 Task: Find connections with filter location Palmira with filter topic #healthylifestyle with filter profile language German with filter current company Syngenta with filter school Indian Institute of Information Technology Guwahati with filter industry Robot Manufacturing with filter service category Team Building with filter keywords title Executive Assistant
Action: Mouse moved to (633, 77)
Screenshot: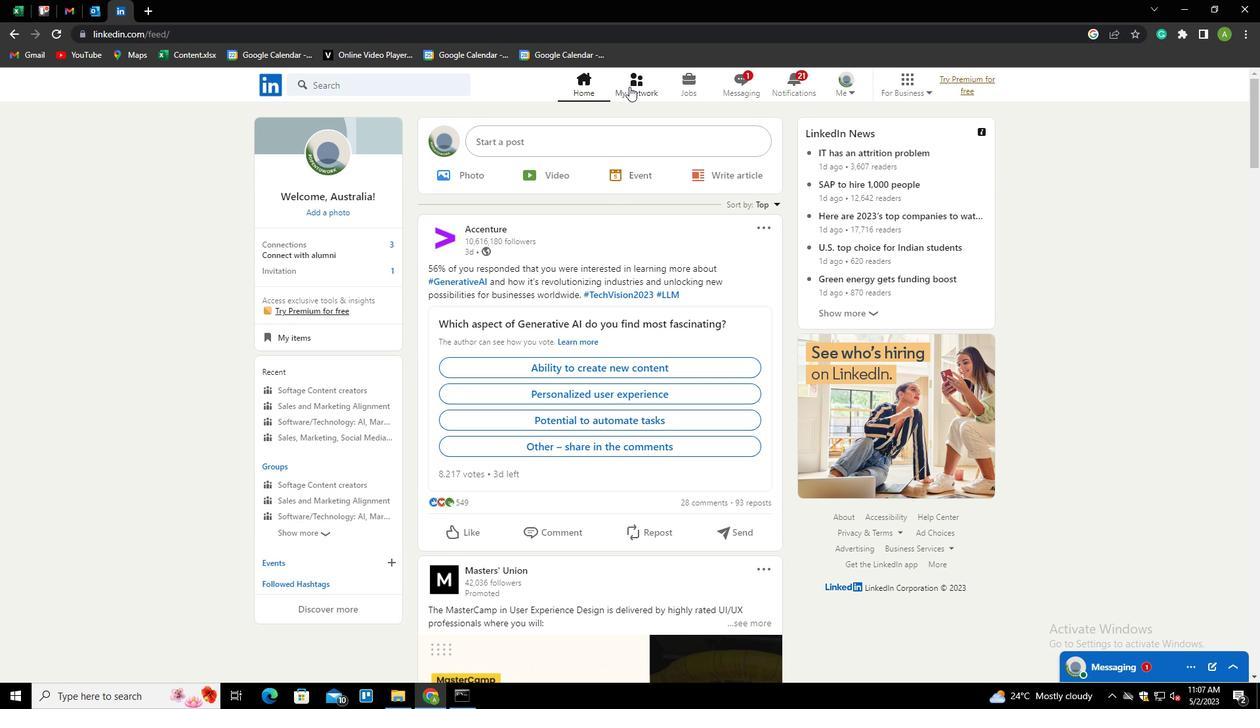
Action: Mouse pressed left at (633, 77)
Screenshot: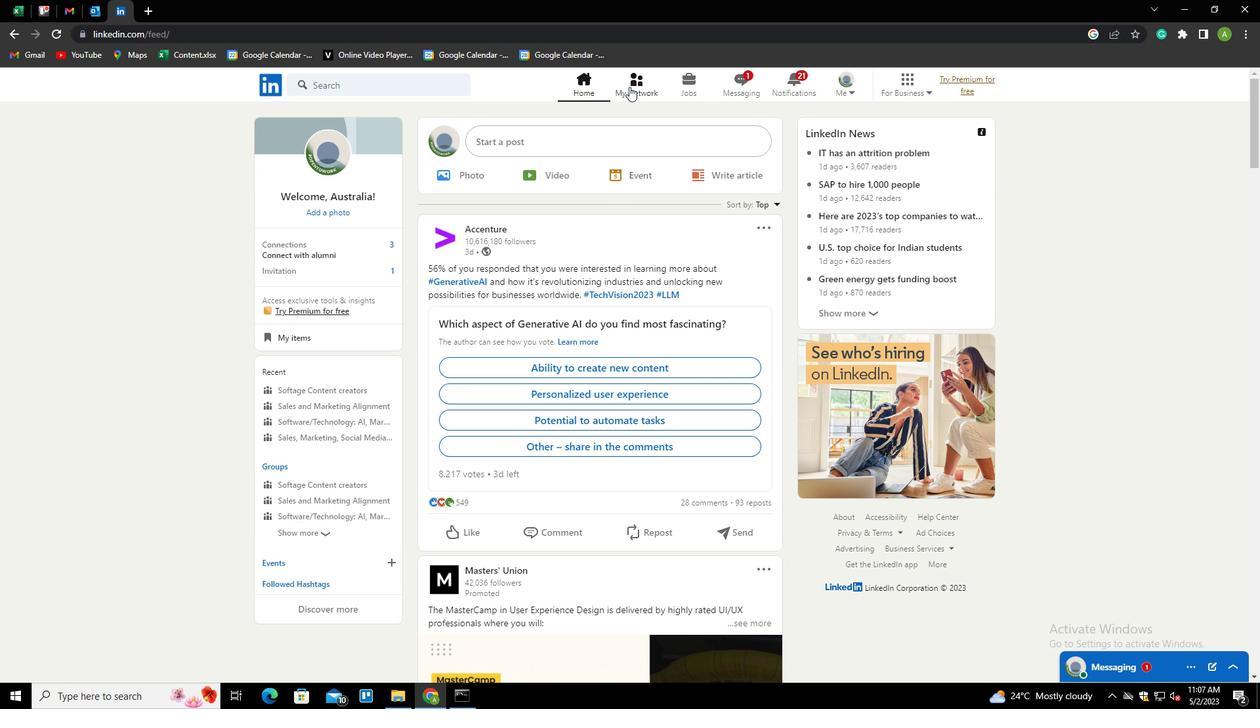 
Action: Mouse moved to (339, 154)
Screenshot: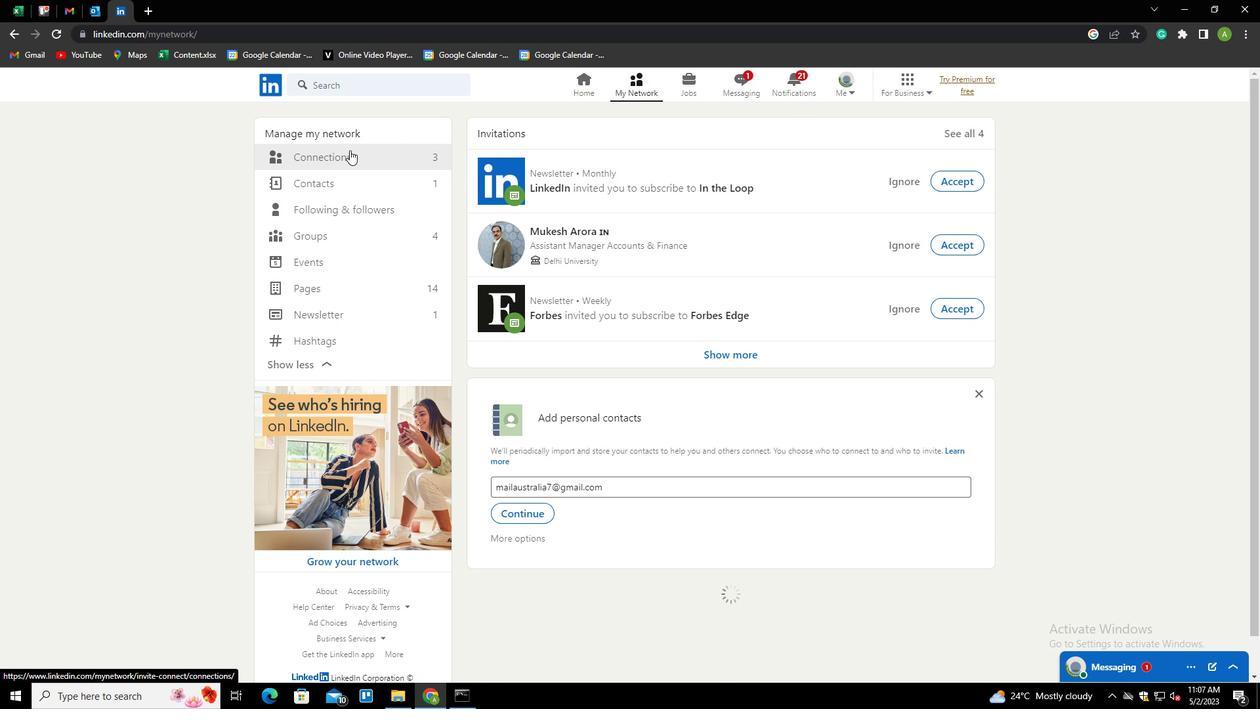 
Action: Mouse pressed left at (339, 154)
Screenshot: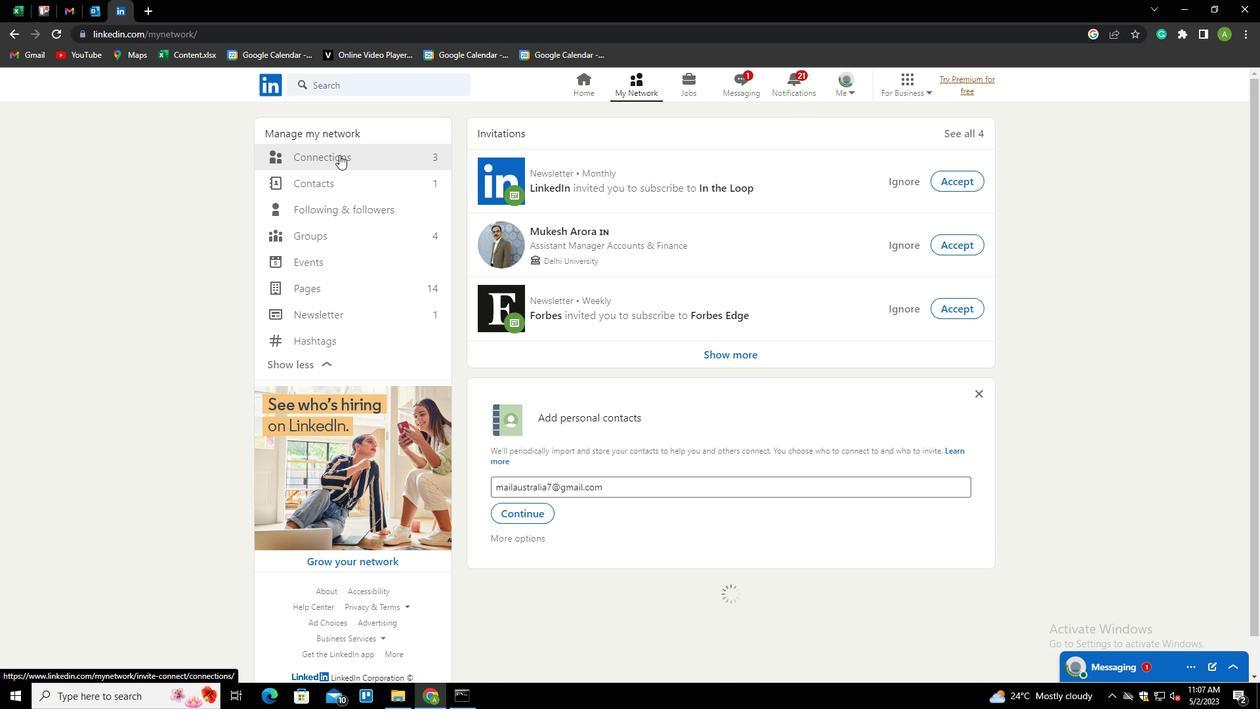 
Action: Mouse moved to (711, 157)
Screenshot: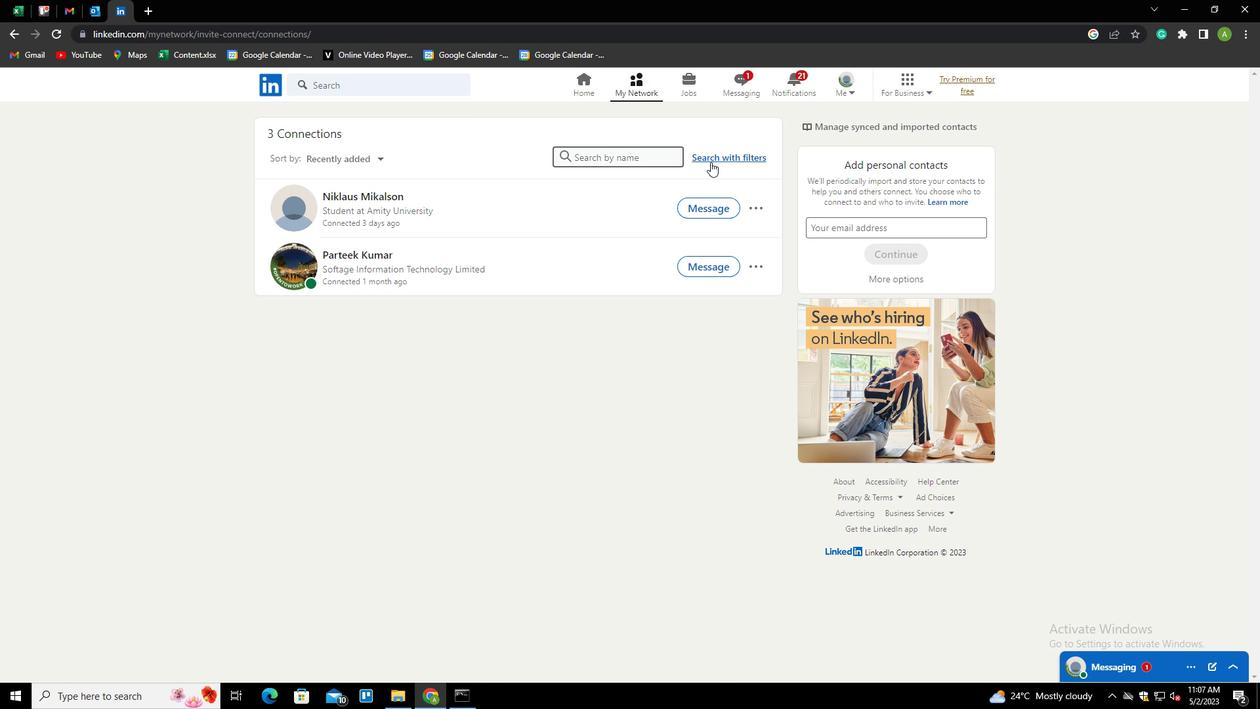 
Action: Mouse pressed left at (711, 157)
Screenshot: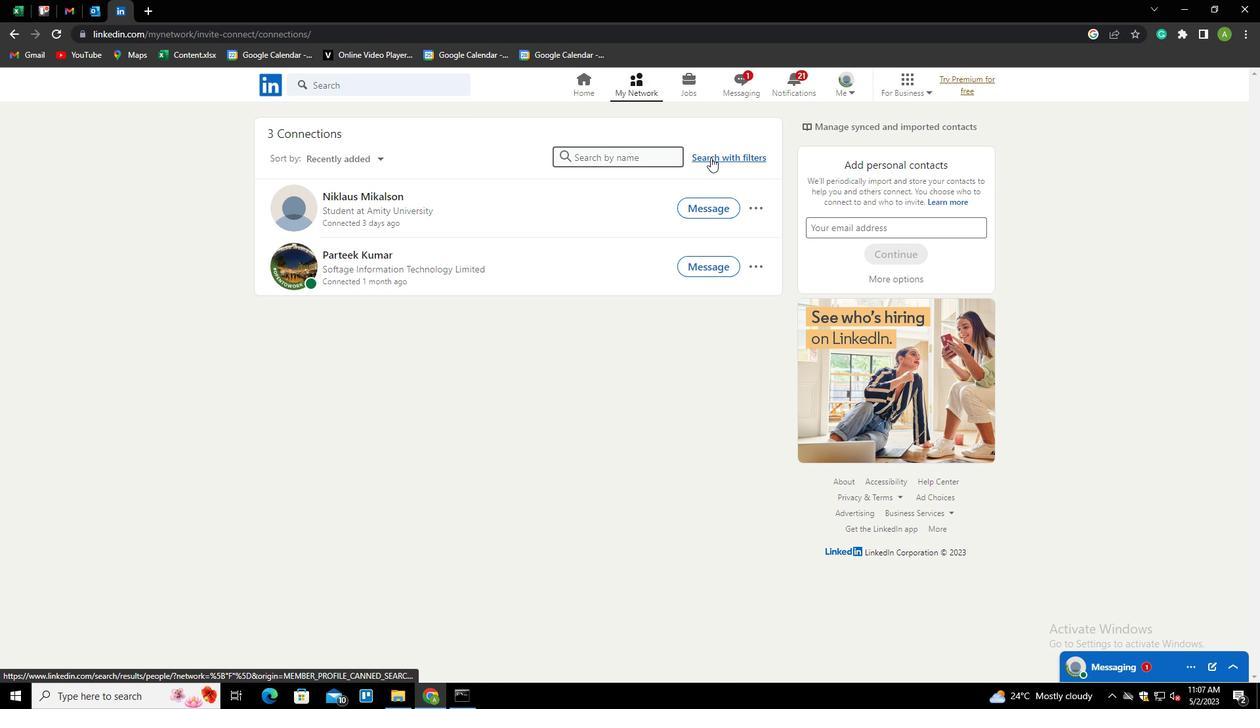 
Action: Mouse moved to (671, 118)
Screenshot: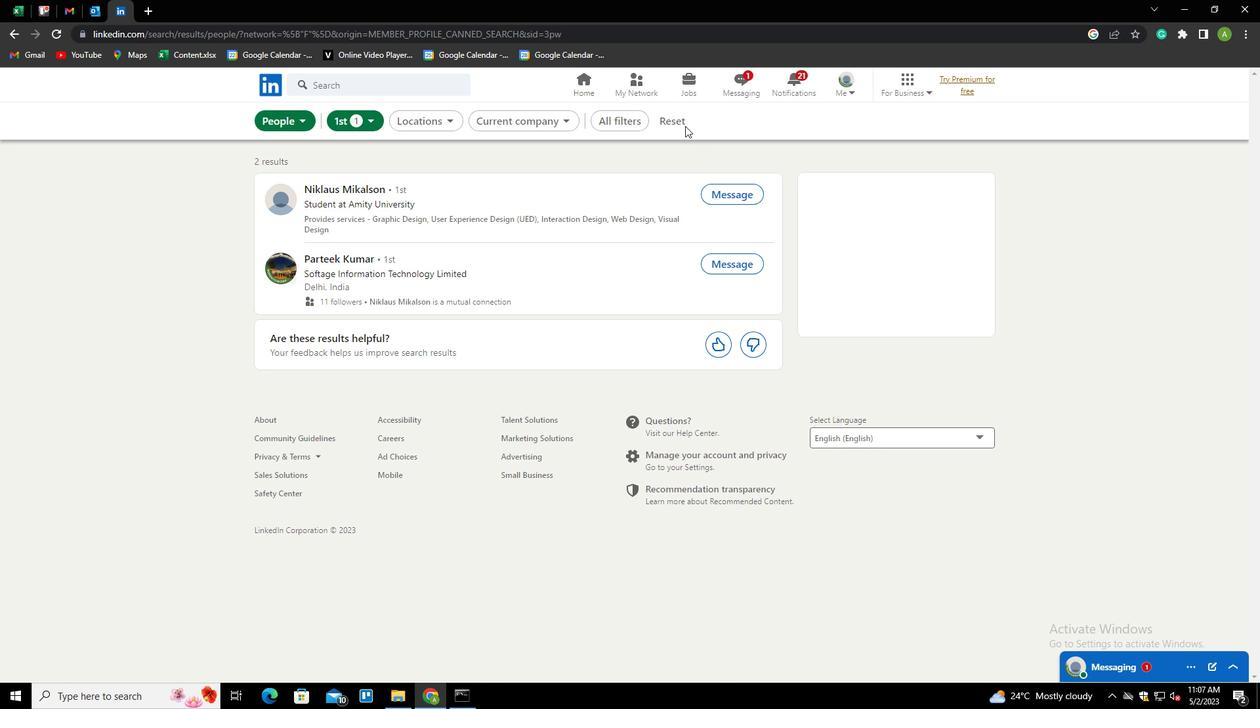 
Action: Mouse pressed left at (671, 118)
Screenshot: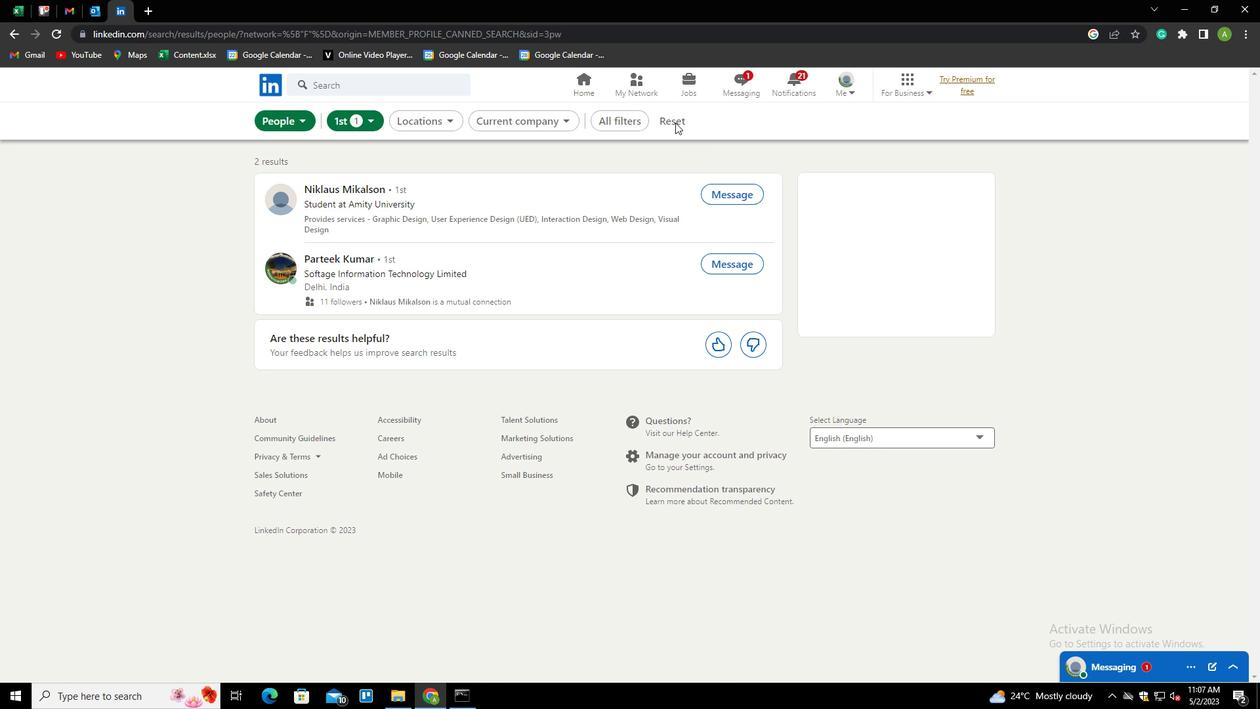
Action: Mouse moved to (644, 121)
Screenshot: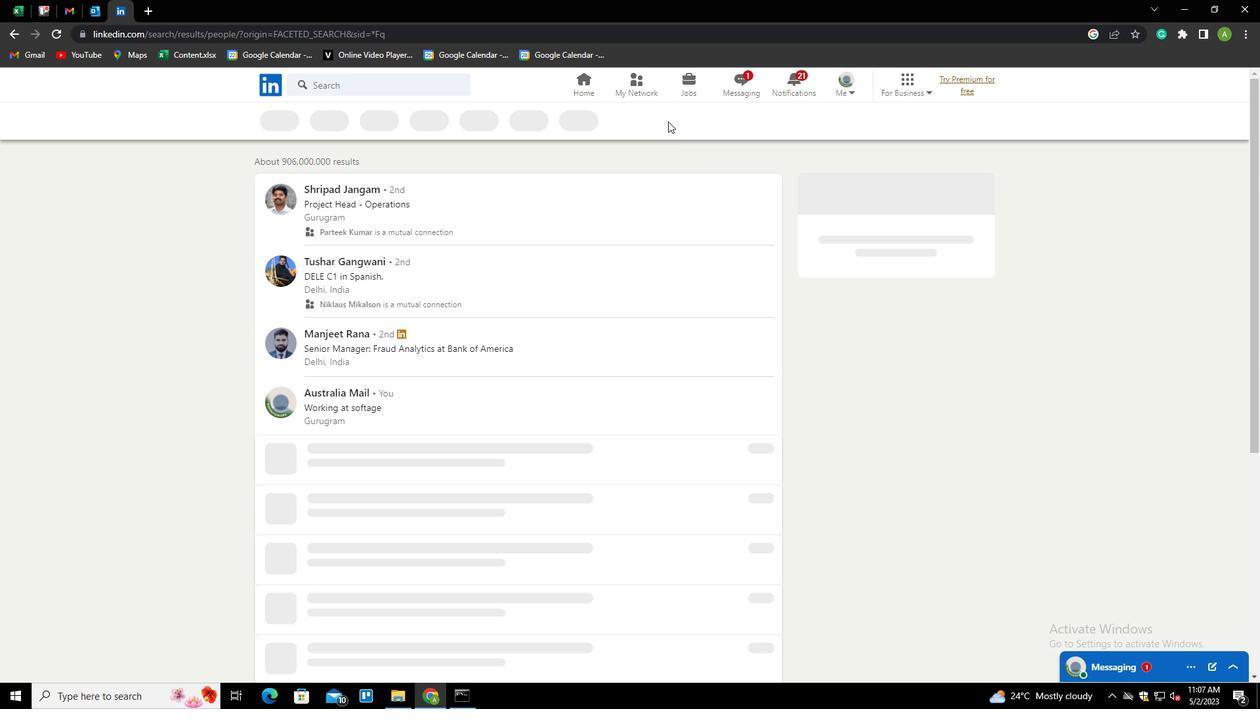 
Action: Mouse pressed left at (644, 121)
Screenshot: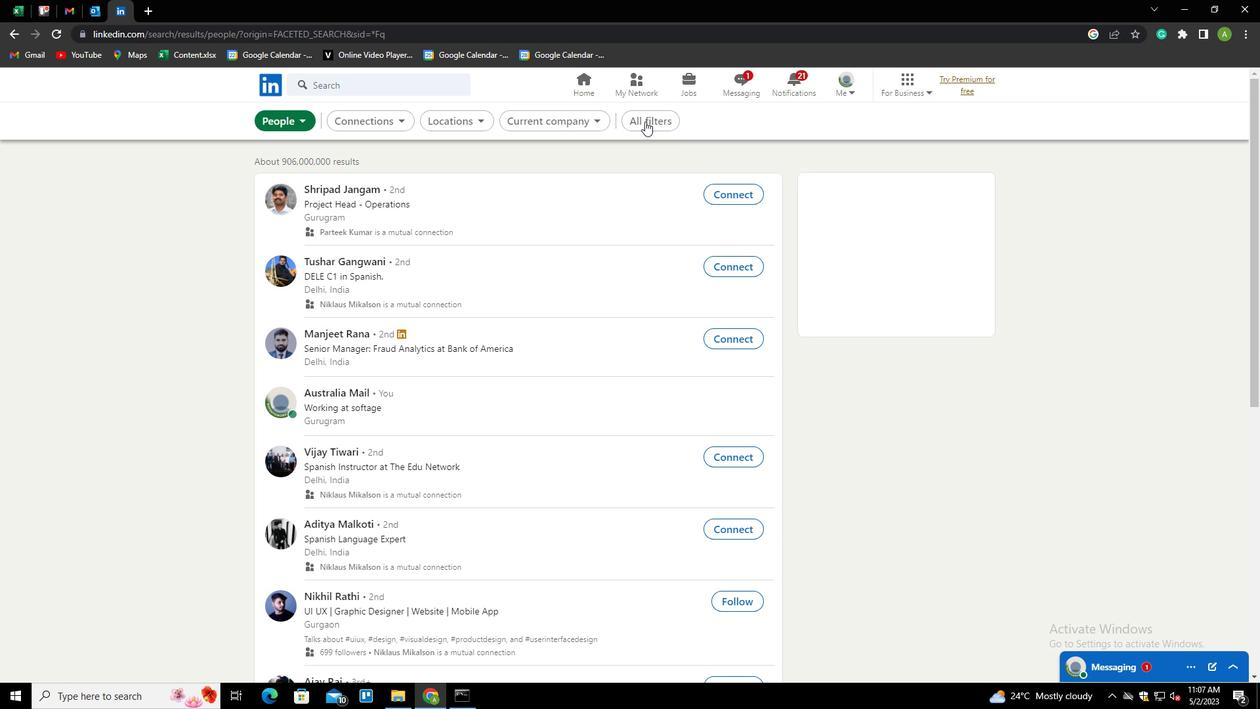 
Action: Mouse moved to (1141, 380)
Screenshot: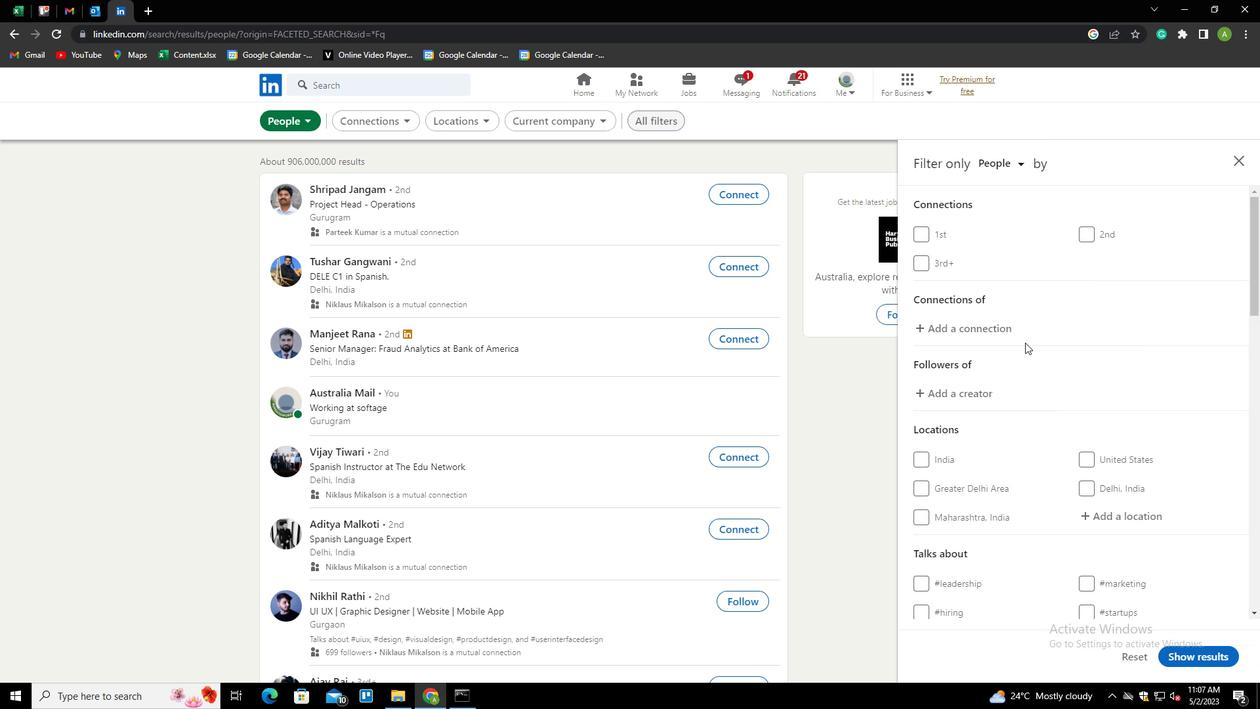 
Action: Mouse scrolled (1141, 379) with delta (0, 0)
Screenshot: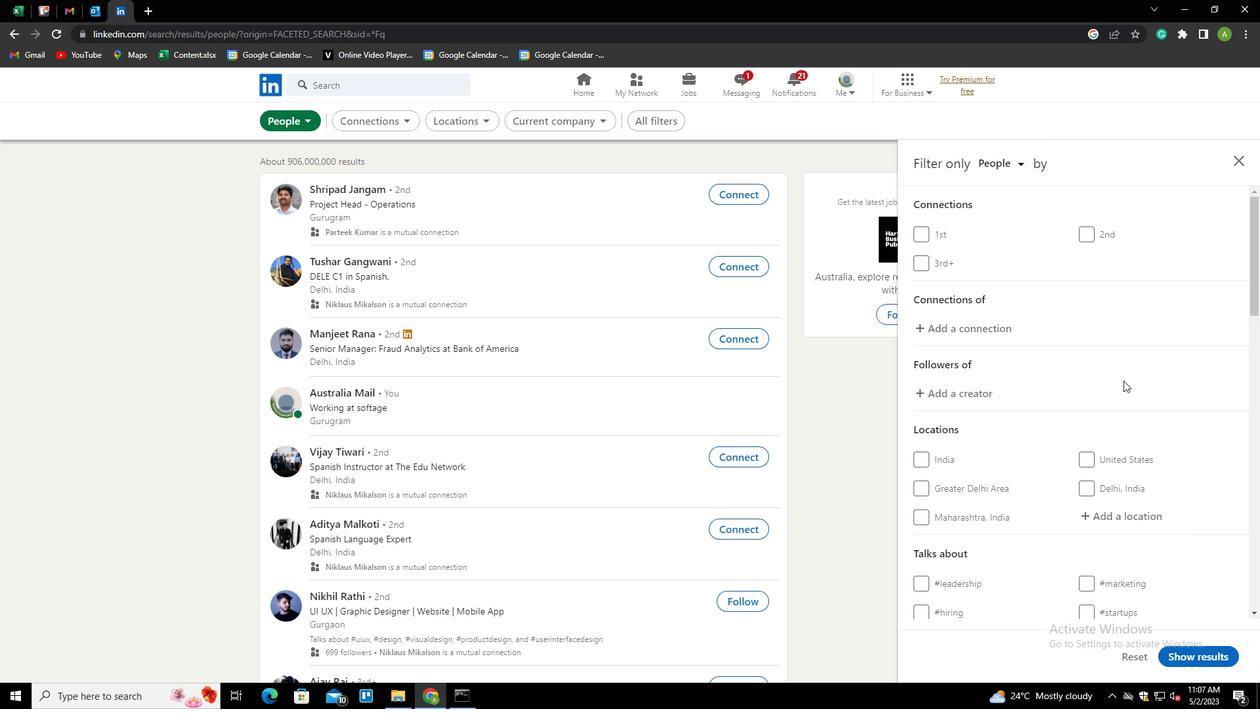
Action: Mouse scrolled (1141, 379) with delta (0, 0)
Screenshot: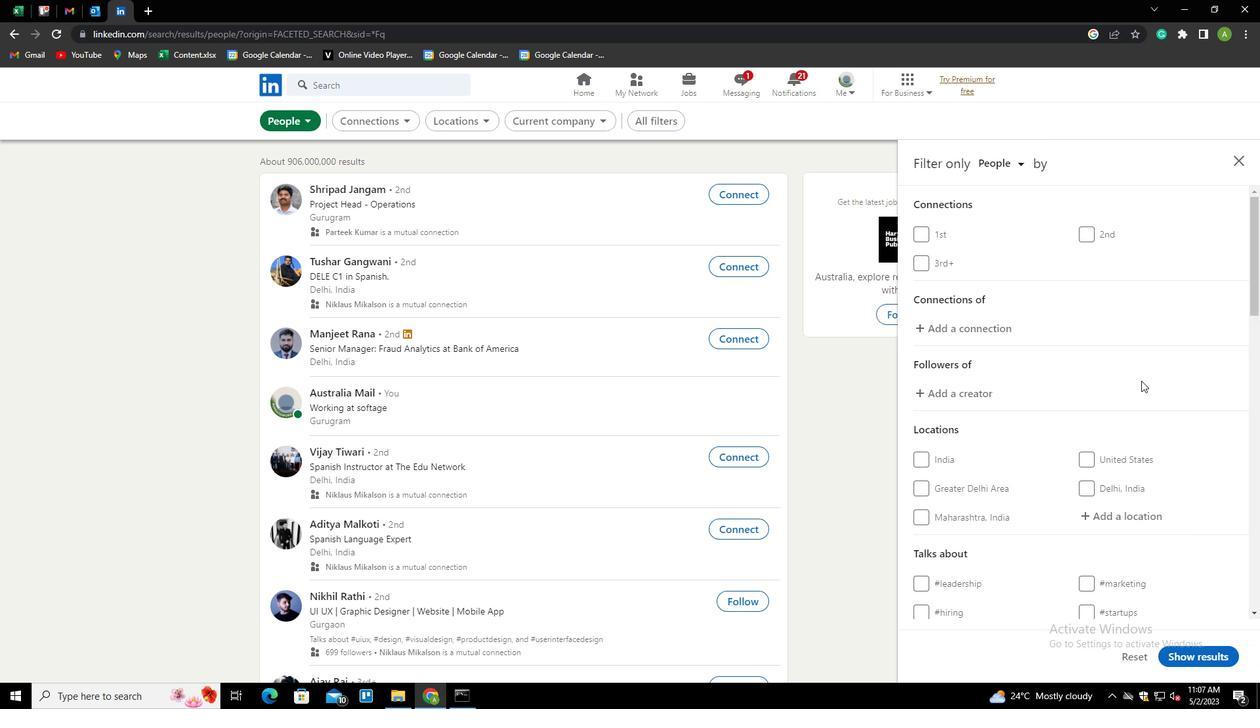 
Action: Mouse moved to (1102, 388)
Screenshot: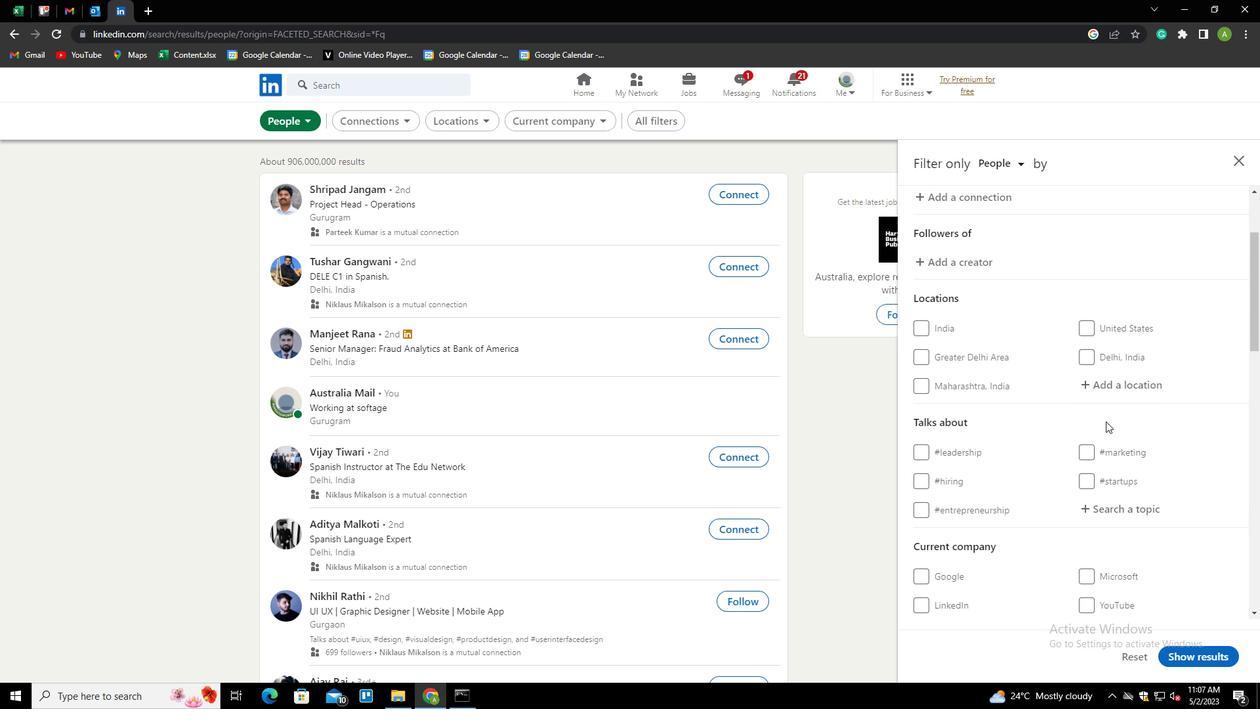 
Action: Mouse pressed left at (1102, 388)
Screenshot: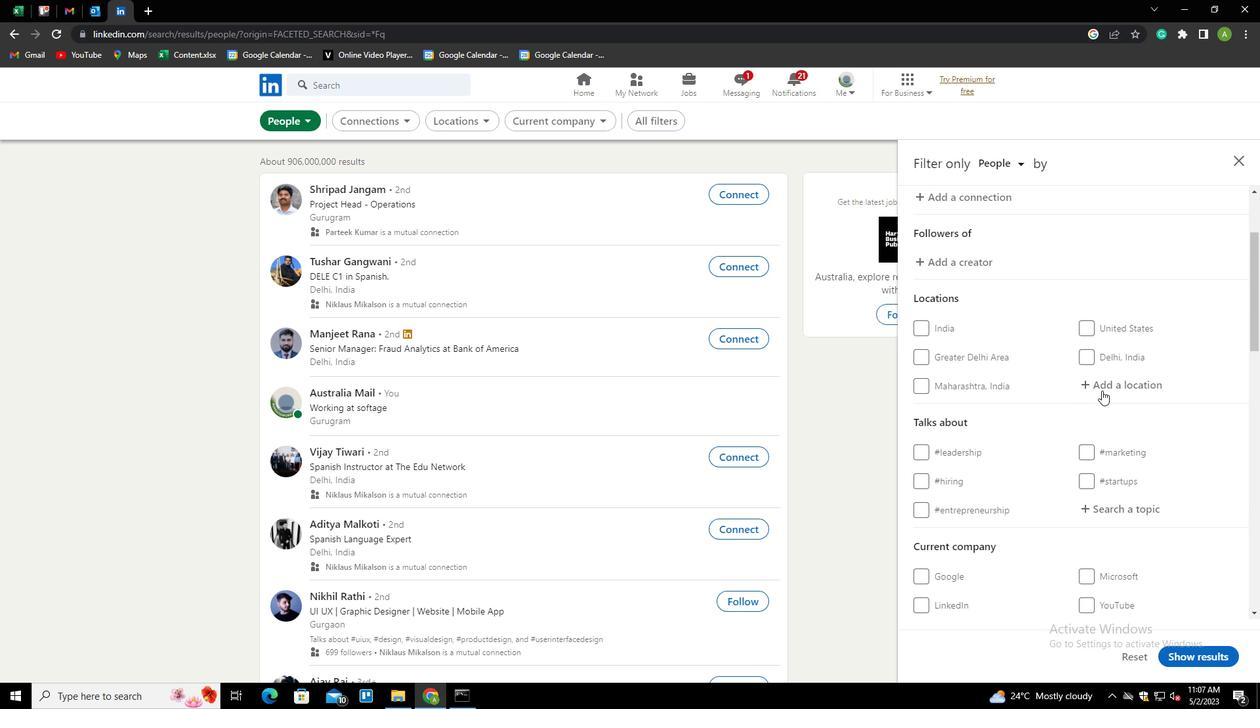 
Action: Mouse moved to (1109, 384)
Screenshot: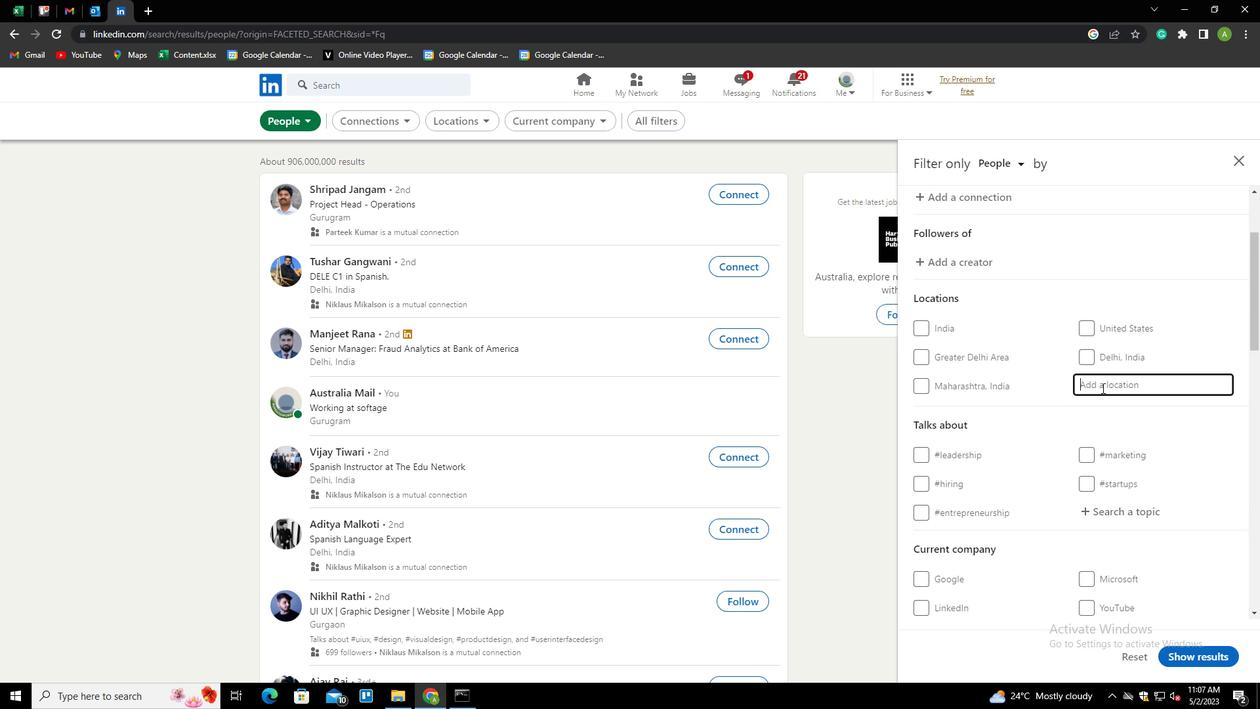 
Action: Mouse pressed left at (1109, 384)
Screenshot: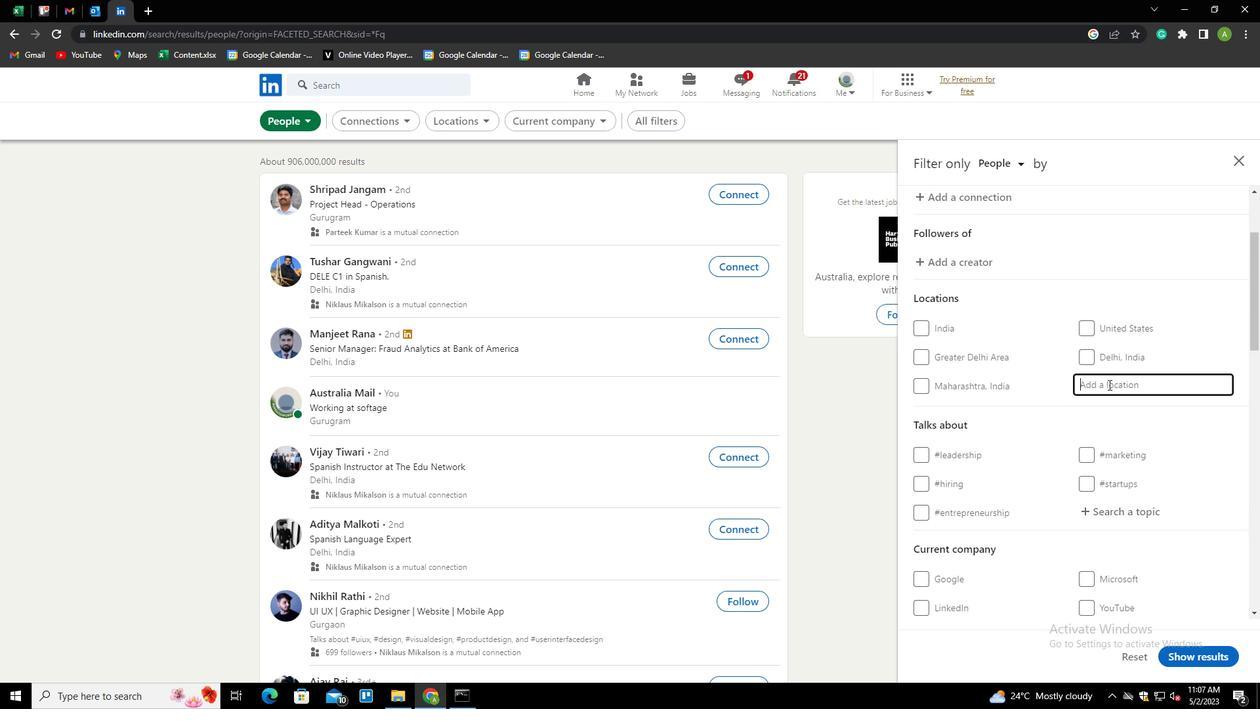 
Action: Key pressed <Key.shift>PALMIRA<Key.down><Key.down><Key.enter>
Screenshot: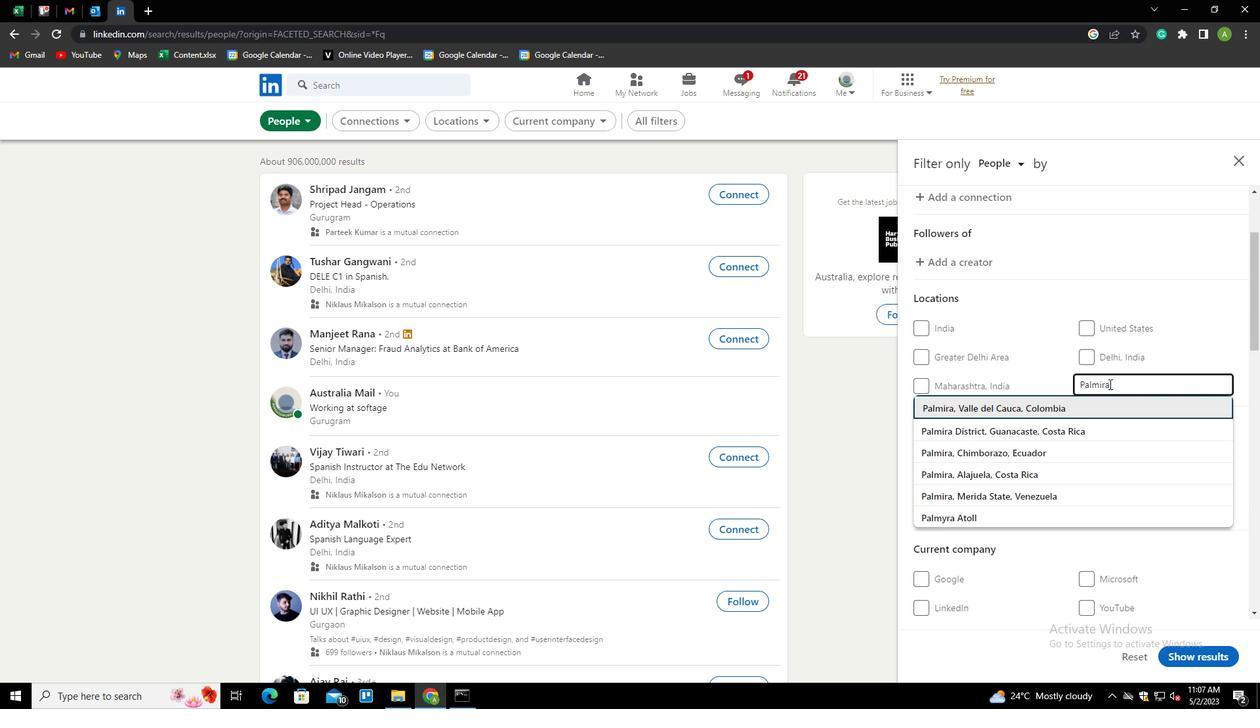 
Action: Mouse scrolled (1109, 383) with delta (0, 0)
Screenshot: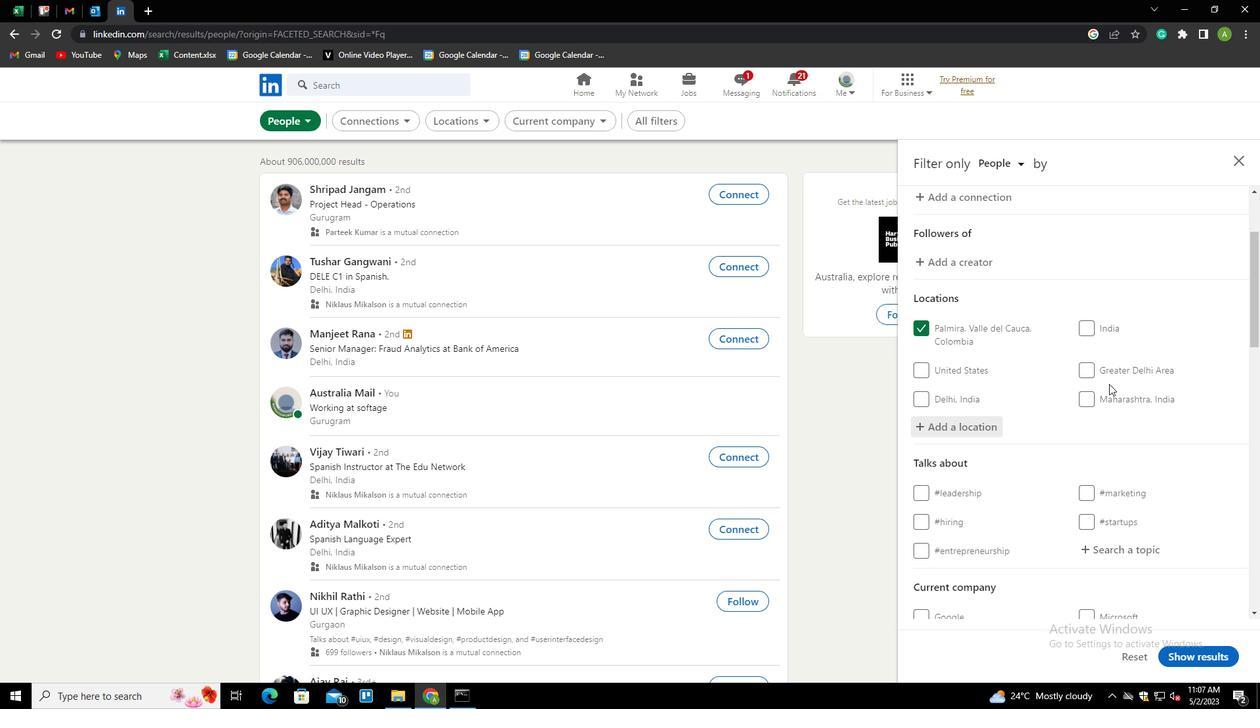 
Action: Mouse scrolled (1109, 383) with delta (0, 0)
Screenshot: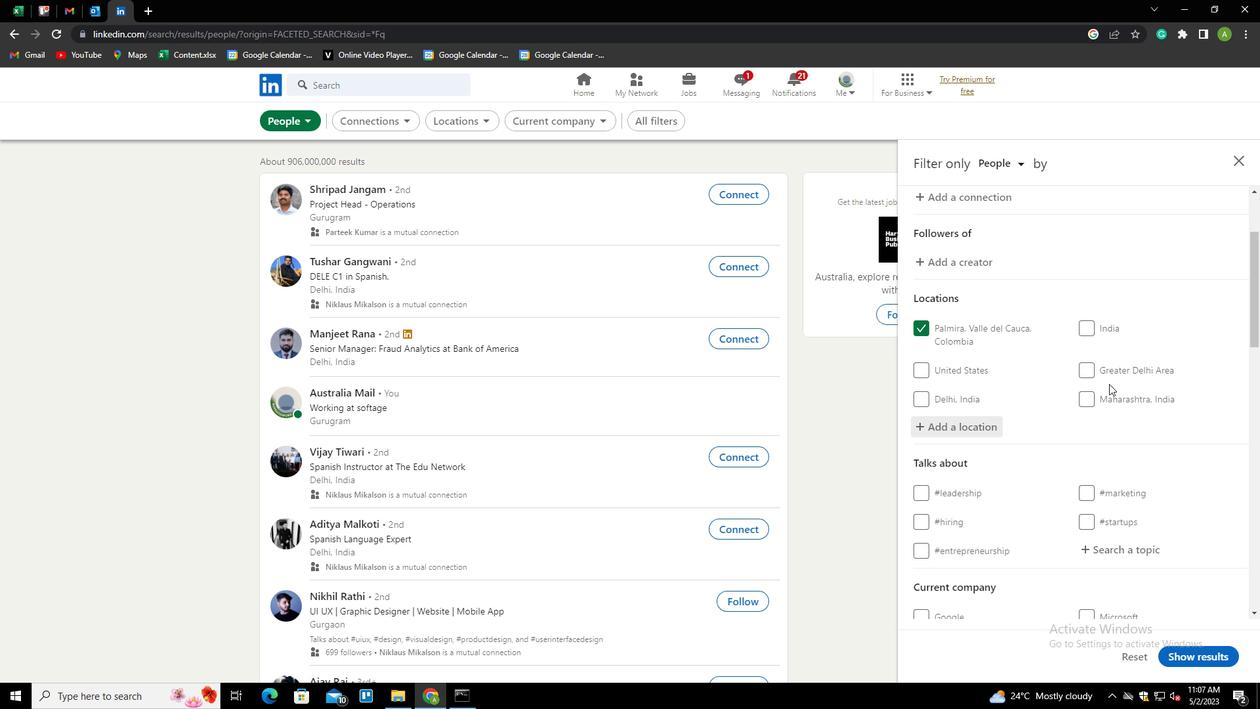 
Action: Mouse moved to (1110, 416)
Screenshot: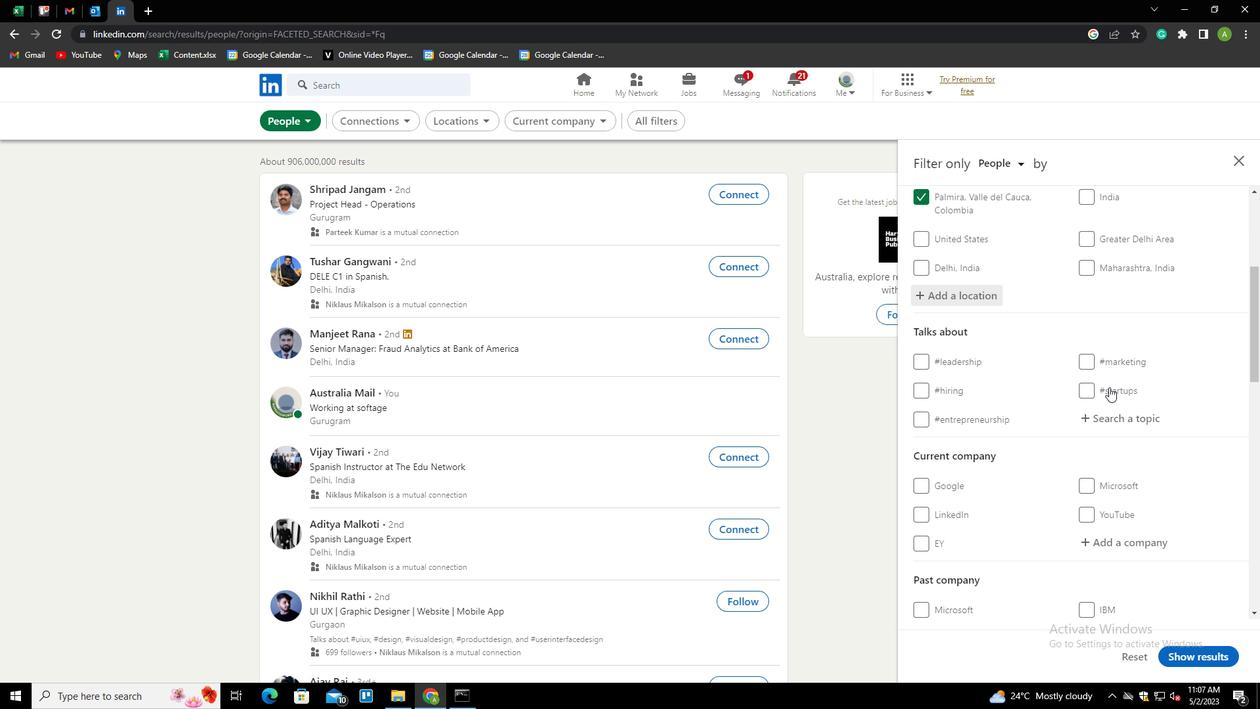 
Action: Mouse pressed left at (1110, 416)
Screenshot: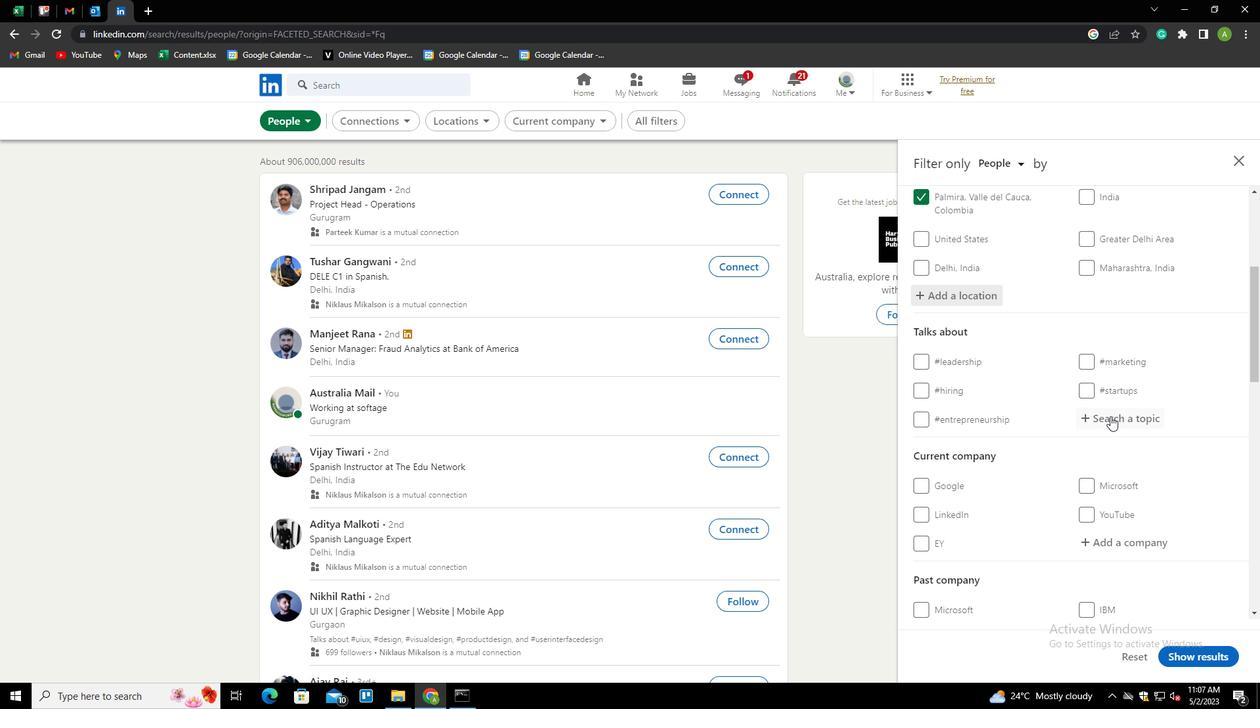 
Action: Key pressed HEALTHYLIFES<Key.down><Key.enter>
Screenshot: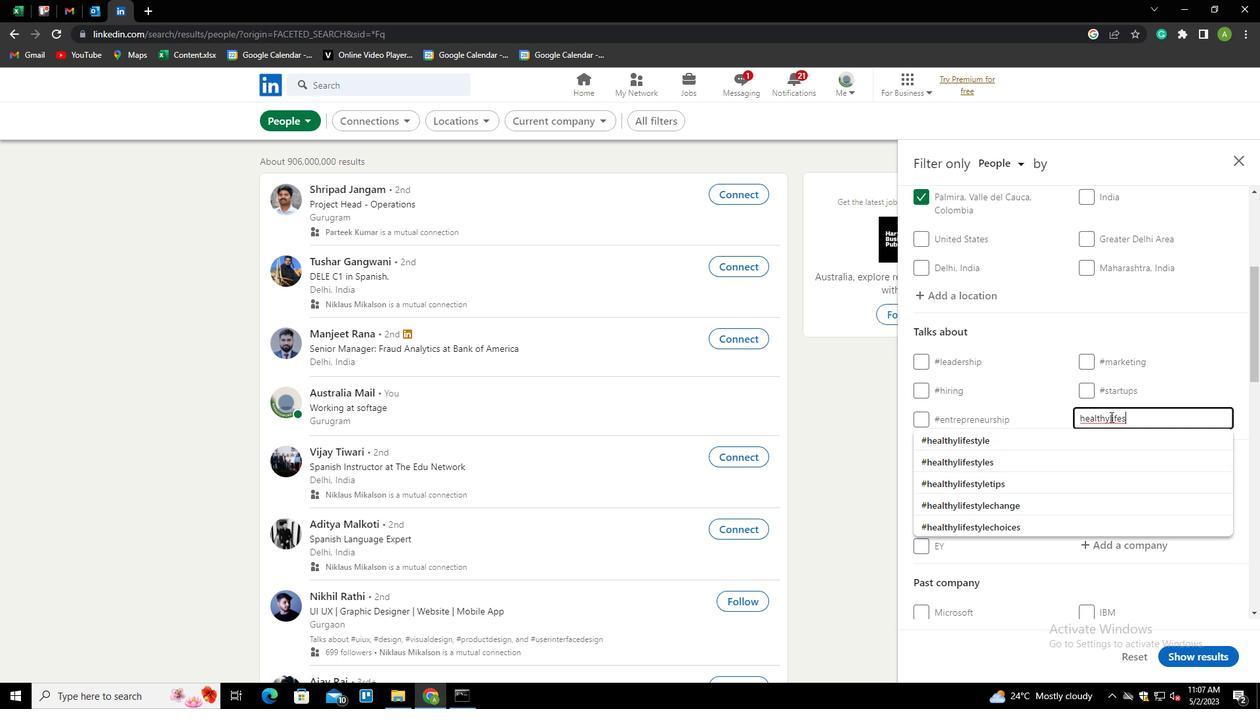 
Action: Mouse scrolled (1110, 416) with delta (0, 0)
Screenshot: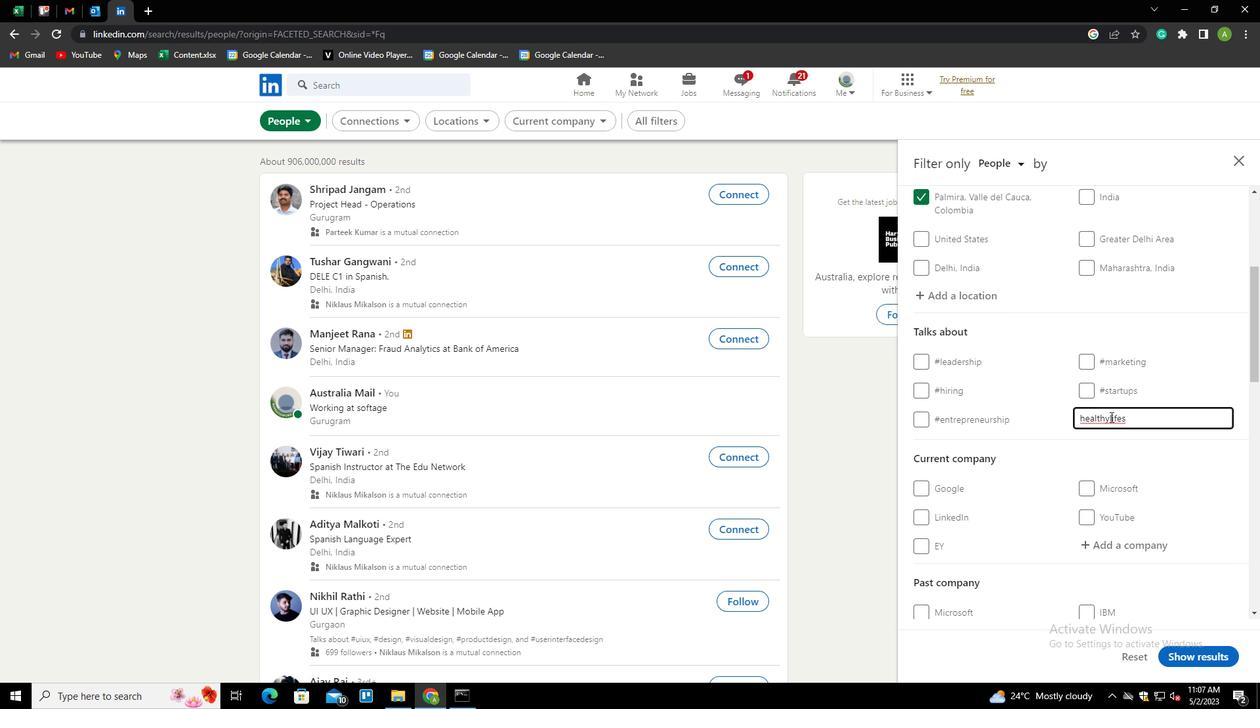 
Action: Mouse scrolled (1110, 416) with delta (0, 0)
Screenshot: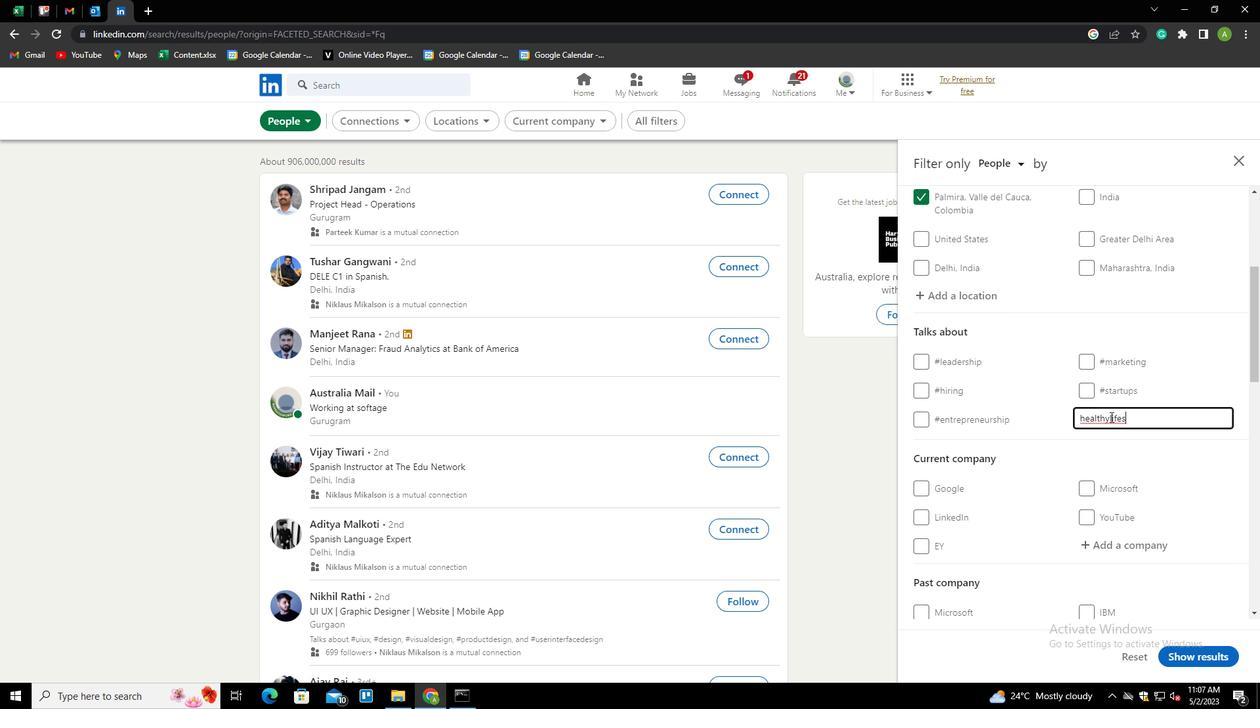 
Action: Mouse scrolled (1110, 416) with delta (0, 0)
Screenshot: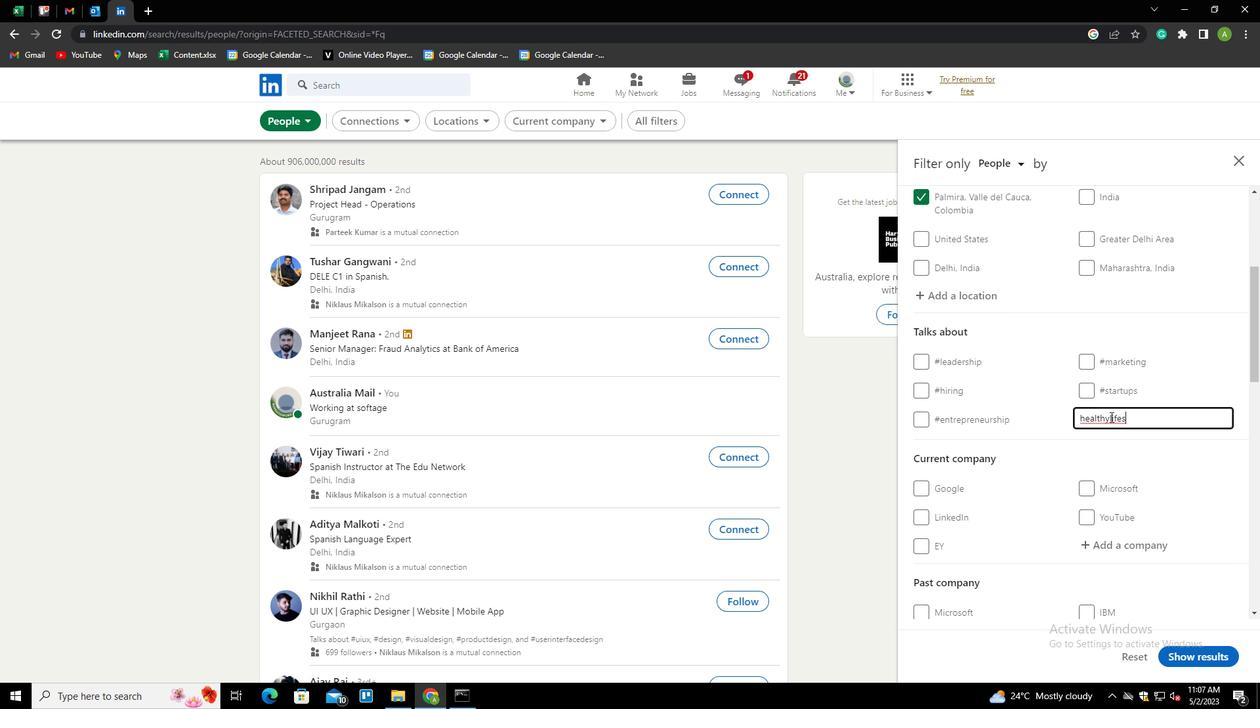 
Action: Mouse scrolled (1110, 416) with delta (0, 0)
Screenshot: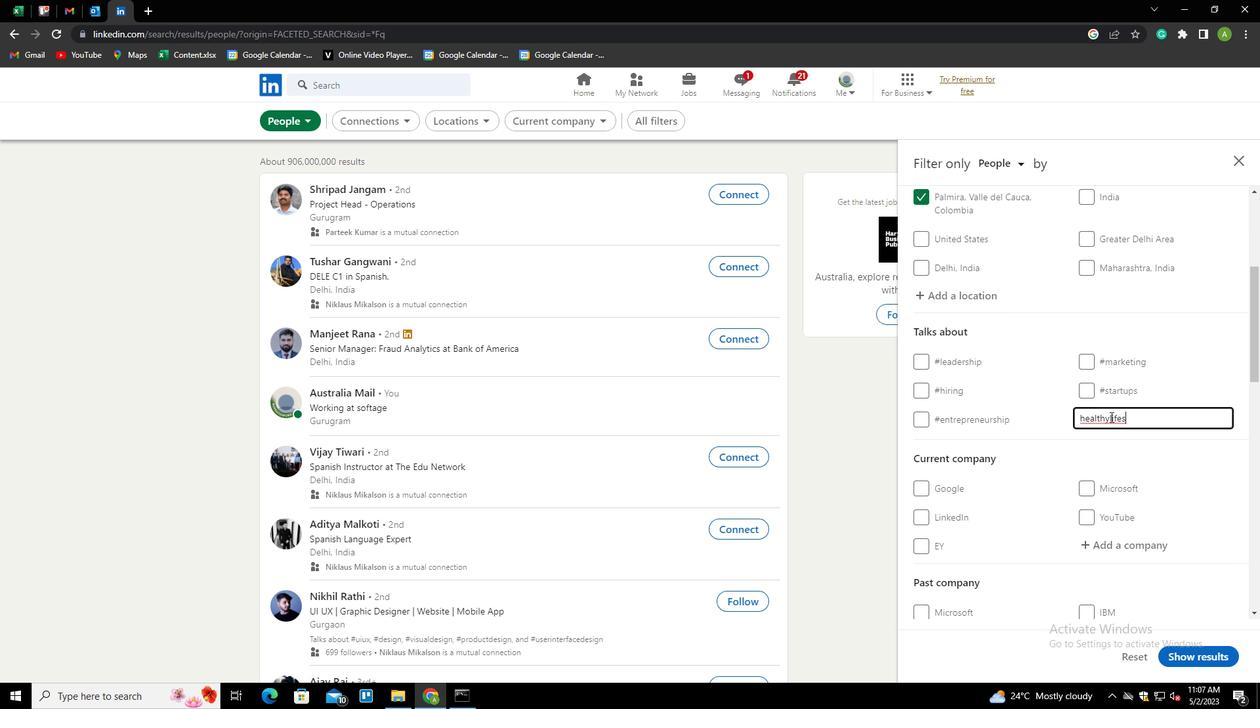 
Action: Mouse moved to (1106, 381)
Screenshot: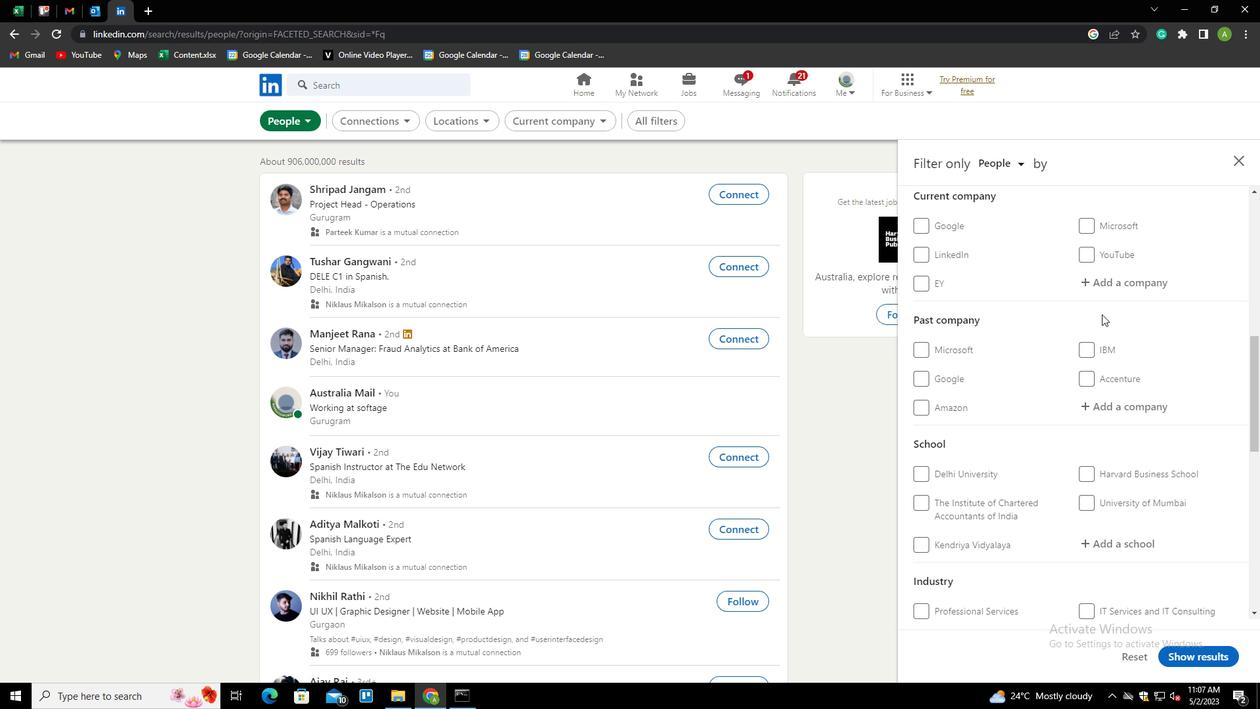 
Action: Mouse scrolled (1106, 380) with delta (0, 0)
Screenshot: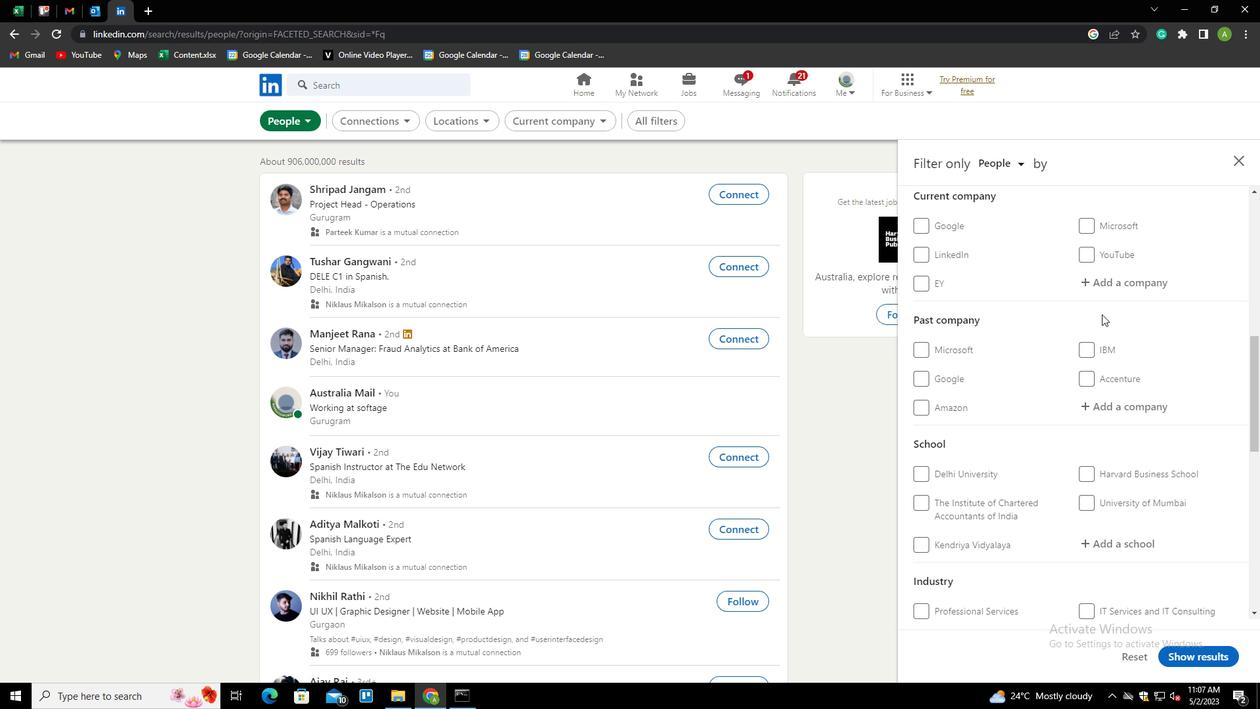 
Action: Mouse scrolled (1106, 380) with delta (0, 0)
Screenshot: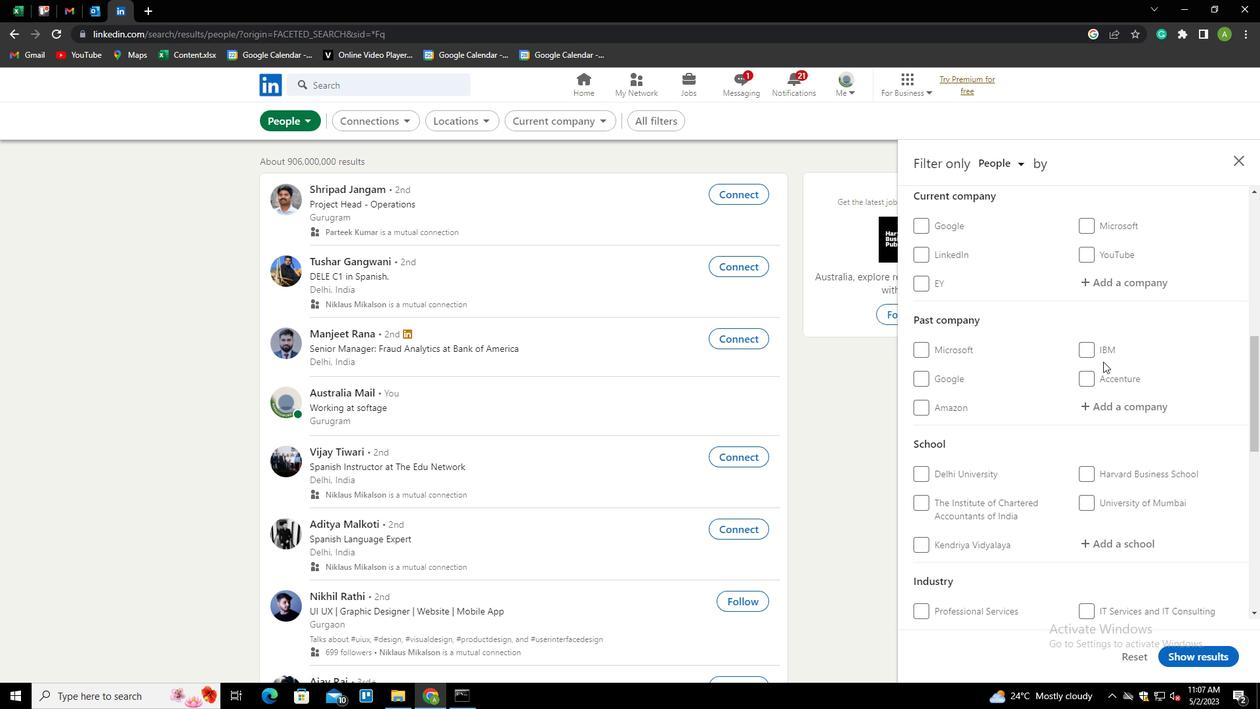 
Action: Mouse scrolled (1106, 380) with delta (0, 0)
Screenshot: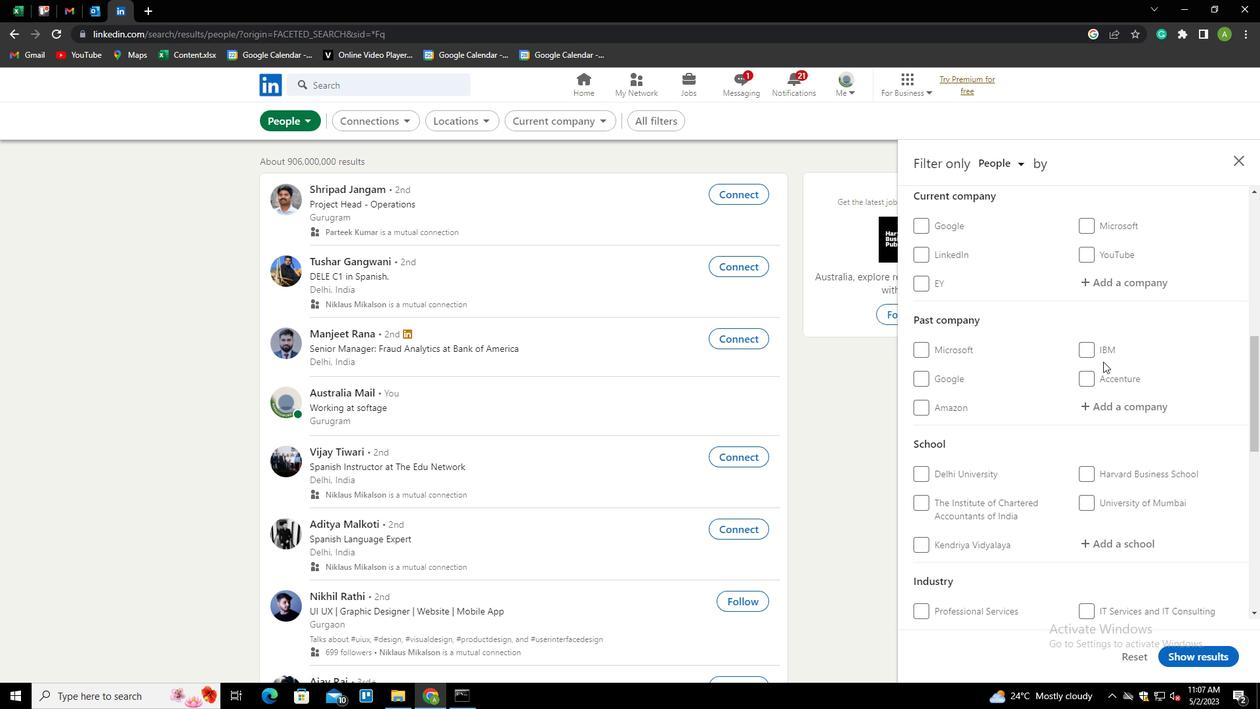 
Action: Mouse scrolled (1106, 380) with delta (0, 0)
Screenshot: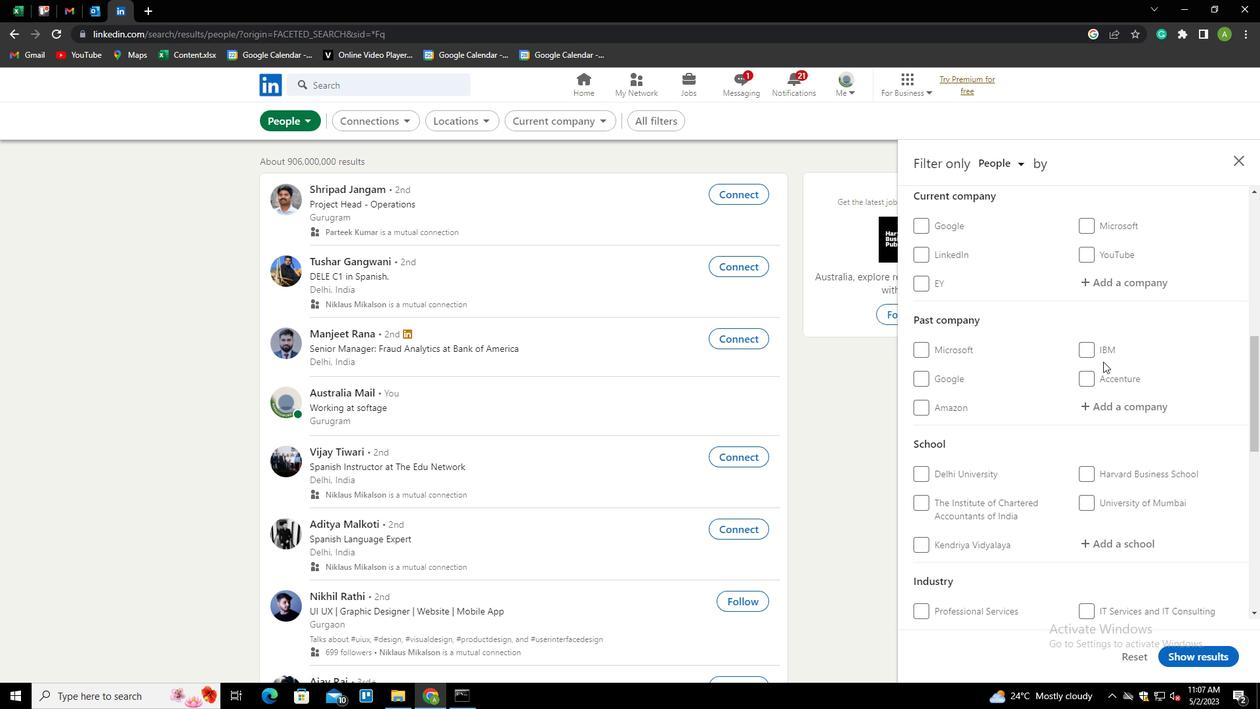 
Action: Mouse moved to (944, 560)
Screenshot: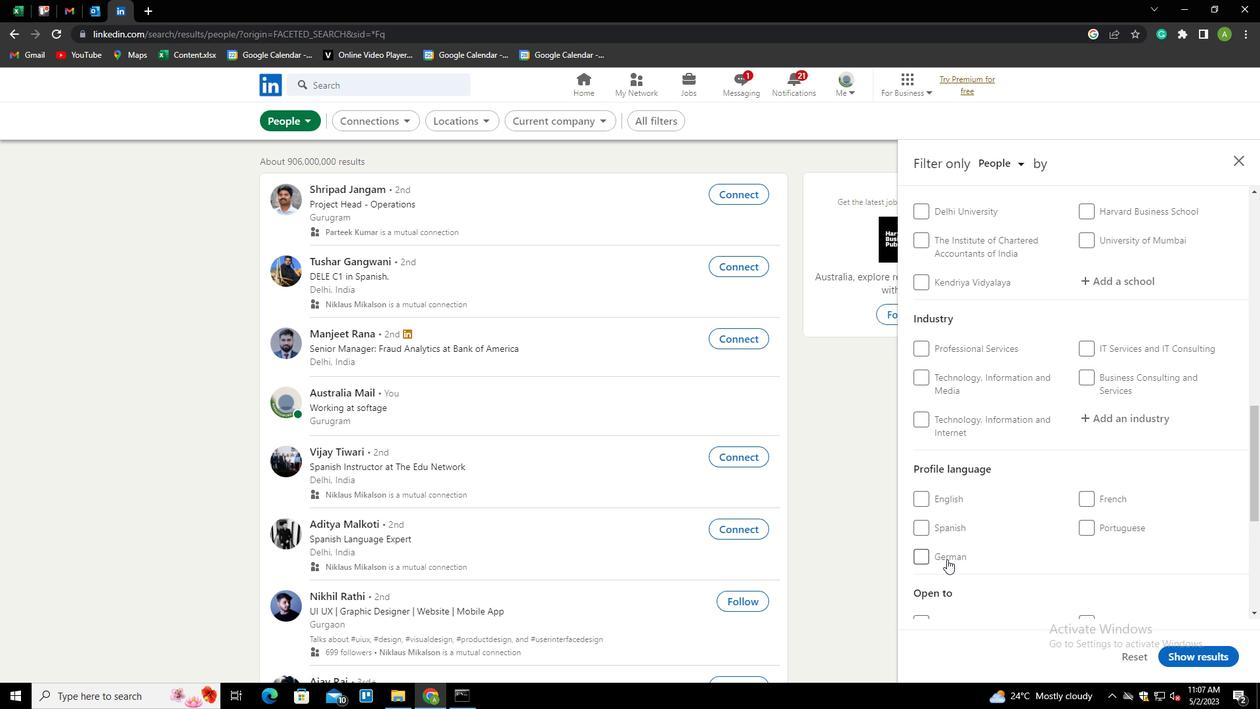 
Action: Mouse pressed left at (944, 560)
Screenshot: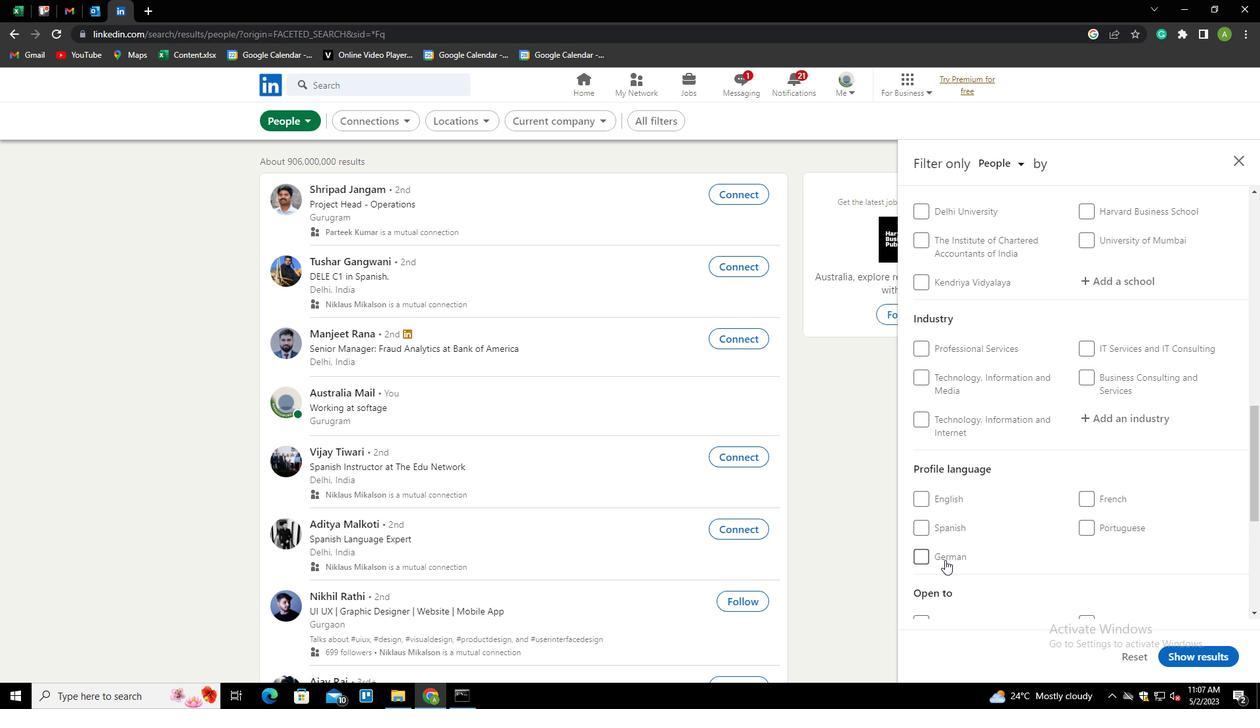 
Action: Mouse moved to (1042, 523)
Screenshot: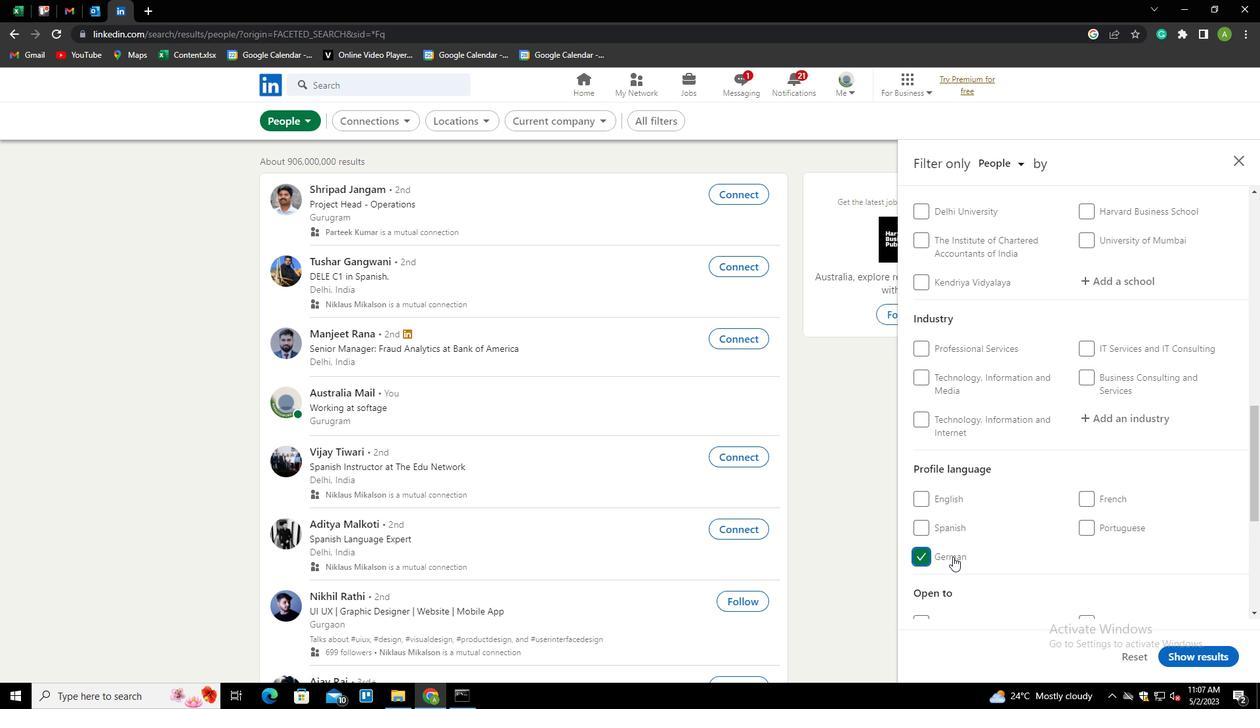 
Action: Mouse scrolled (1042, 523) with delta (0, 0)
Screenshot: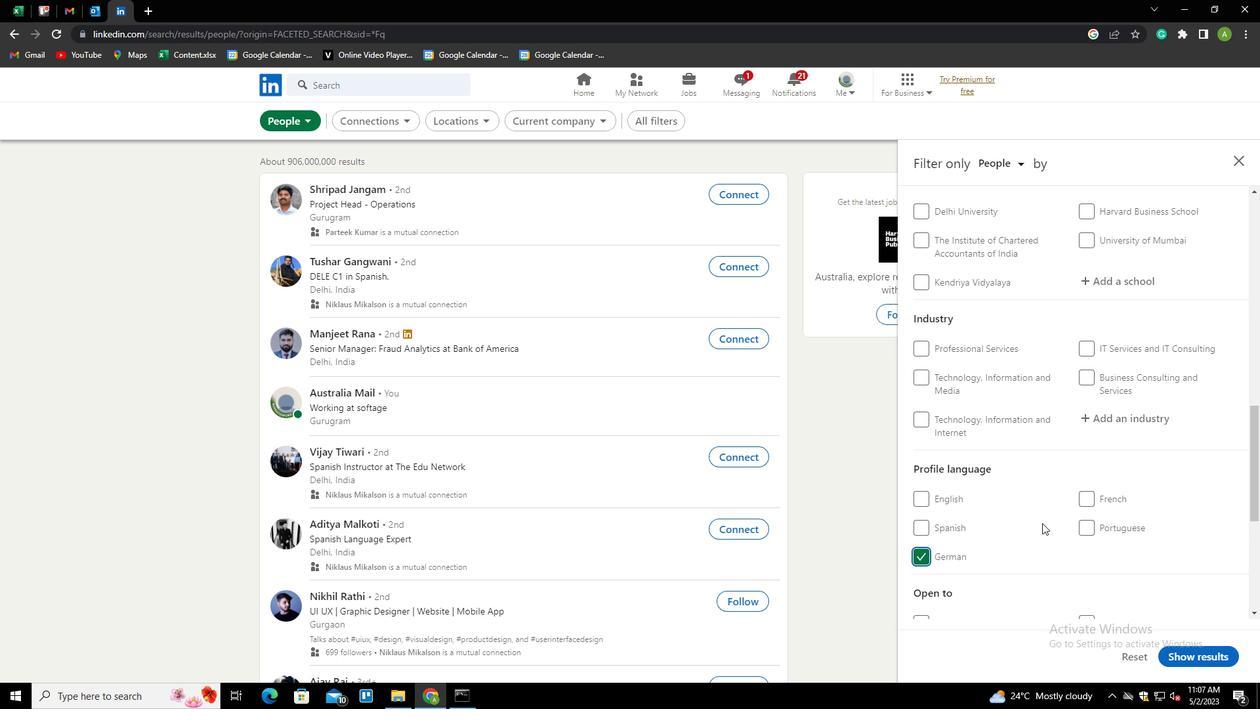 
Action: Mouse scrolled (1042, 523) with delta (0, 0)
Screenshot: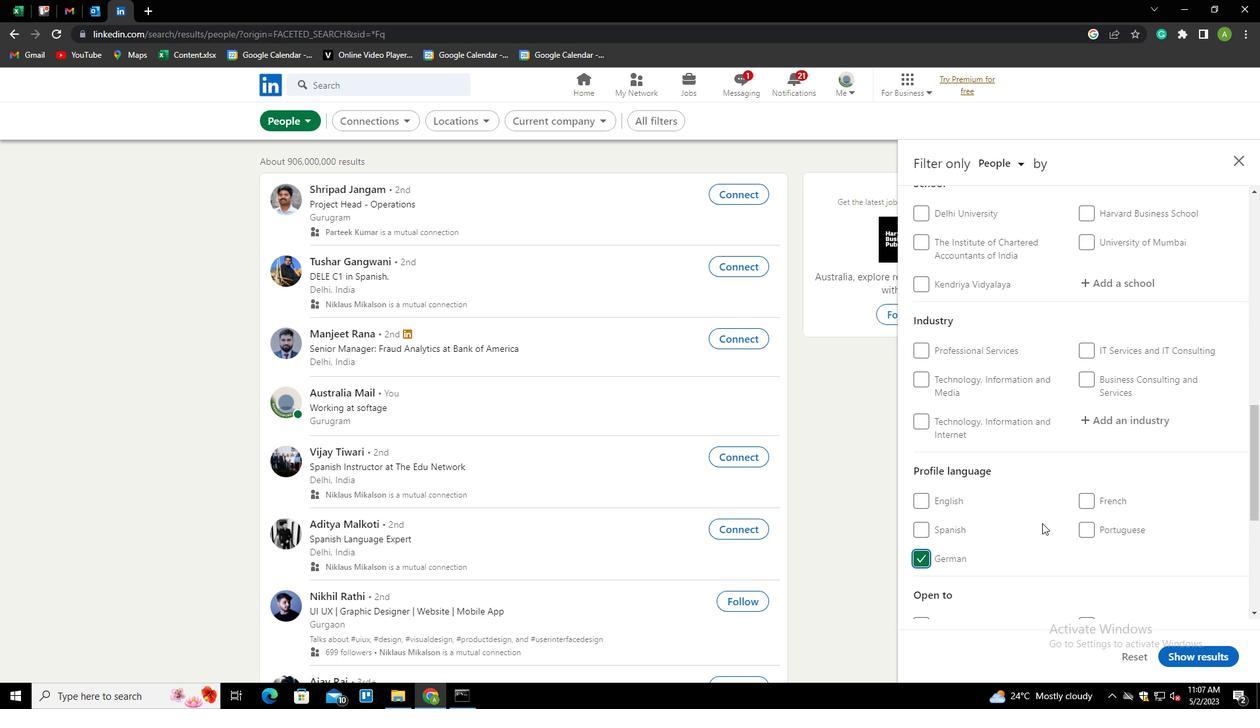 
Action: Mouse scrolled (1042, 523) with delta (0, 0)
Screenshot: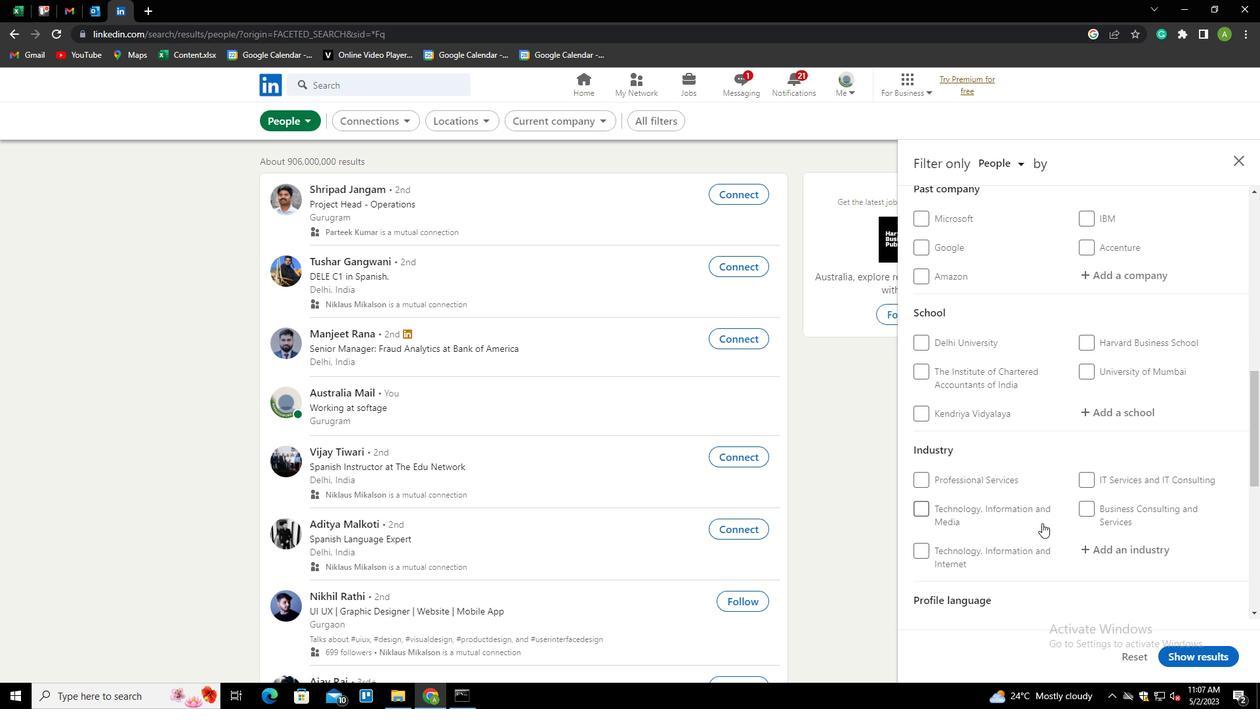 
Action: Mouse scrolled (1042, 523) with delta (0, 0)
Screenshot: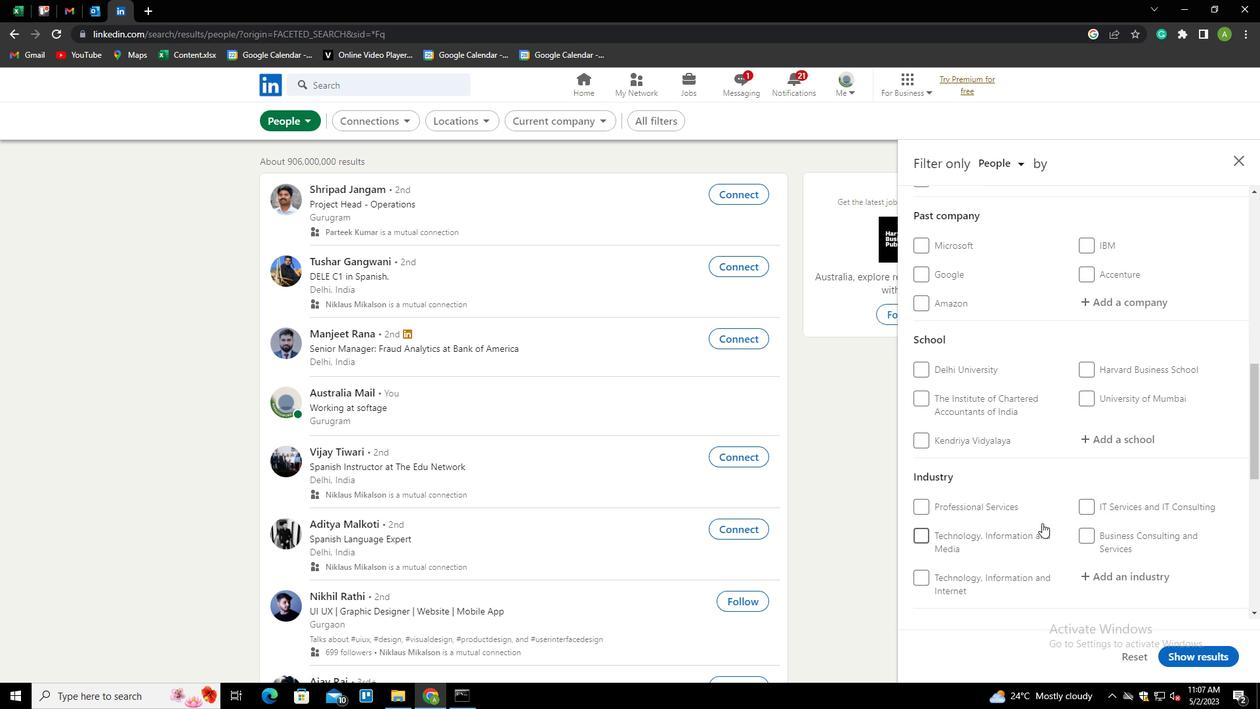 
Action: Mouse scrolled (1042, 523) with delta (0, 0)
Screenshot: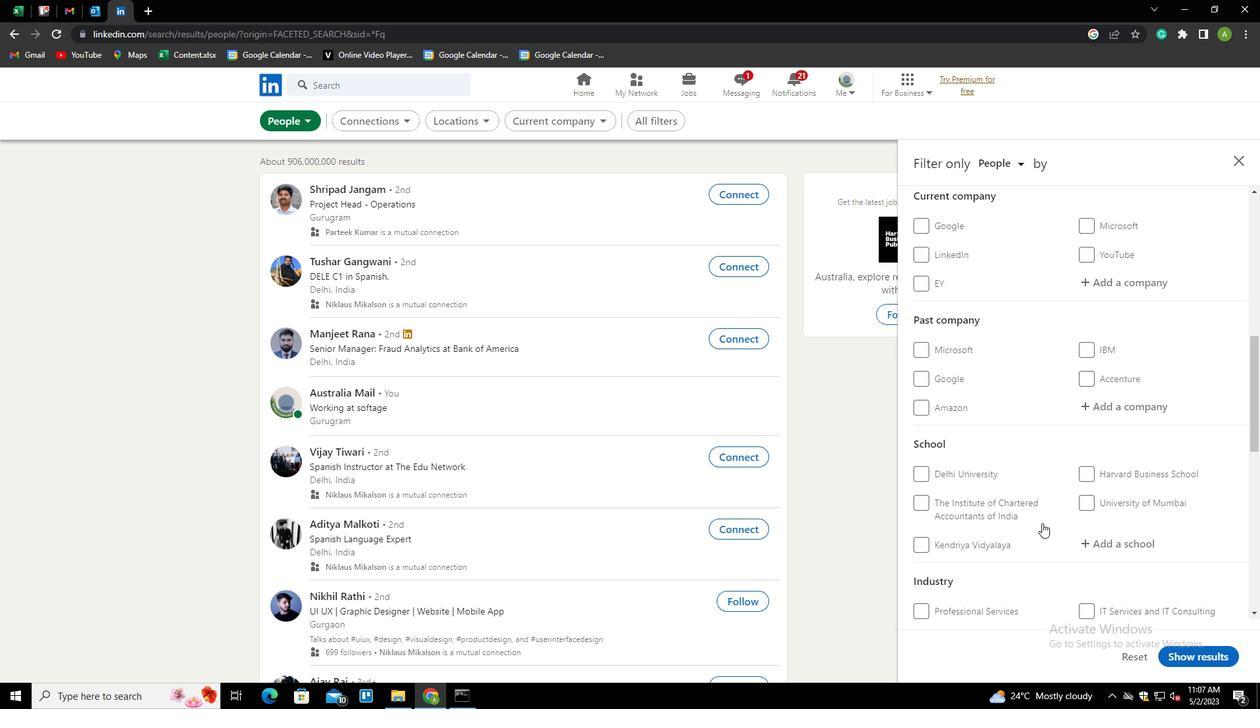 
Action: Mouse moved to (1100, 349)
Screenshot: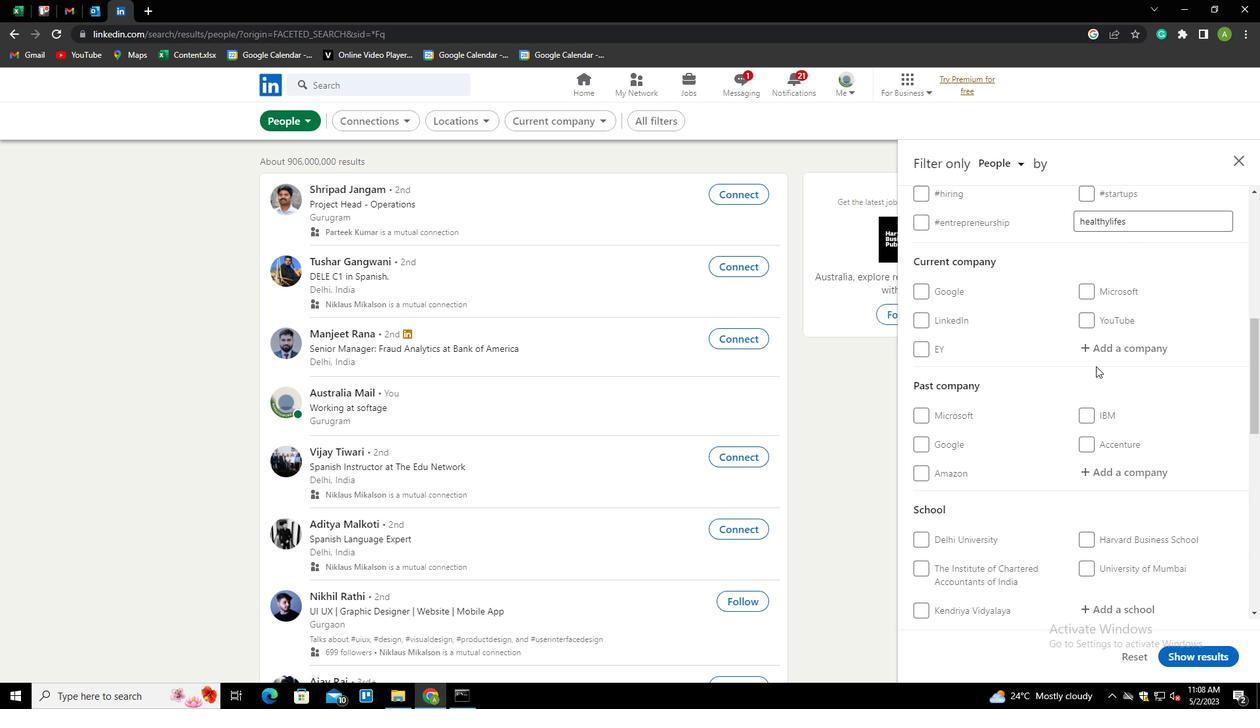 
Action: Mouse pressed left at (1100, 349)
Screenshot: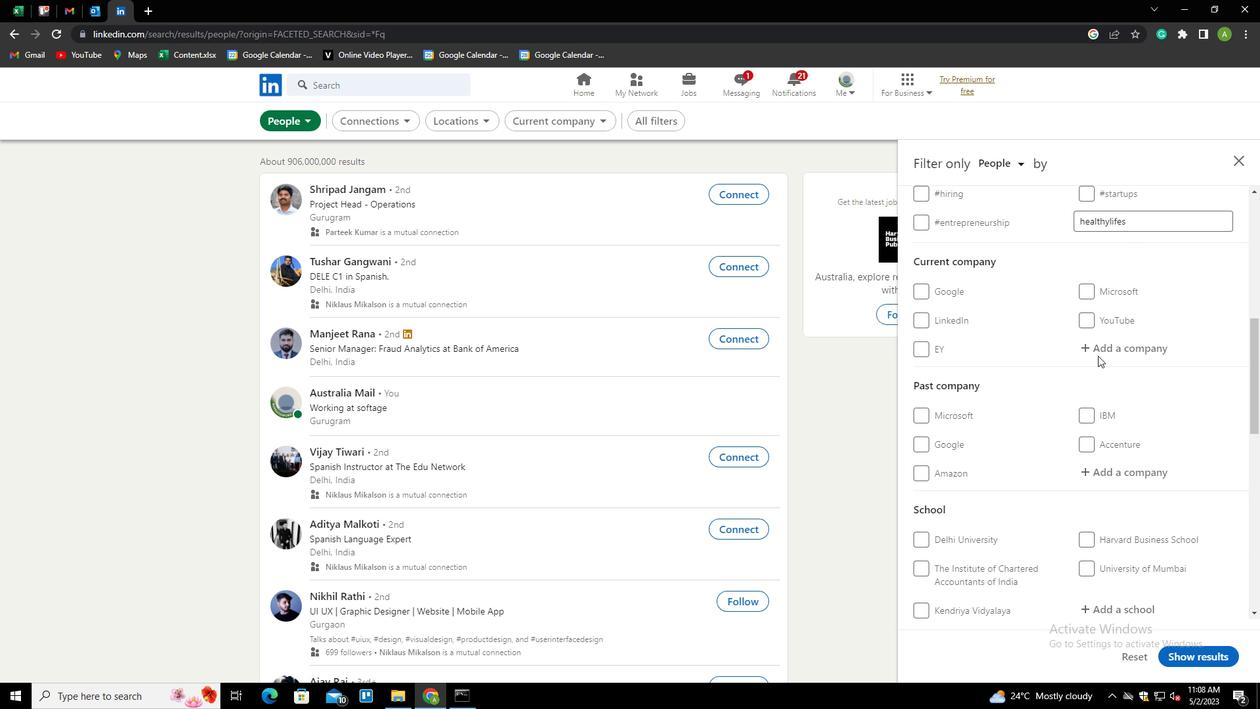 
Action: Key pressed <Key.shift>SYNGENTA<Key.down><Key.enter>
Screenshot: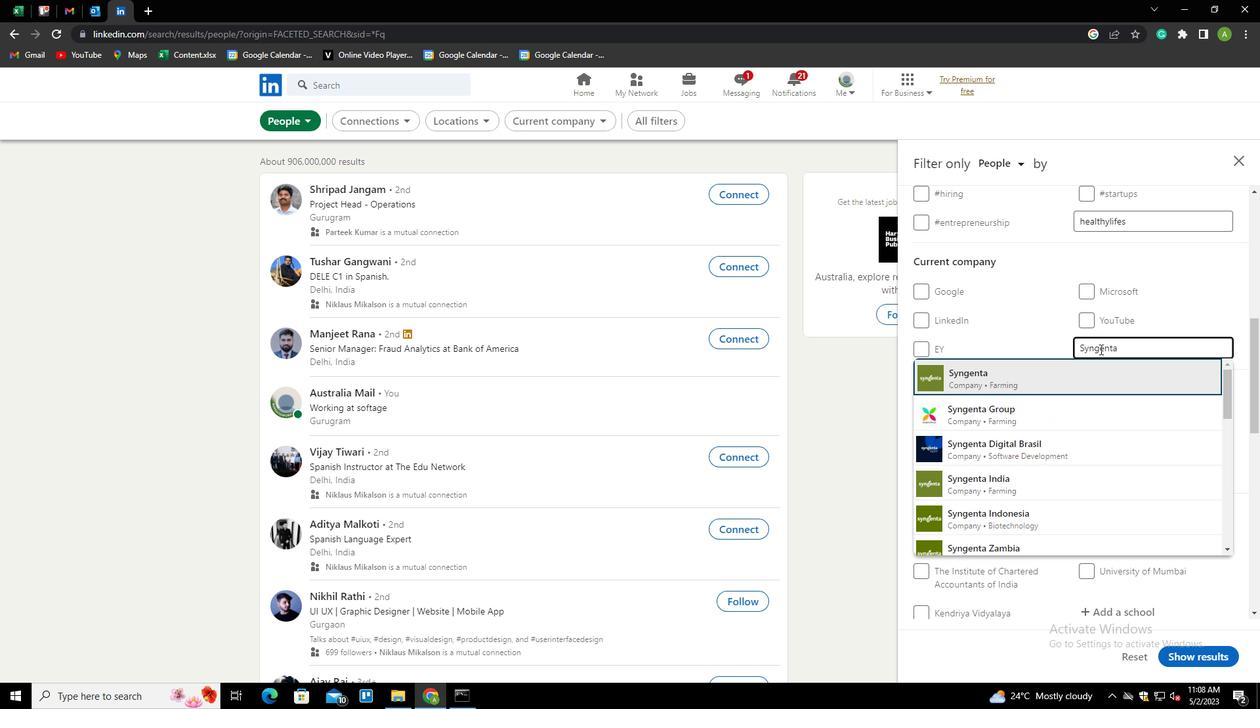 
Action: Mouse scrolled (1100, 348) with delta (0, 0)
Screenshot: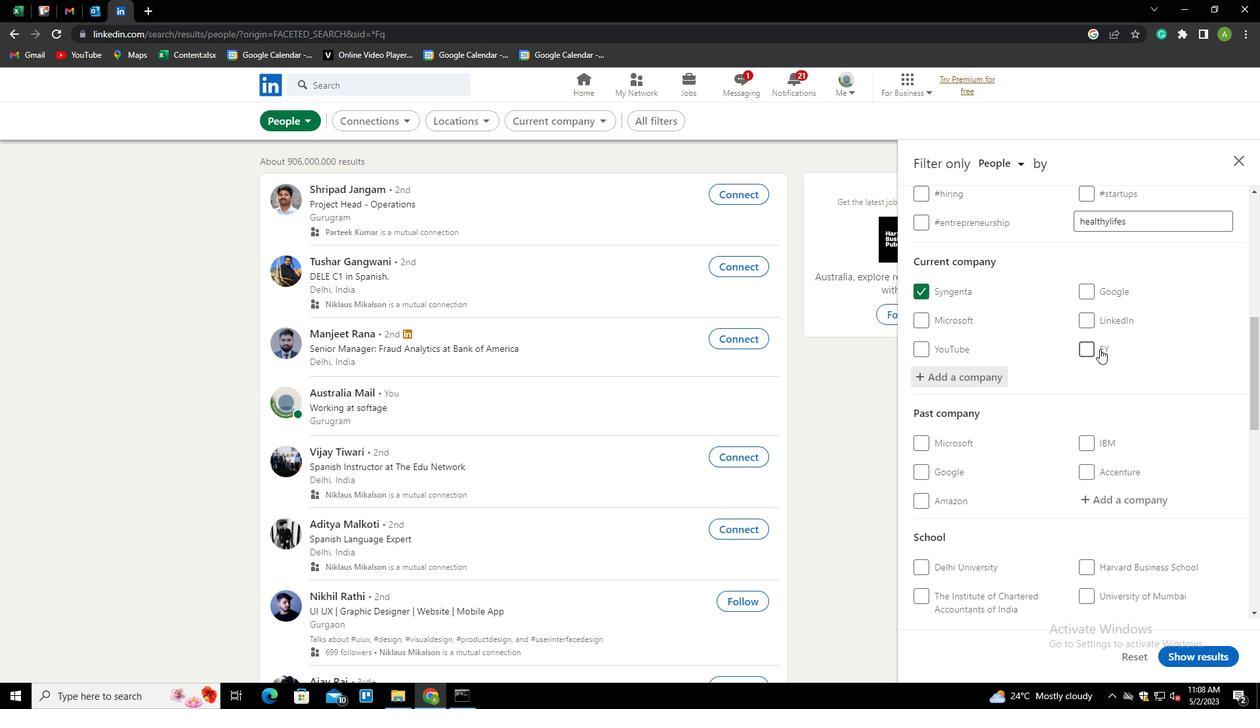 
Action: Mouse scrolled (1100, 348) with delta (0, 0)
Screenshot: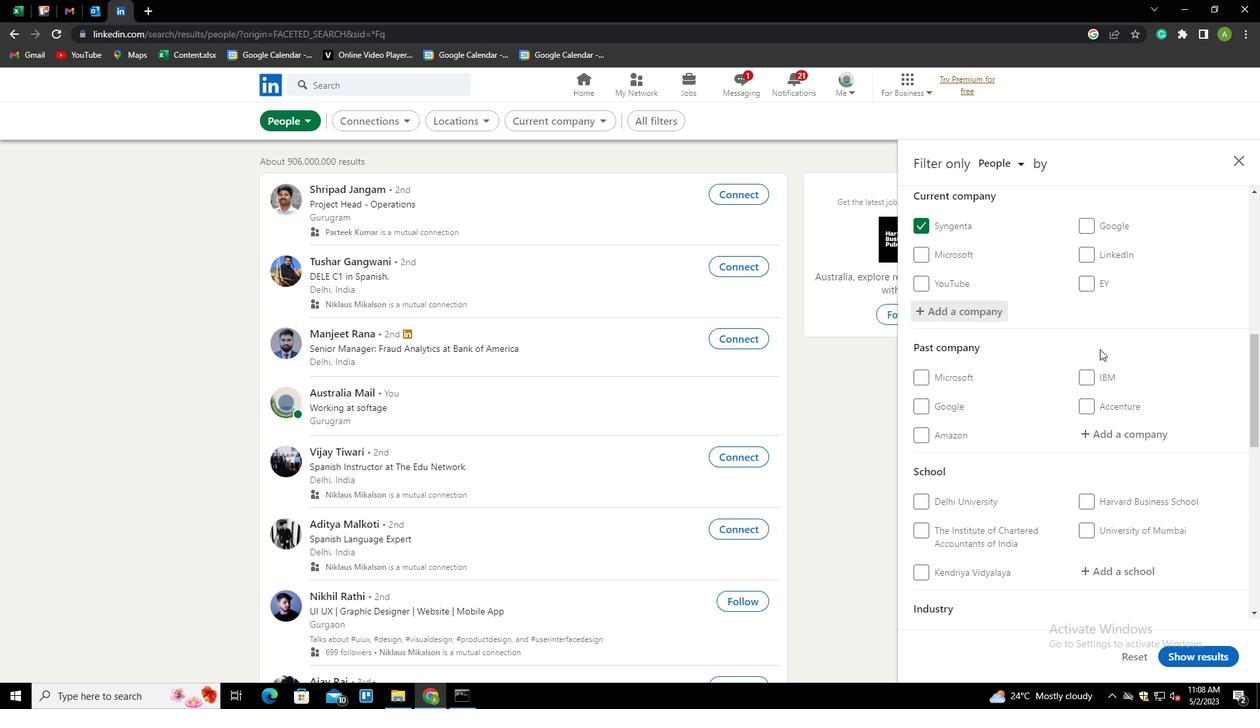 
Action: Mouse scrolled (1100, 348) with delta (0, 0)
Screenshot: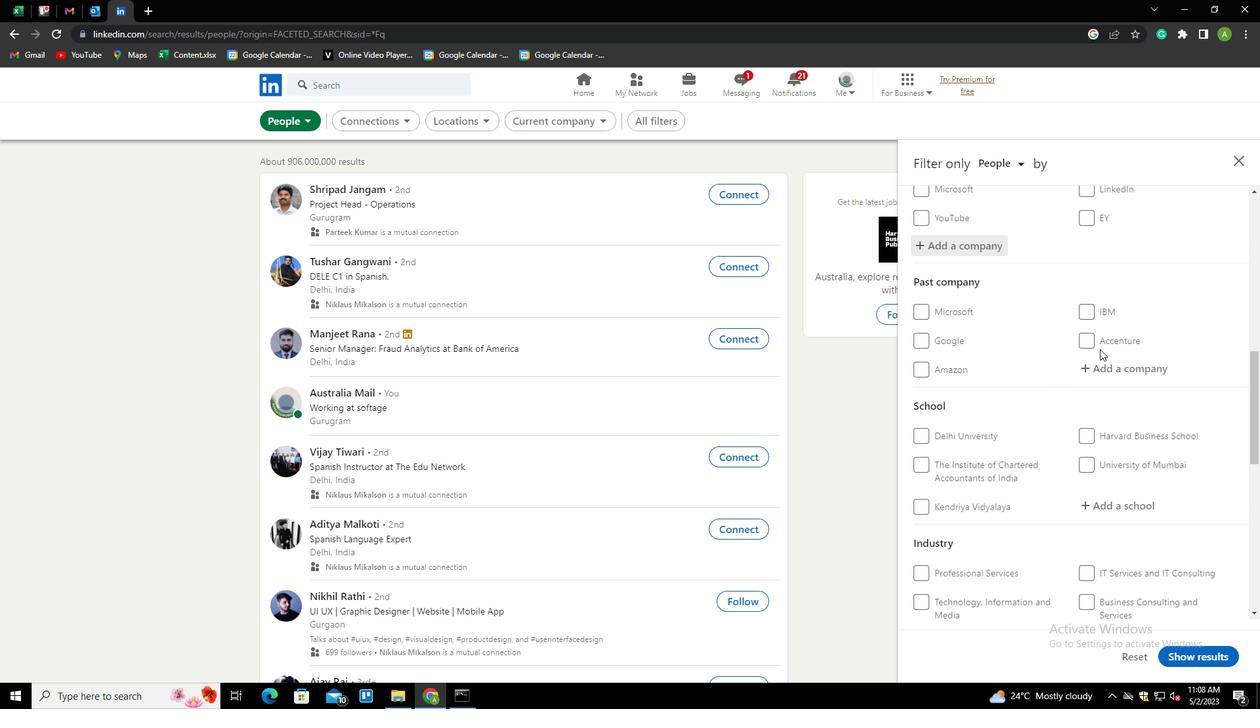 
Action: Mouse scrolled (1100, 348) with delta (0, 0)
Screenshot: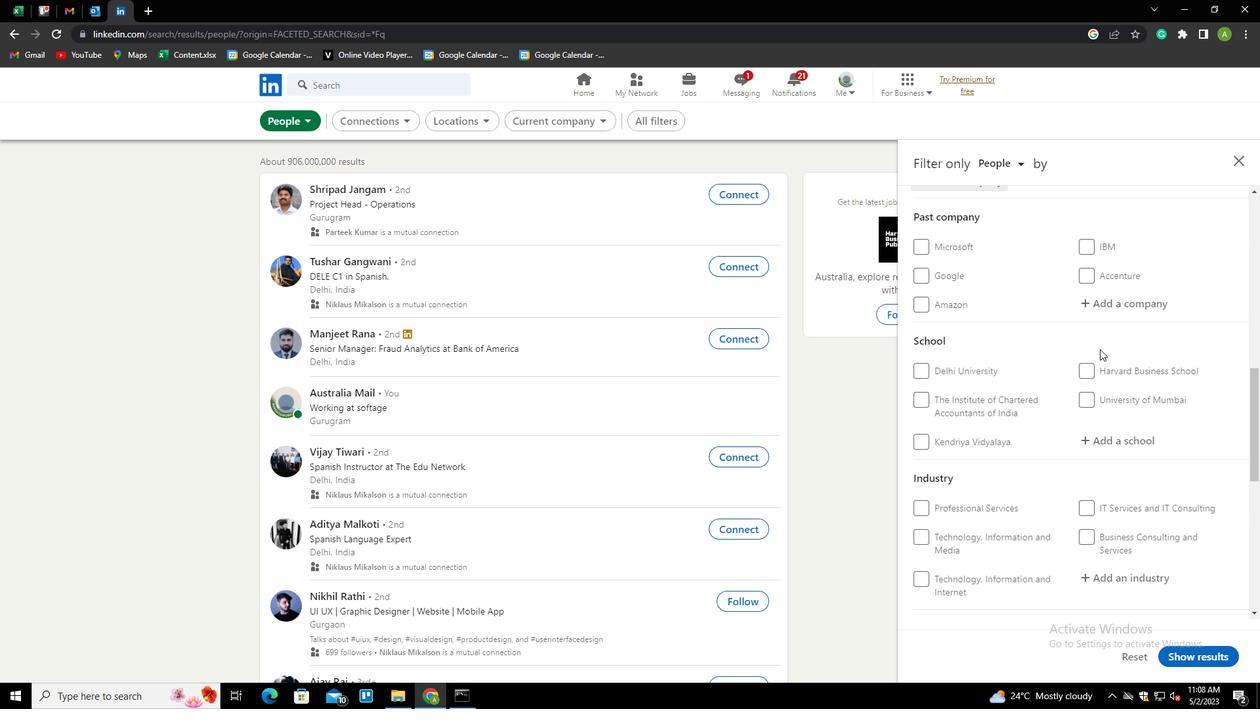 
Action: Mouse moved to (1108, 370)
Screenshot: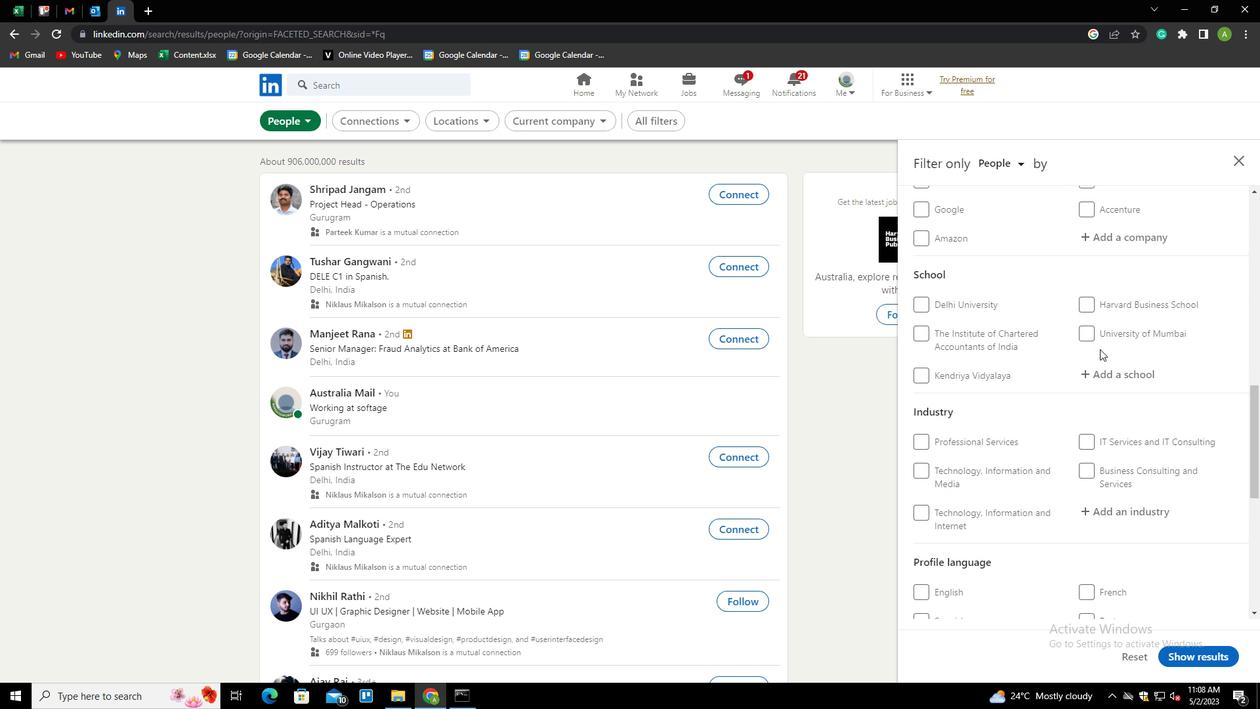 
Action: Mouse pressed left at (1108, 370)
Screenshot: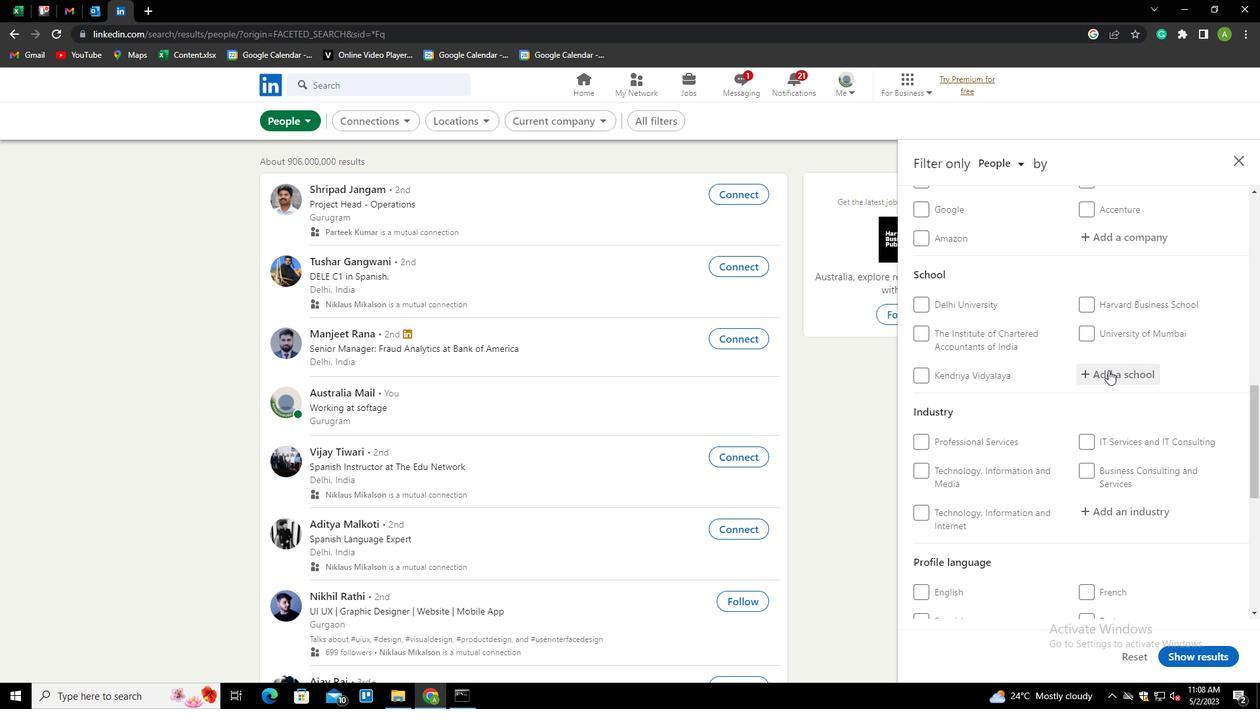
Action: Mouse moved to (1115, 371)
Screenshot: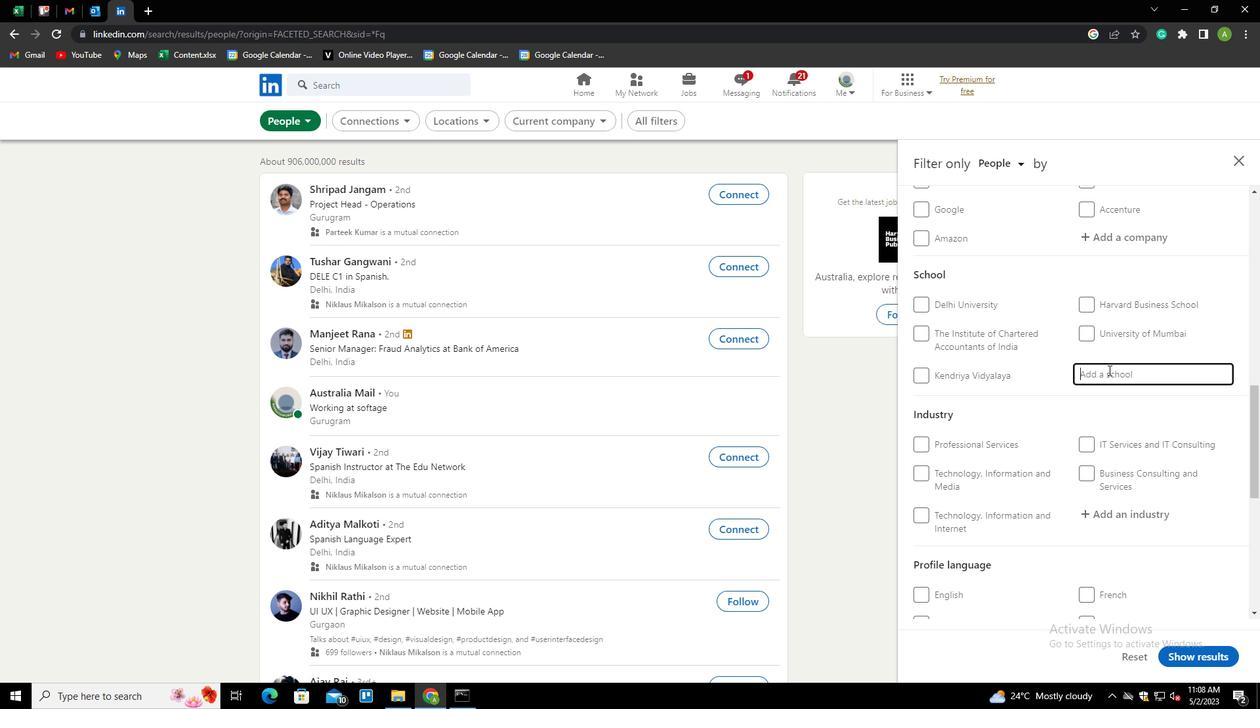 
Action: Mouse pressed left at (1115, 371)
Screenshot: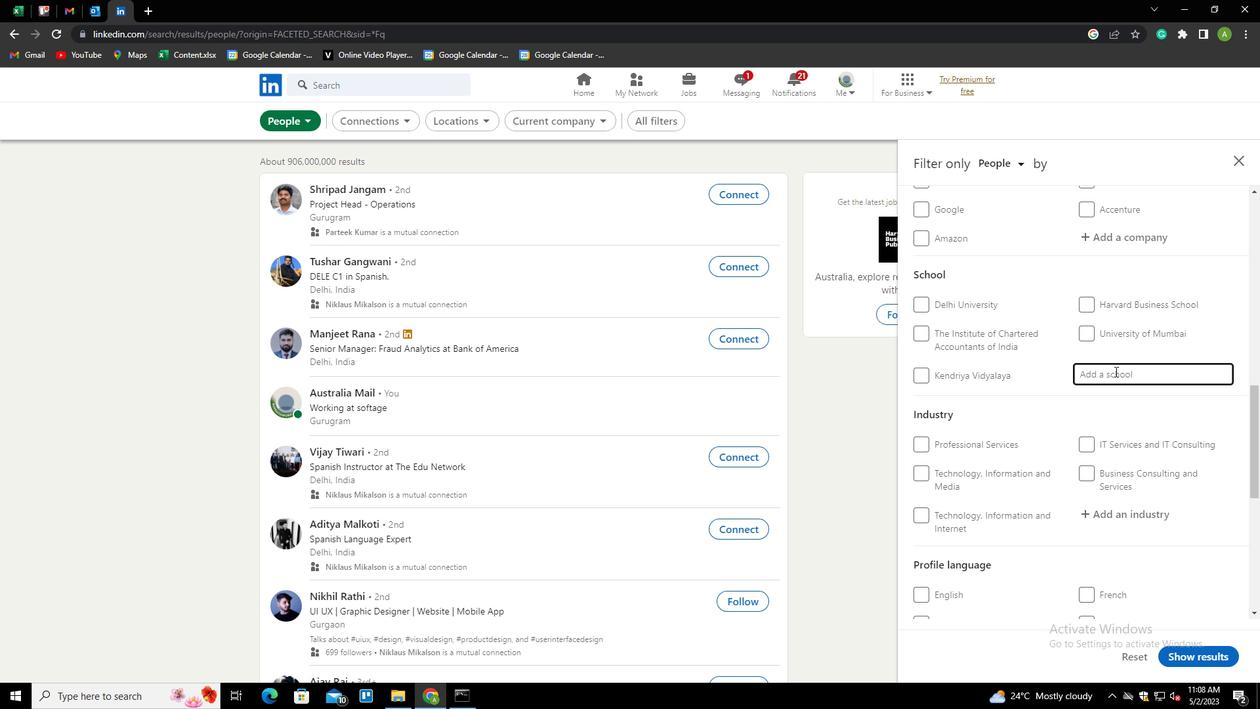 
Action: Key pressed <Key.shift>INSI<Key.backspace><Key.backspace>DIAN<Key.space>OF<Key.space><Key.down><Key.backspace><Key.backspace><Key.backspace><Key.shift>INSTITUTE<Key.space>OF<Key.space><Key.shift><Key.shift><Key.shift><Key.shift><Key.shift><Key.shift><Key.shift><Key.shift><Key.shift><Key.shift><Key.shift><Key.shift><Key.shift><Key.shift><Key.shift><Key.shift><Key.shift><Key.shift><Key.shift><Key.down><Key.down><Key.down><Key.down><Key.down><Key.down><Key.down><Key.down><Key.down><Key.down><Key.down><Key.down><Key.down><Key.down><Key.enter>
Screenshot: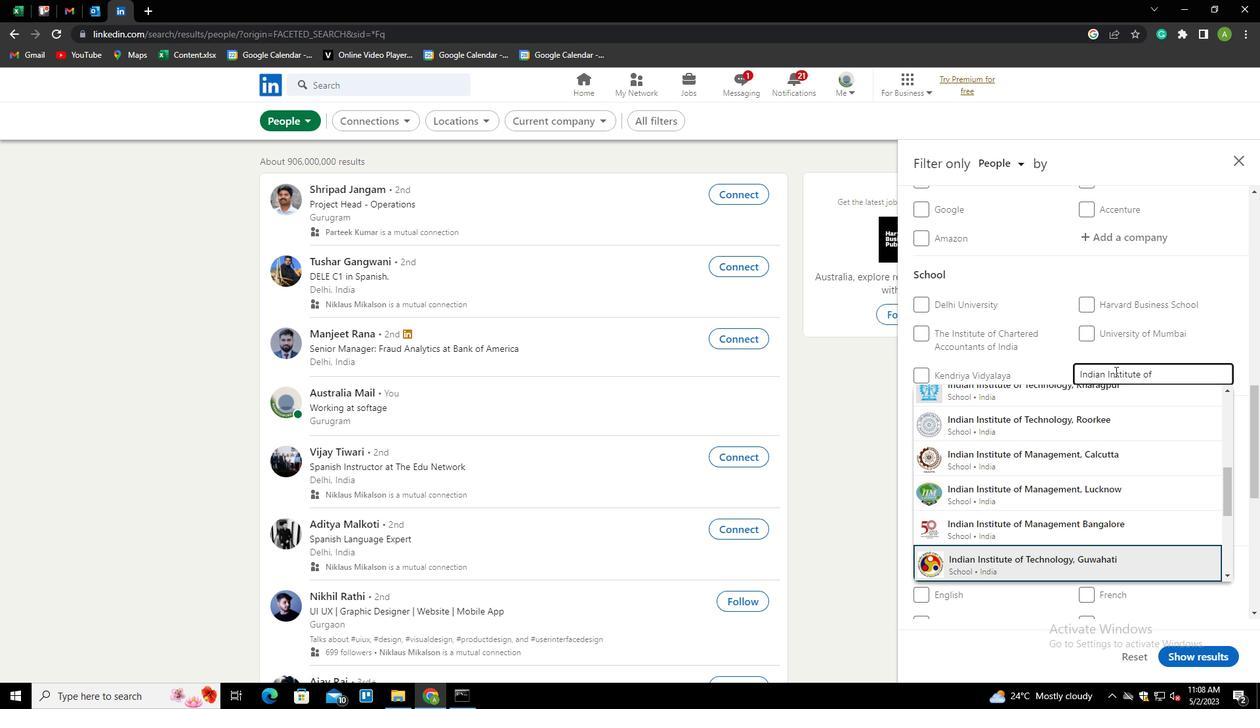 
Action: Mouse scrolled (1115, 370) with delta (0, 0)
Screenshot: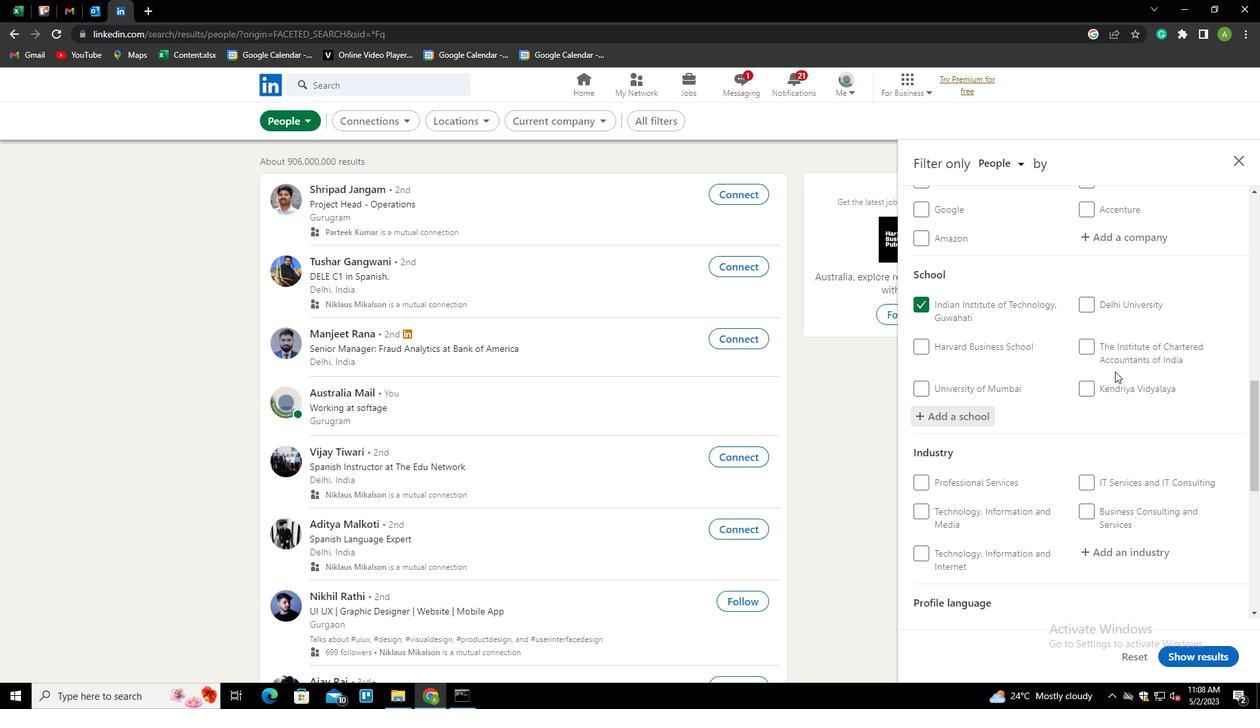 
Action: Mouse scrolled (1115, 370) with delta (0, 0)
Screenshot: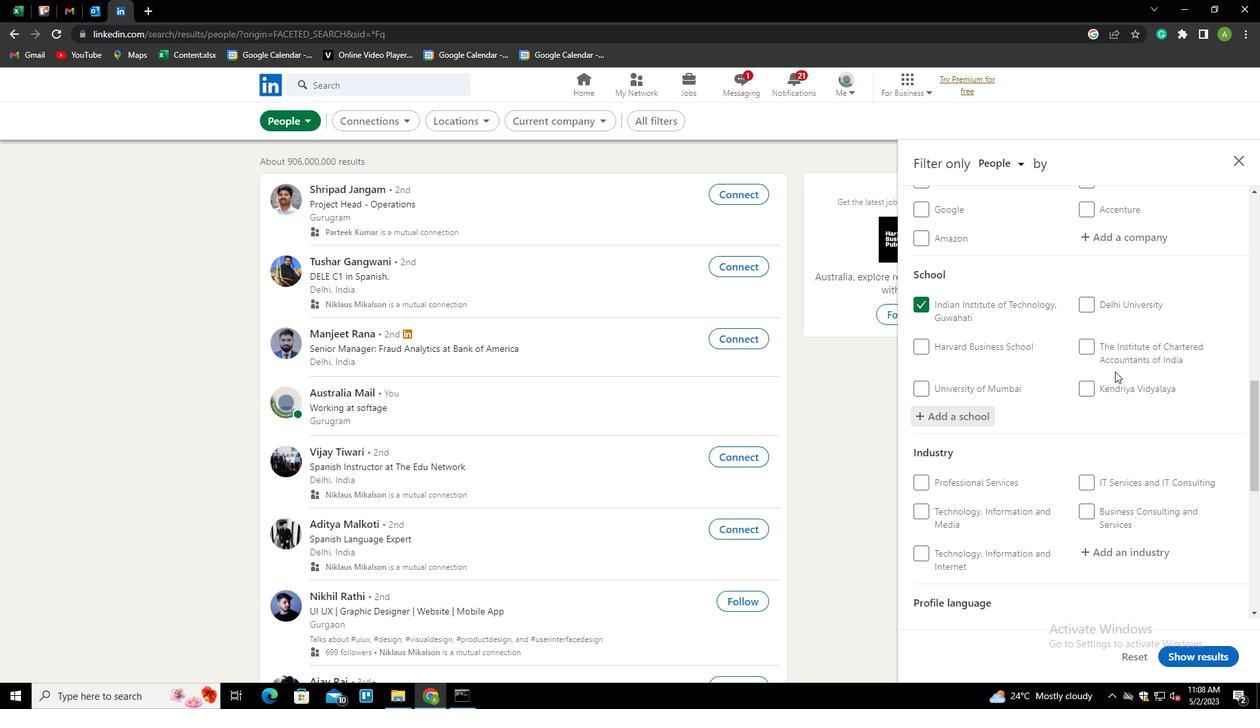 
Action: Mouse scrolled (1115, 370) with delta (0, 0)
Screenshot: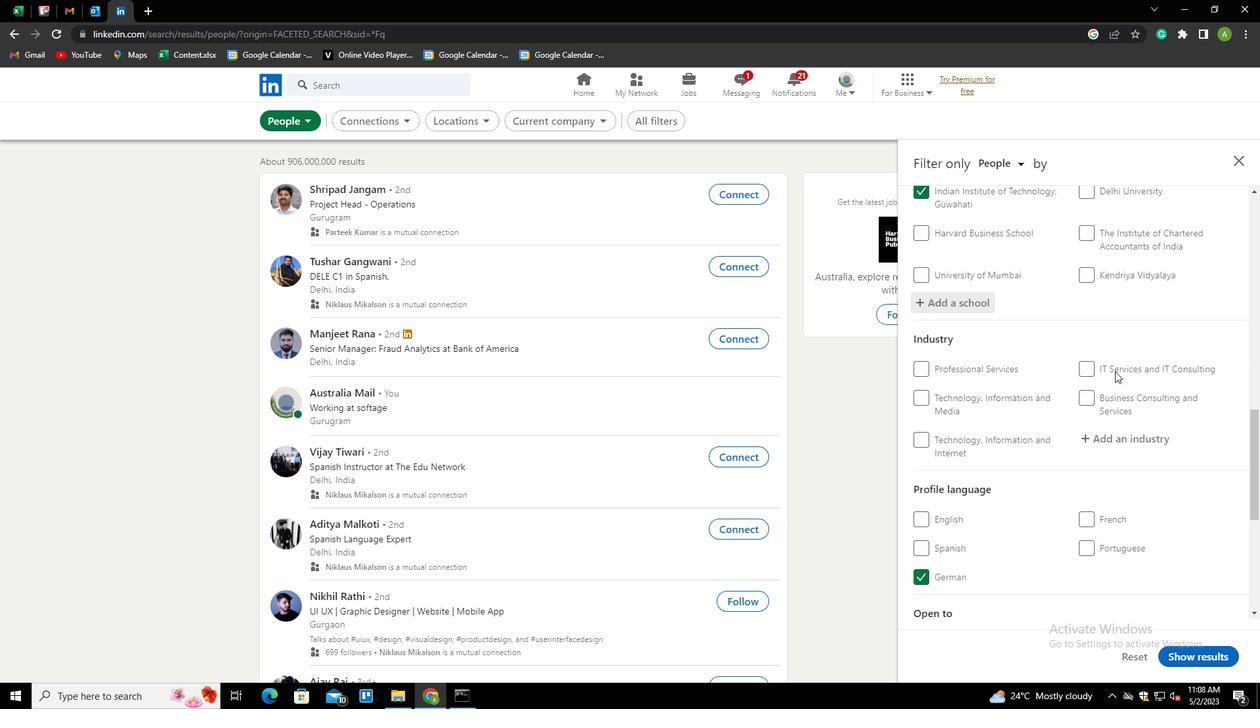
Action: Mouse moved to (1119, 352)
Screenshot: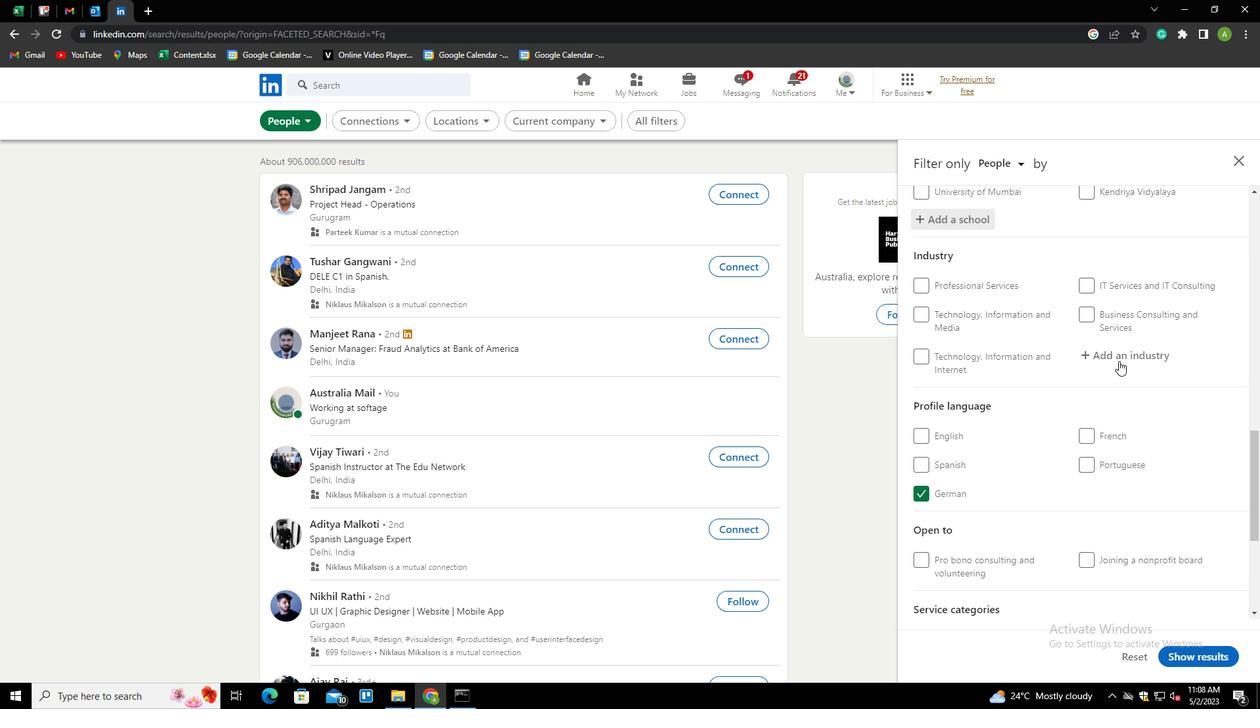 
Action: Mouse pressed left at (1119, 352)
Screenshot: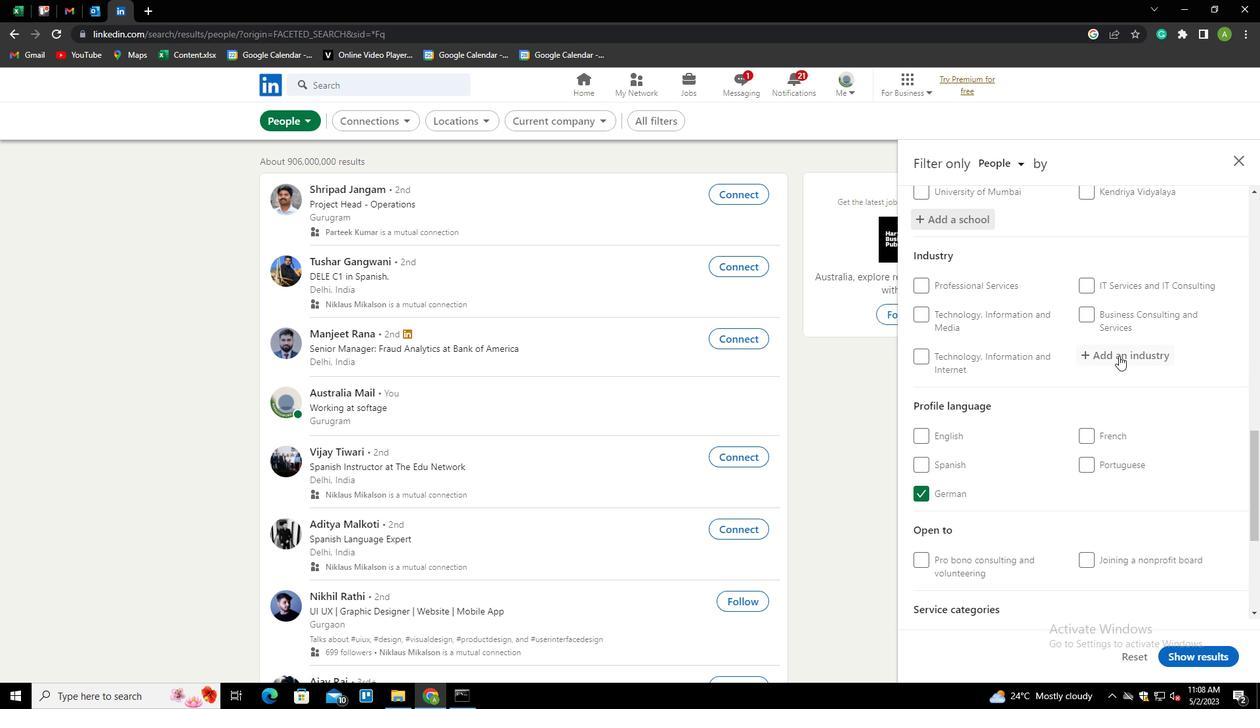 
Action: Mouse moved to (1125, 353)
Screenshot: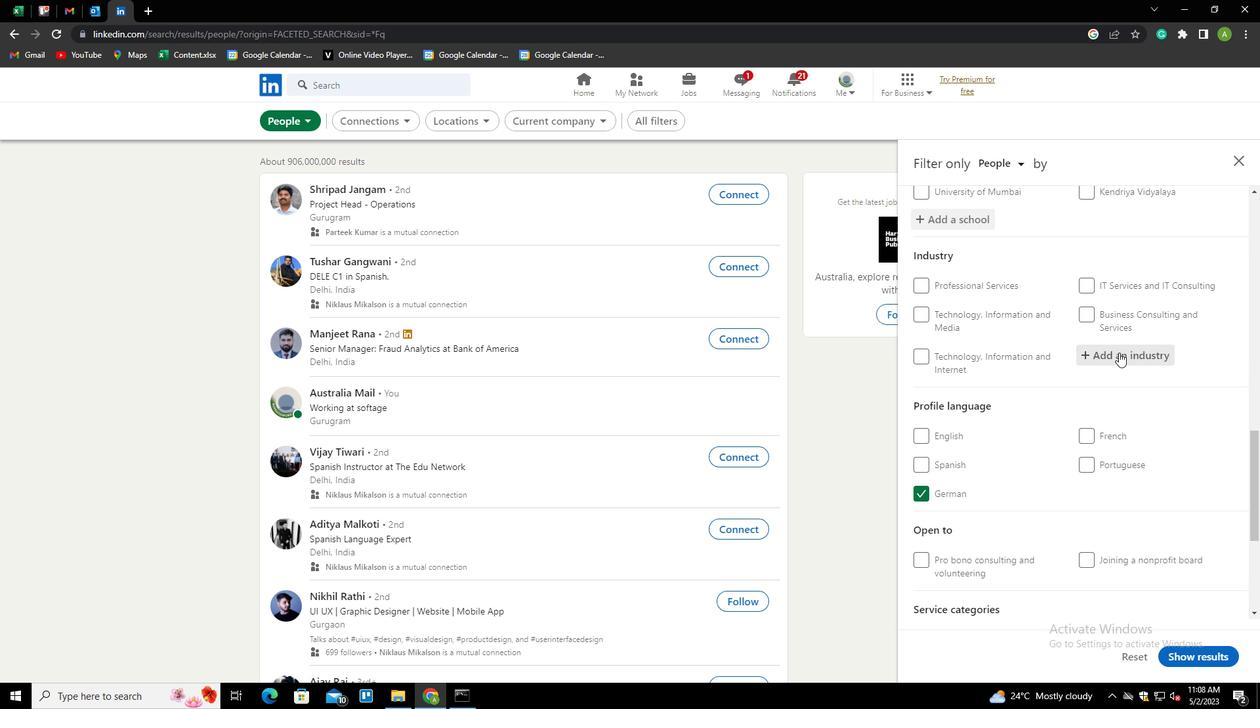 
Action: Mouse pressed left at (1125, 353)
Screenshot: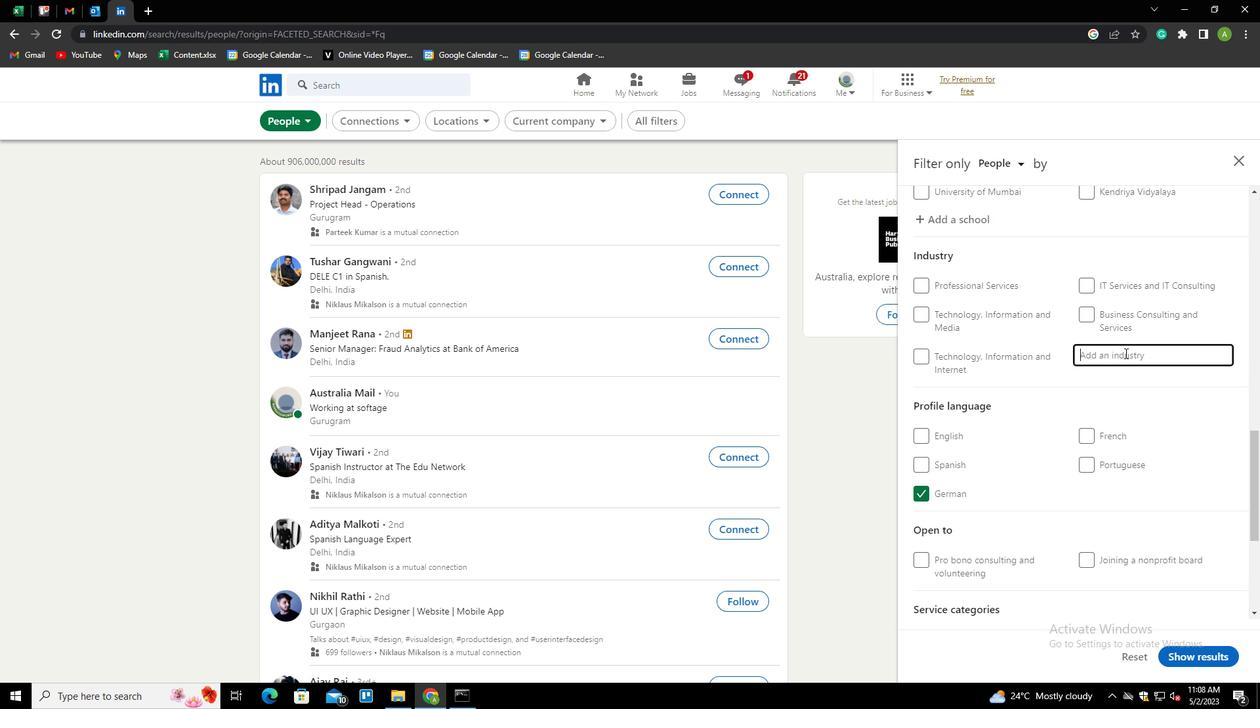 
Action: Key pressed <Key.shift><Key.shift><Key.shift><Key.shift><Key.shift><Key.shift><Key.shift><Key.shift><Key.shift><Key.shift><Key.shift><Key.shift><Key.shift><Key.shift><Key.shift><Key.shift><Key.shift><Key.shift><Key.shift><Key.shift><Key.shift><Key.shift><Key.shift><Key.shift><Key.shift><Key.shift><Key.shift><Key.shift><Key.shift><Key.shift><Key.shift><Key.shift><Key.shift><Key.shift><Key.shift><Key.shift><Key.shift><Key.shift><Key.shift><Key.shift><Key.shift><Key.shift><Key.shift><Key.shift><Key.shift><Key.shift><Key.shift><Key.shift><Key.shift><Key.shift><Key.shift><Key.shift><Key.shift><Key.shift><Key.shift><Key.shift><Key.shift><Key.shift><Key.shift><Key.shift><Key.shift><Key.shift><Key.shift><Key.shift><Key.shift><Key.shift><Key.shift><Key.shift>ROBOT<Key.down><Key.enter>
Screenshot: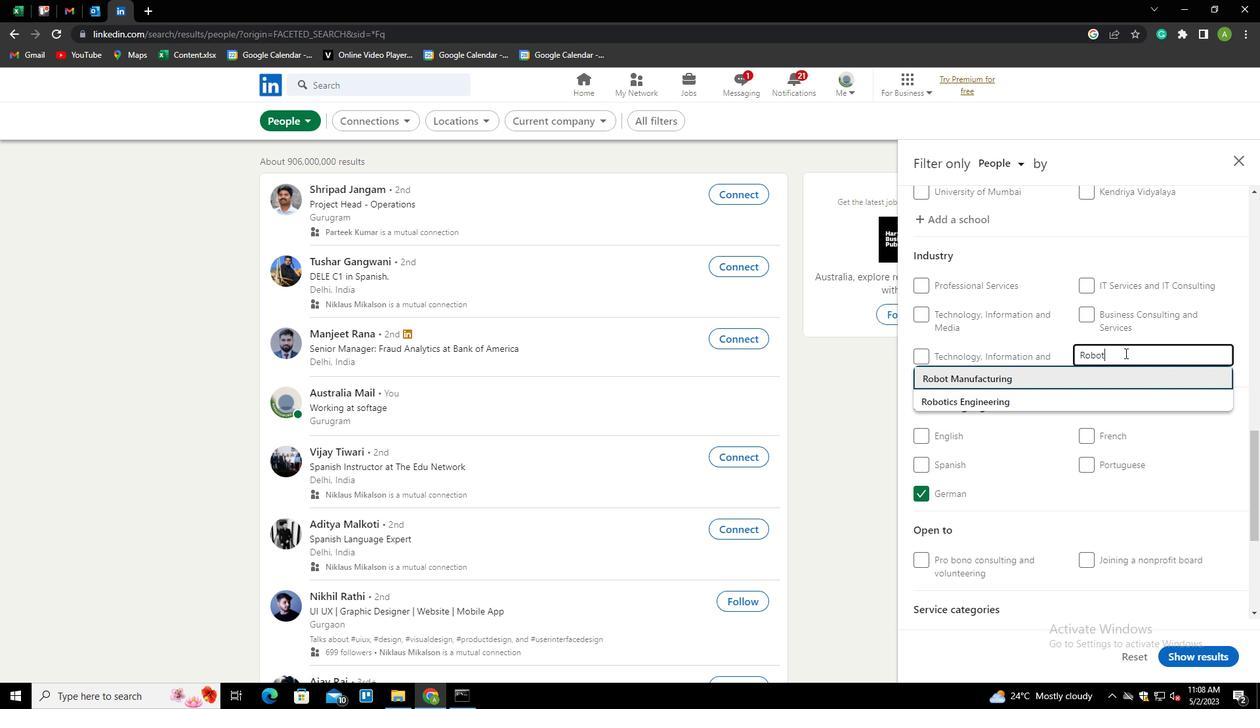 
Action: Mouse scrolled (1125, 352) with delta (0, 0)
Screenshot: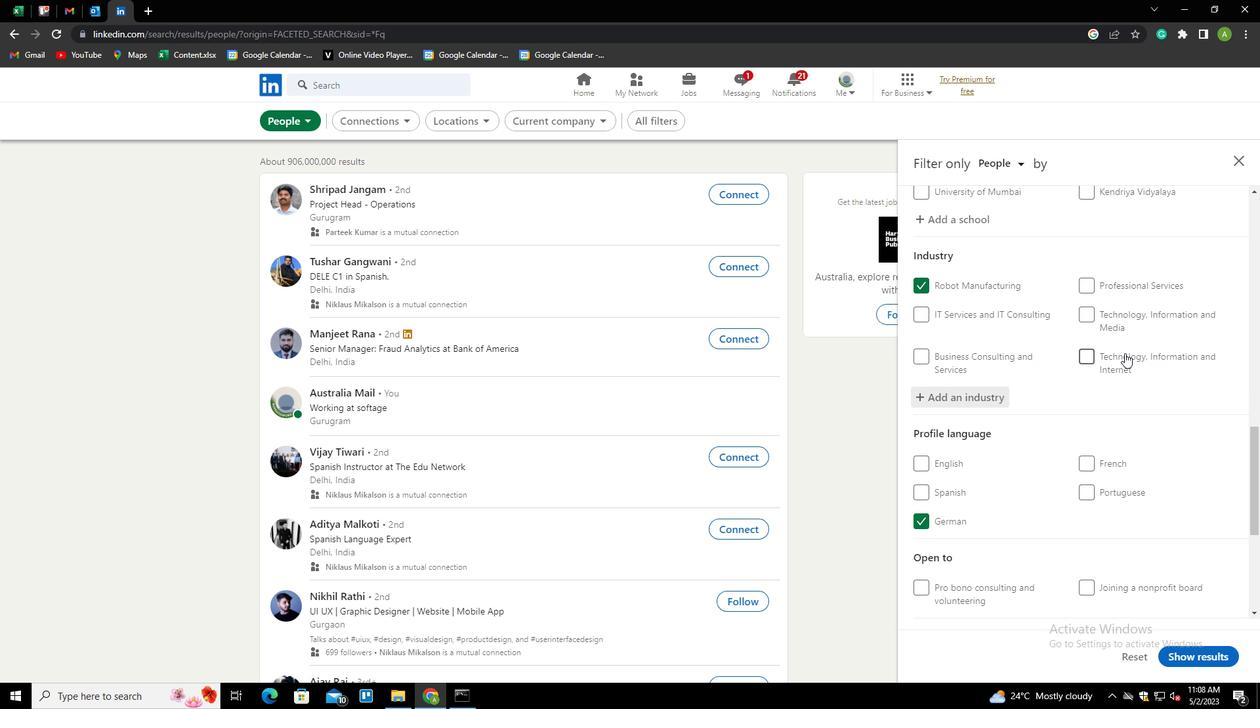 
Action: Mouse scrolled (1125, 352) with delta (0, 0)
Screenshot: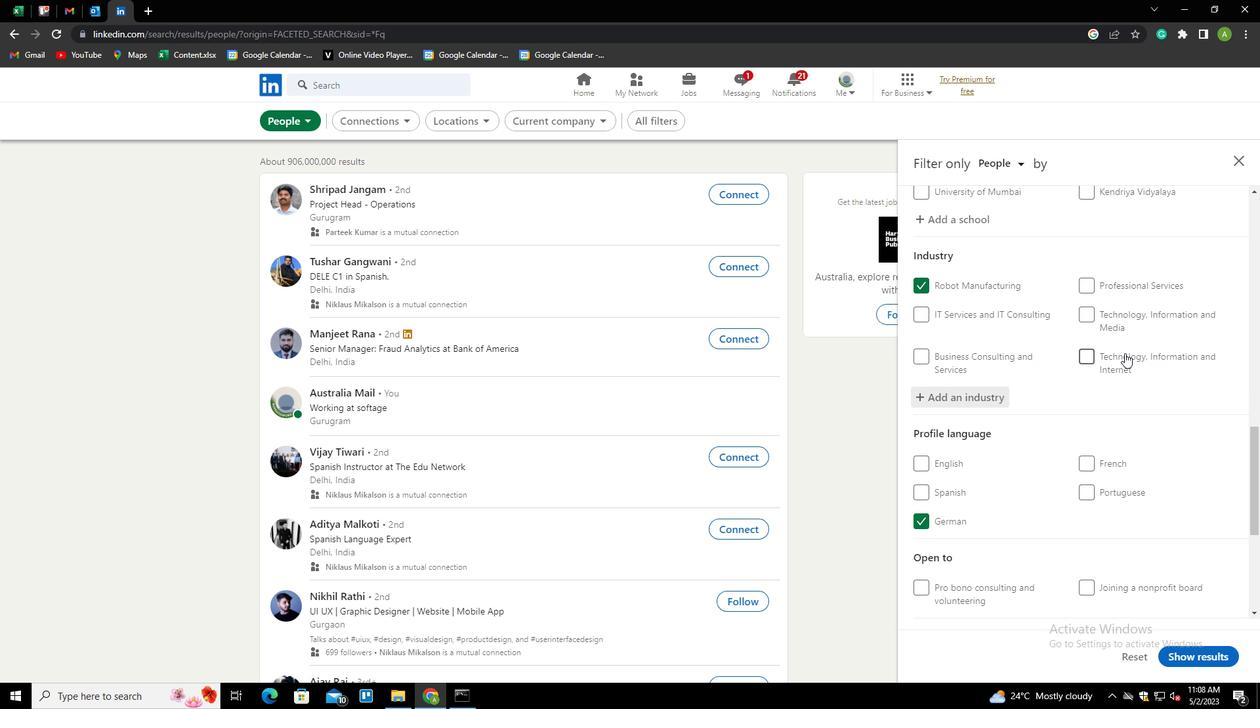 
Action: Mouse scrolled (1125, 352) with delta (0, 0)
Screenshot: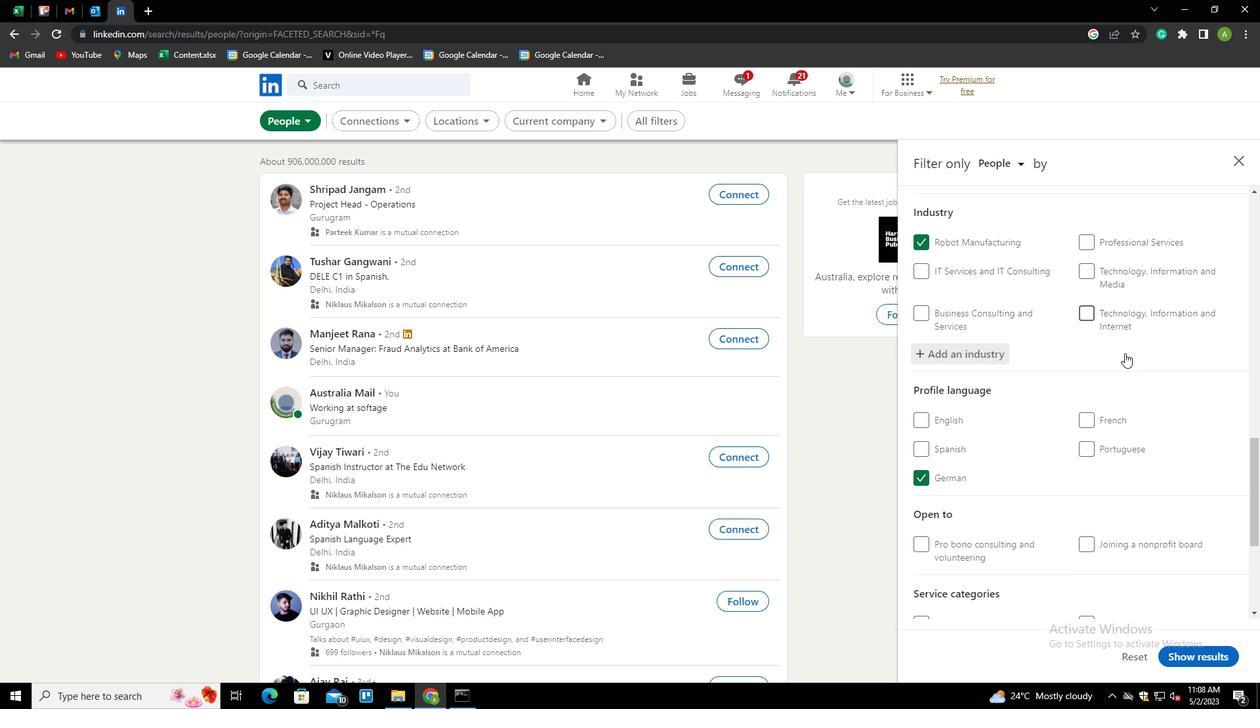 
Action: Mouse scrolled (1125, 352) with delta (0, 0)
Screenshot: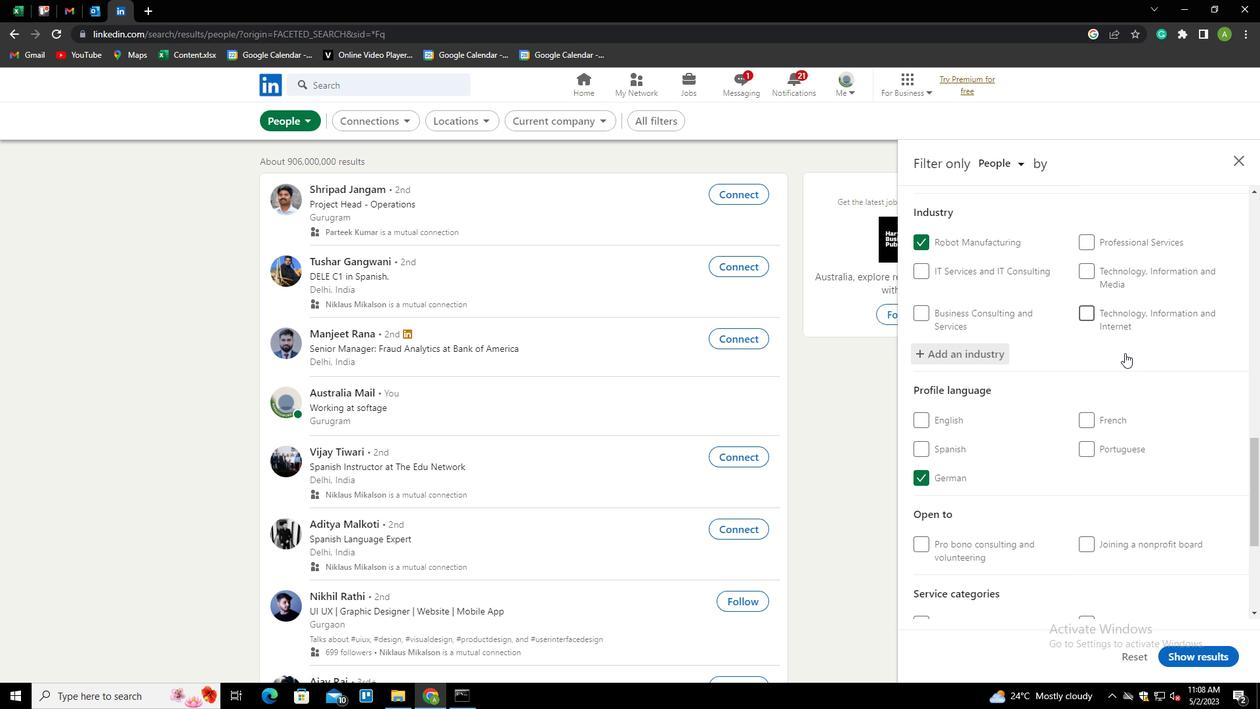 
Action: Mouse moved to (1090, 469)
Screenshot: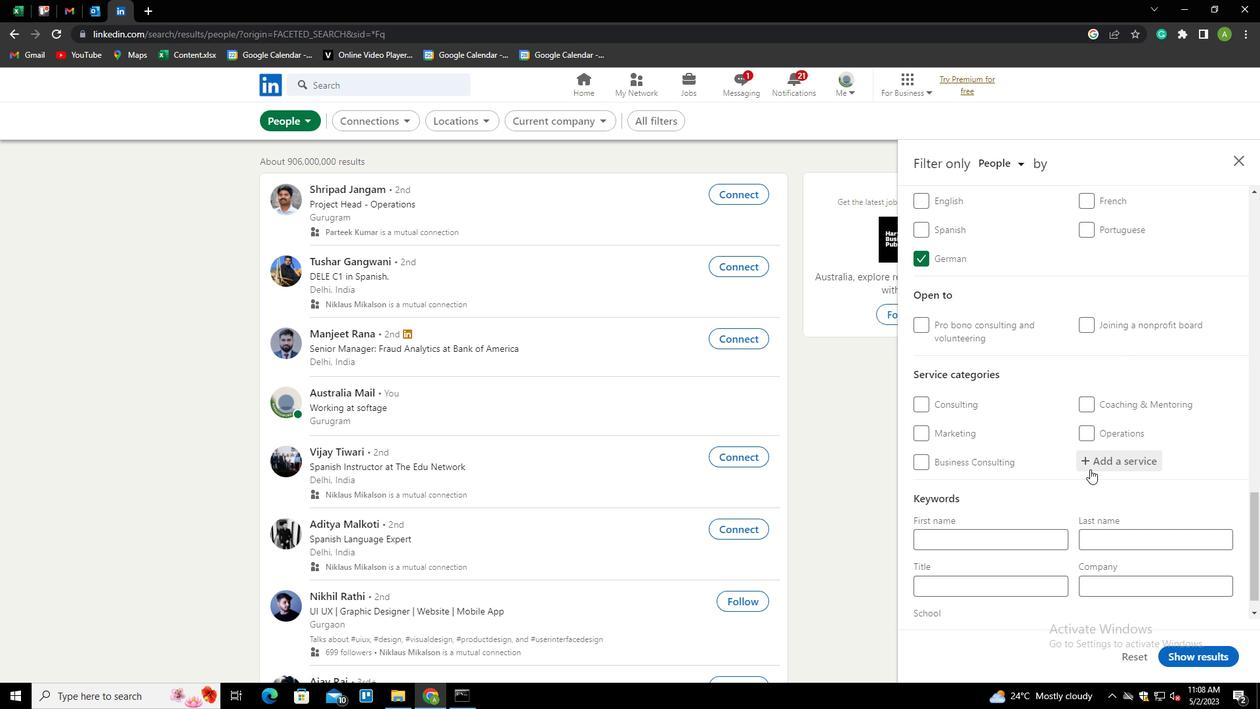 
Action: Mouse pressed left at (1090, 469)
Screenshot: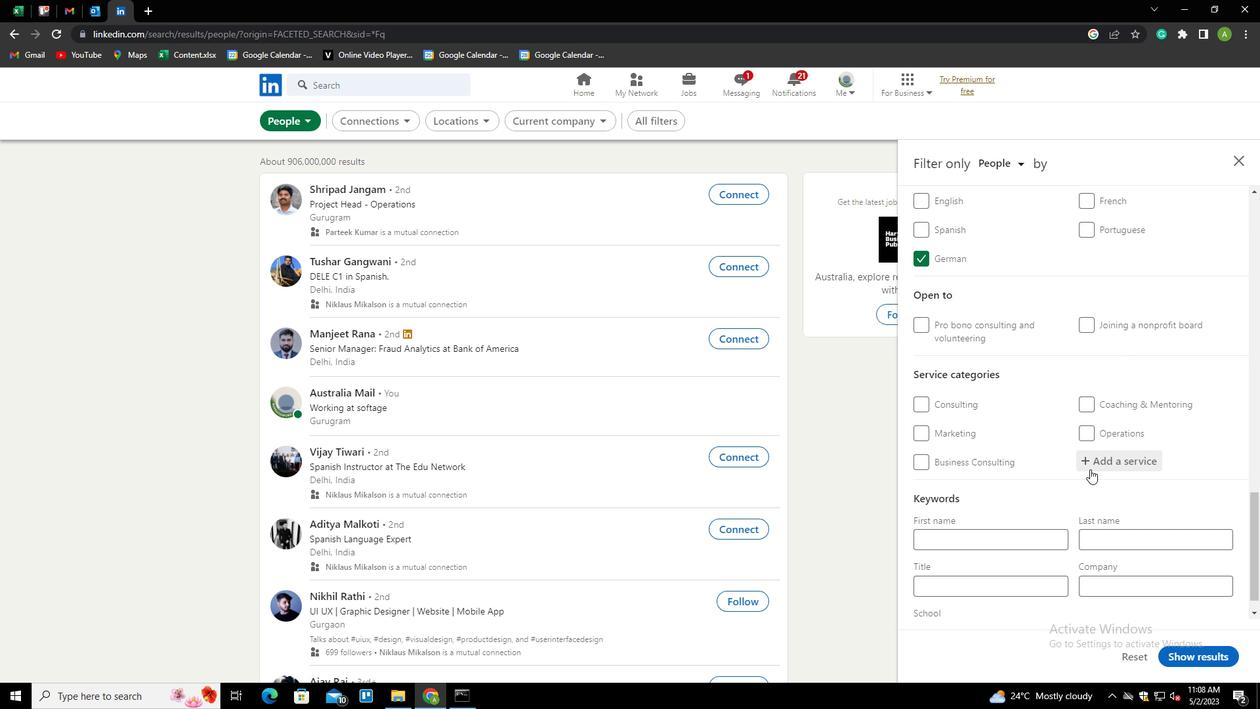 
Action: Key pressed <Key.shift>TEAN<Key.backspace>M<Key.down><Key.up><Key.down><Key.enter>
Screenshot: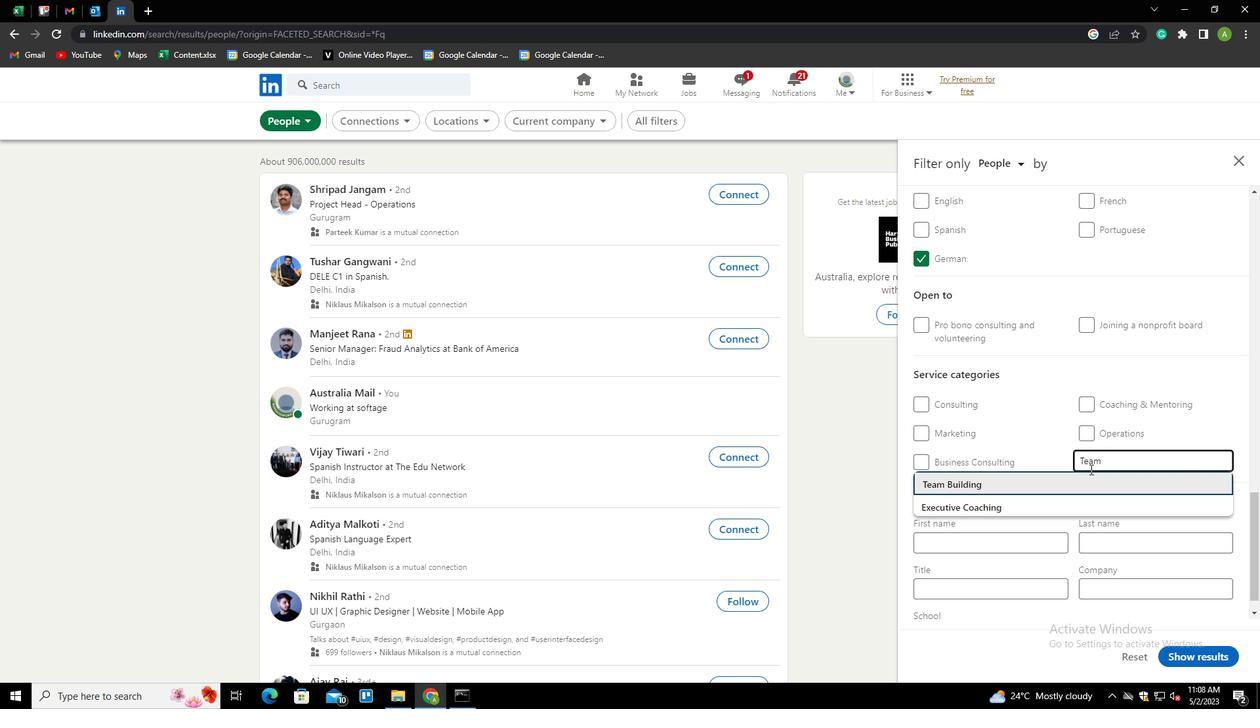 
Action: Mouse scrolled (1090, 468) with delta (0, 0)
Screenshot: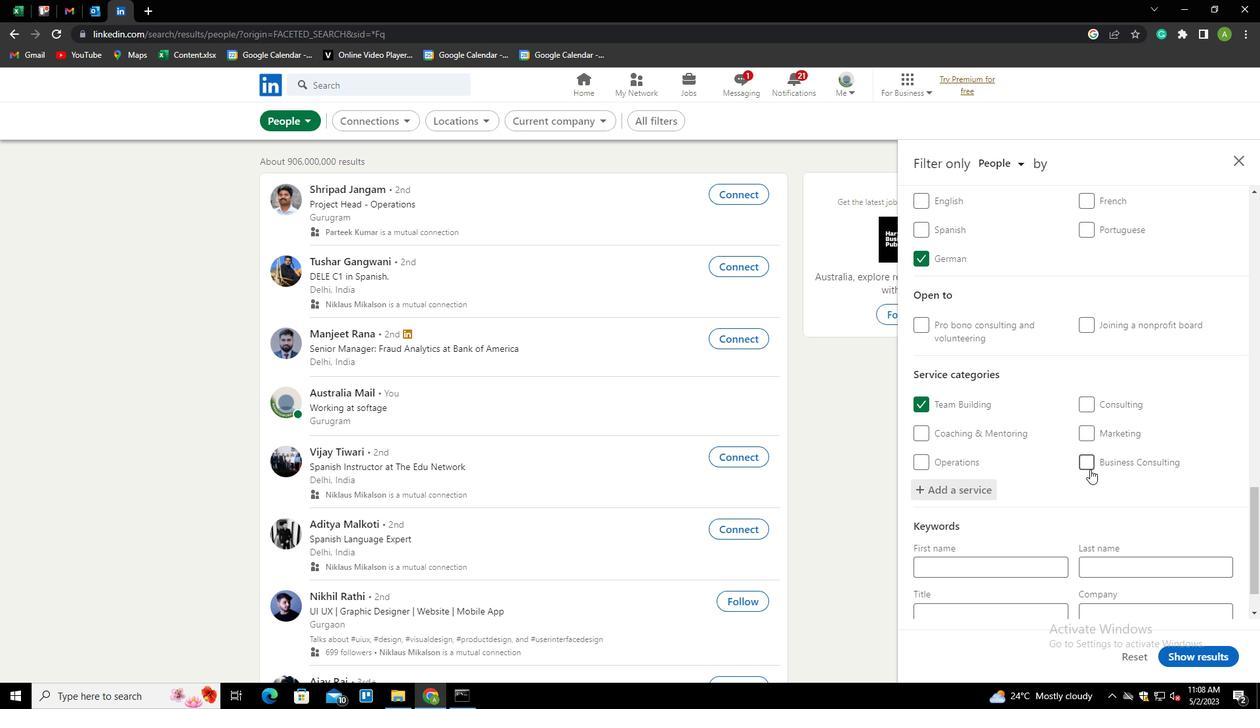 
Action: Mouse scrolled (1090, 468) with delta (0, 0)
Screenshot: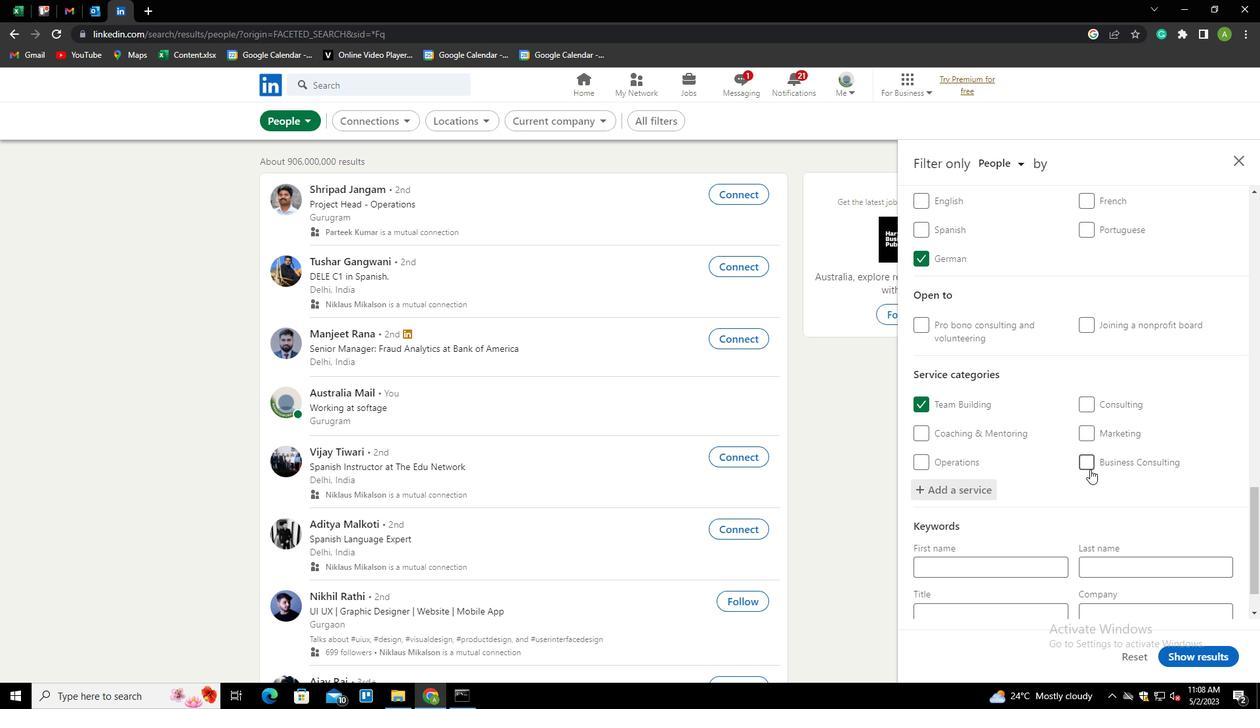 
Action: Mouse scrolled (1090, 468) with delta (0, 0)
Screenshot: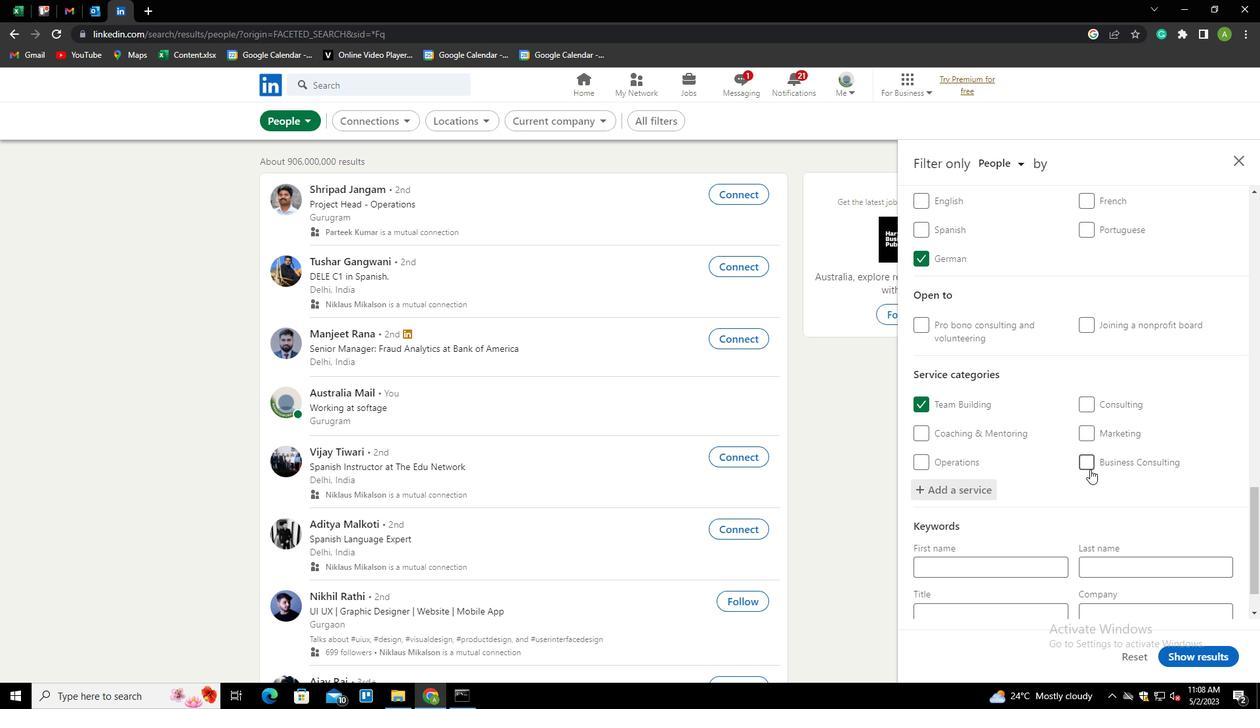 
Action: Mouse scrolled (1090, 468) with delta (0, 0)
Screenshot: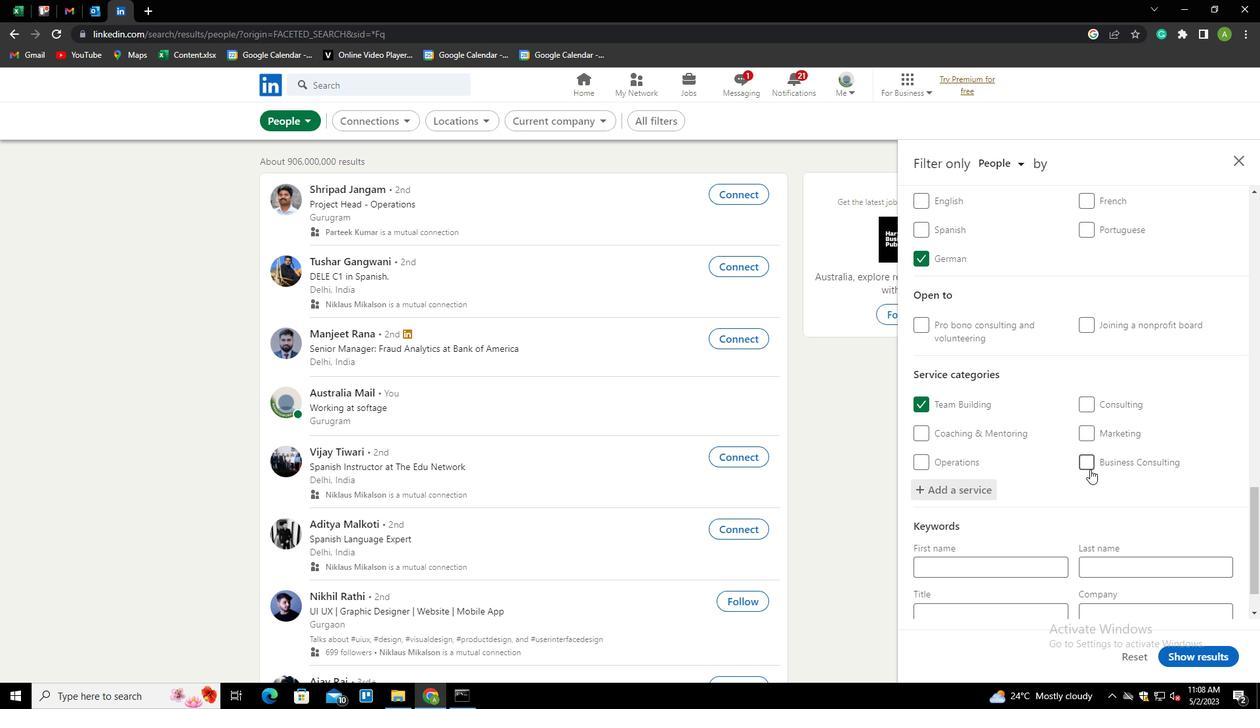 
Action: Mouse scrolled (1090, 468) with delta (0, 0)
Screenshot: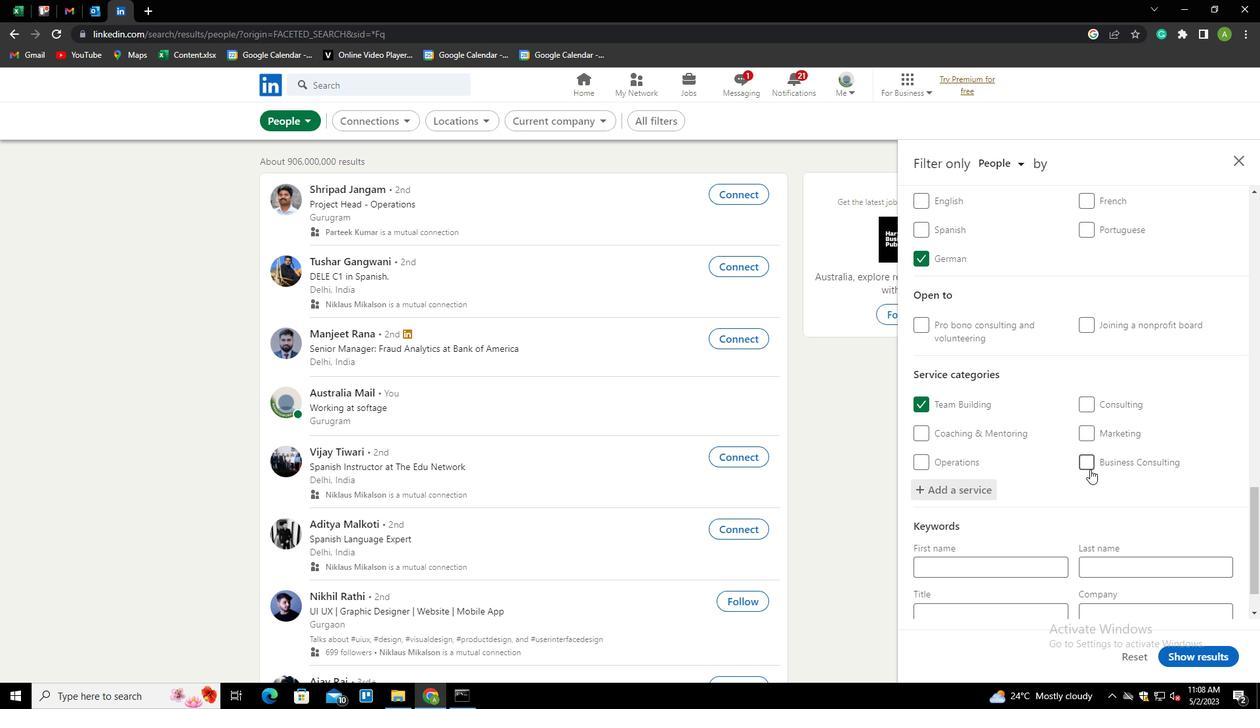 
Action: Mouse scrolled (1090, 468) with delta (0, 0)
Screenshot: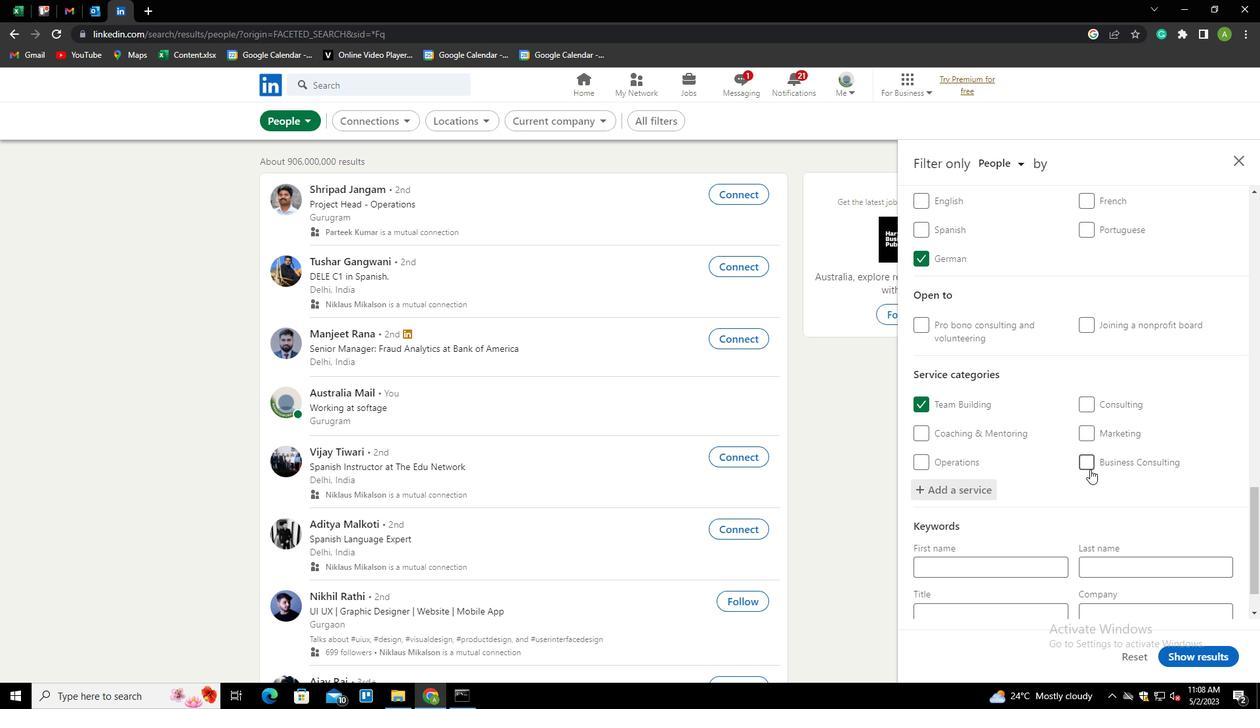 
Action: Mouse scrolled (1090, 468) with delta (0, 0)
Screenshot: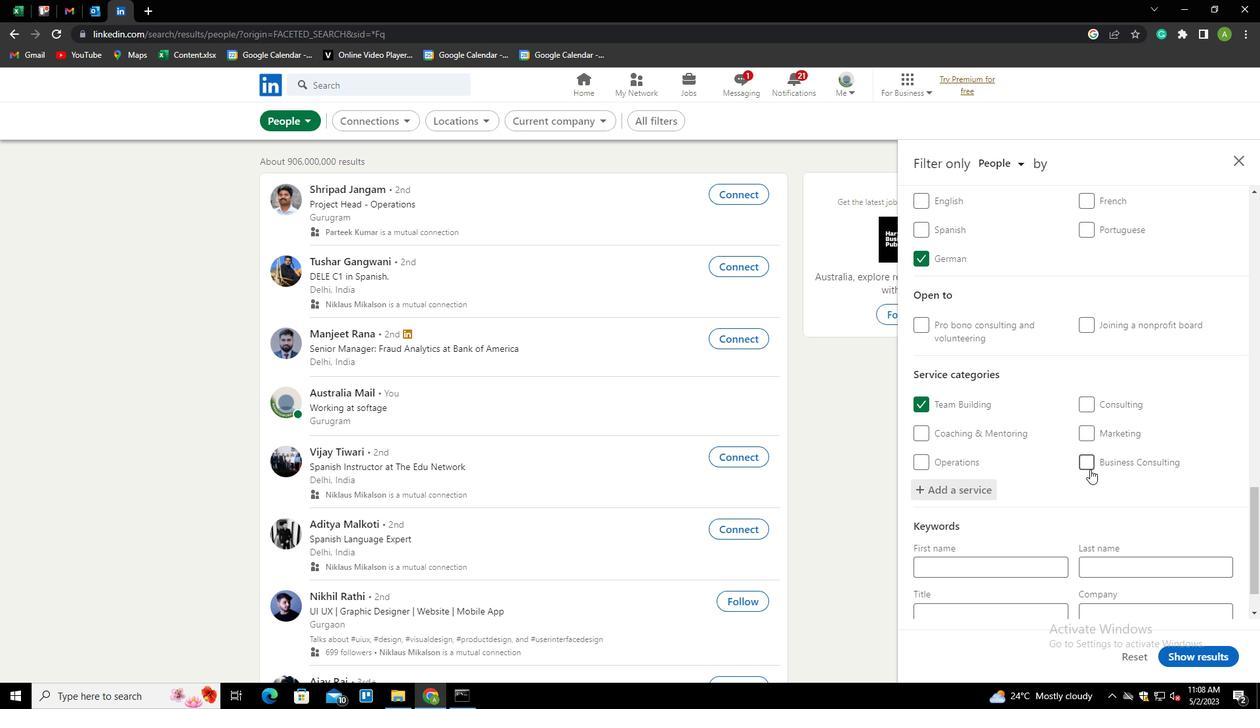
Action: Mouse scrolled (1090, 468) with delta (0, 0)
Screenshot: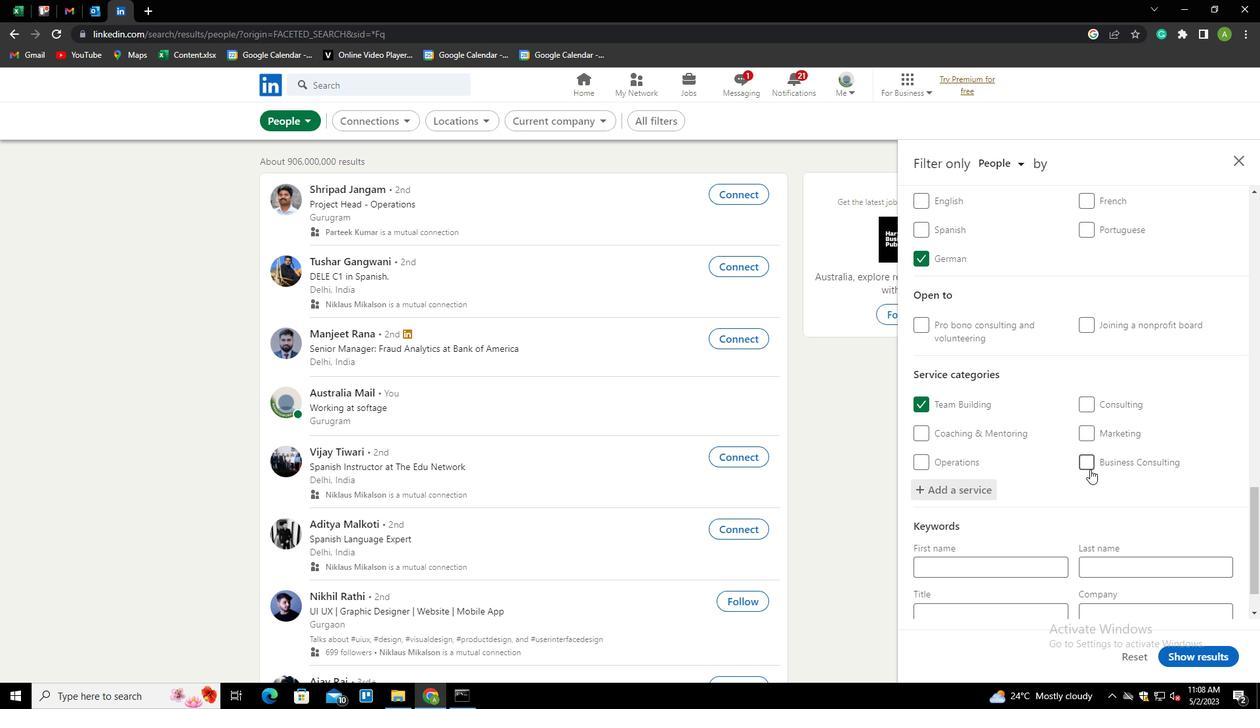 
Action: Mouse moved to (934, 558)
Screenshot: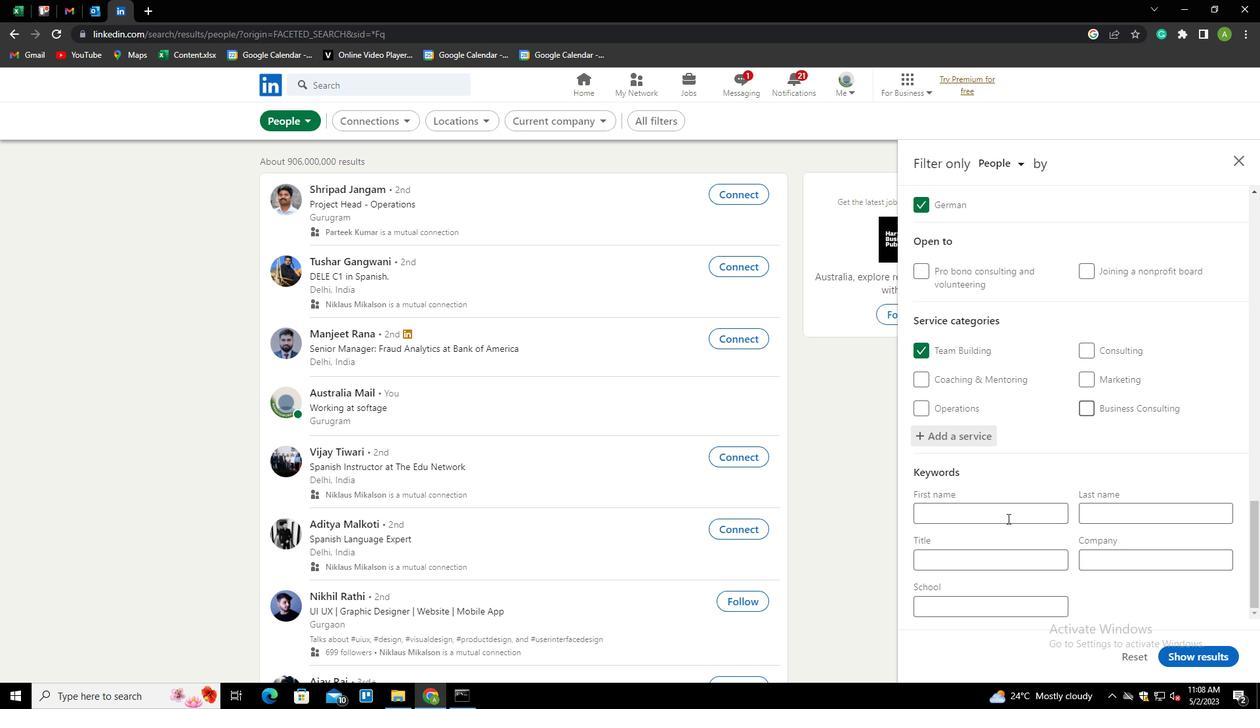 
Action: Mouse pressed left at (934, 558)
Screenshot: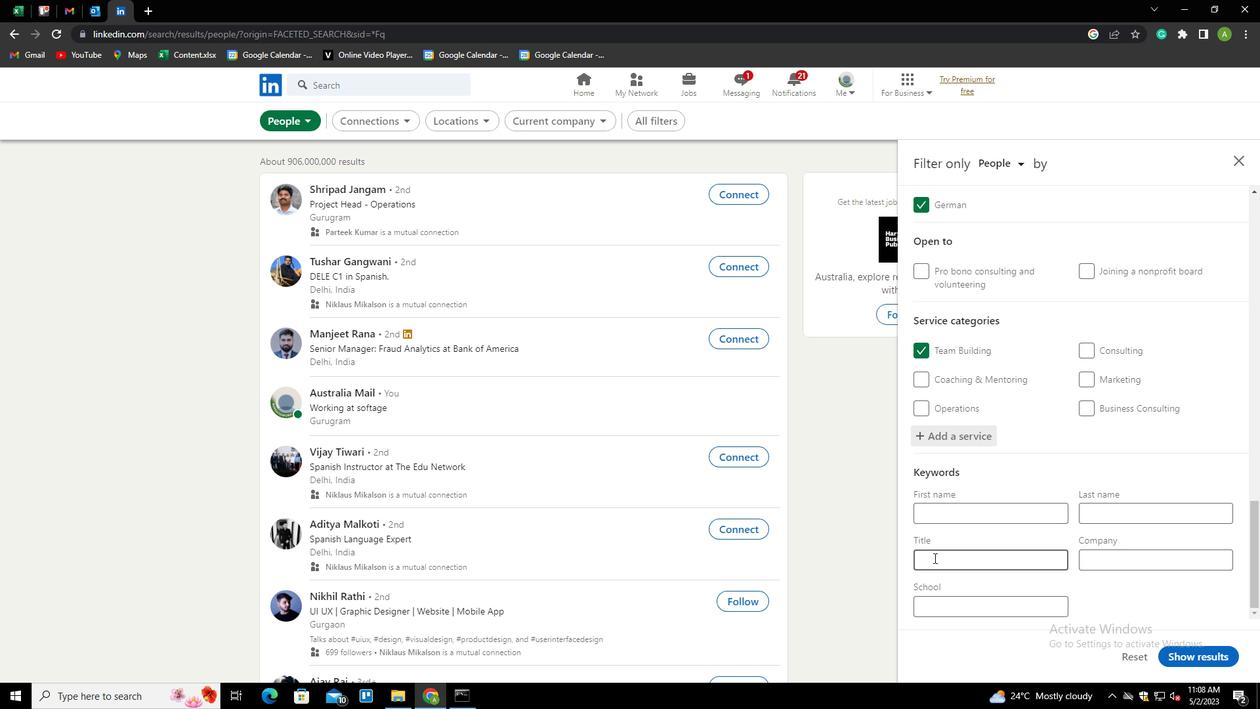 
Action: Key pressed <Key.shift>EXECUTIVE<Key.space><Key.shift>ASSISTATN<Key.backspace><Key.backspace>T<Key.backspace>NT
Screenshot: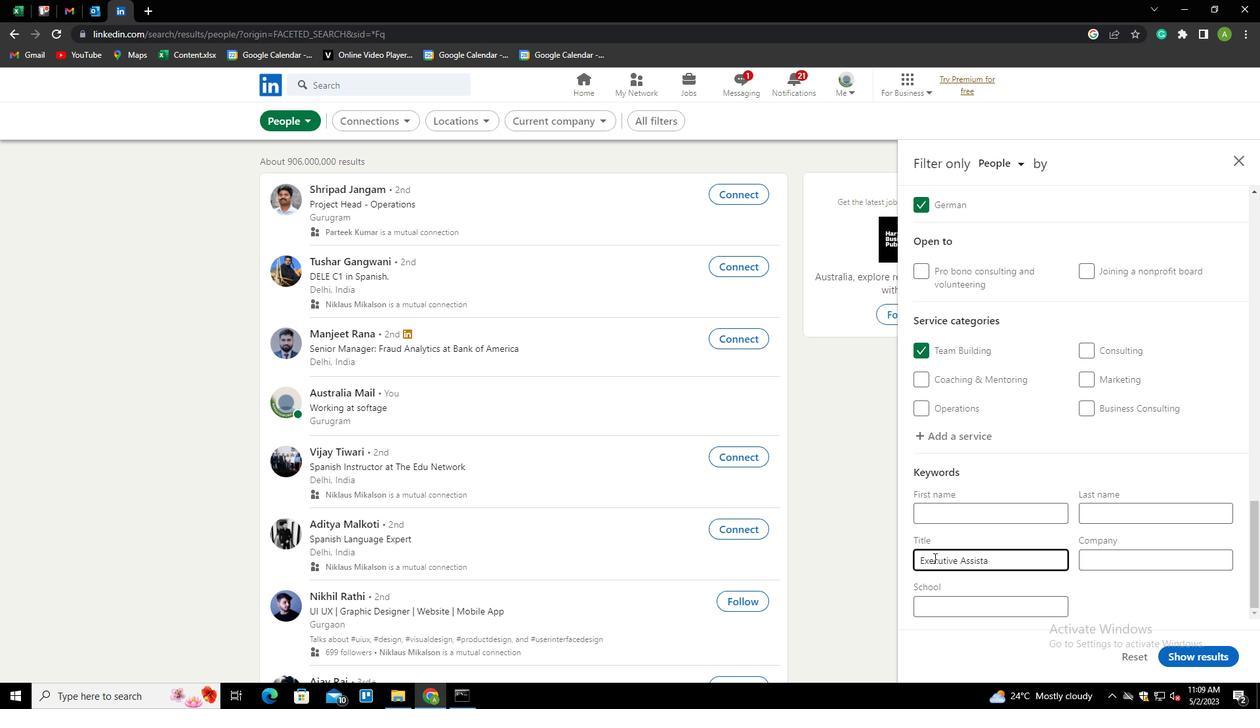 
Action: Mouse moved to (1216, 625)
Screenshot: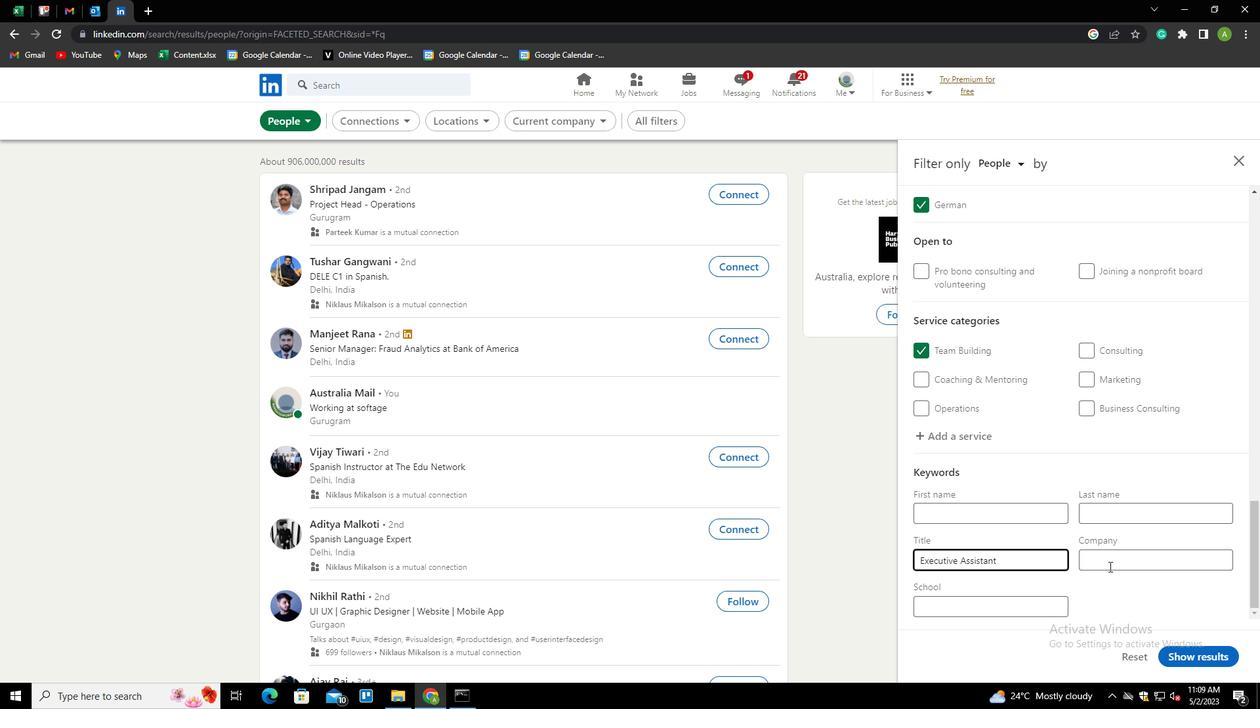 
Action: Mouse pressed left at (1216, 625)
Screenshot: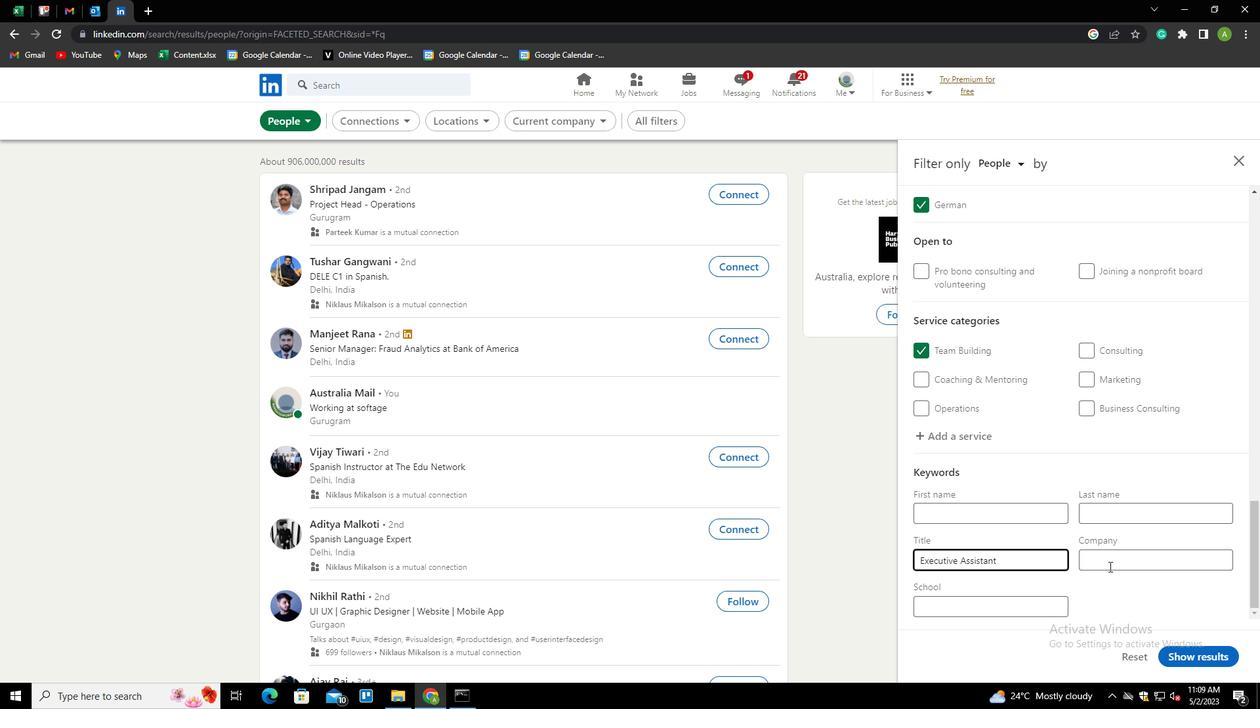 
Action: Mouse moved to (1185, 648)
Screenshot: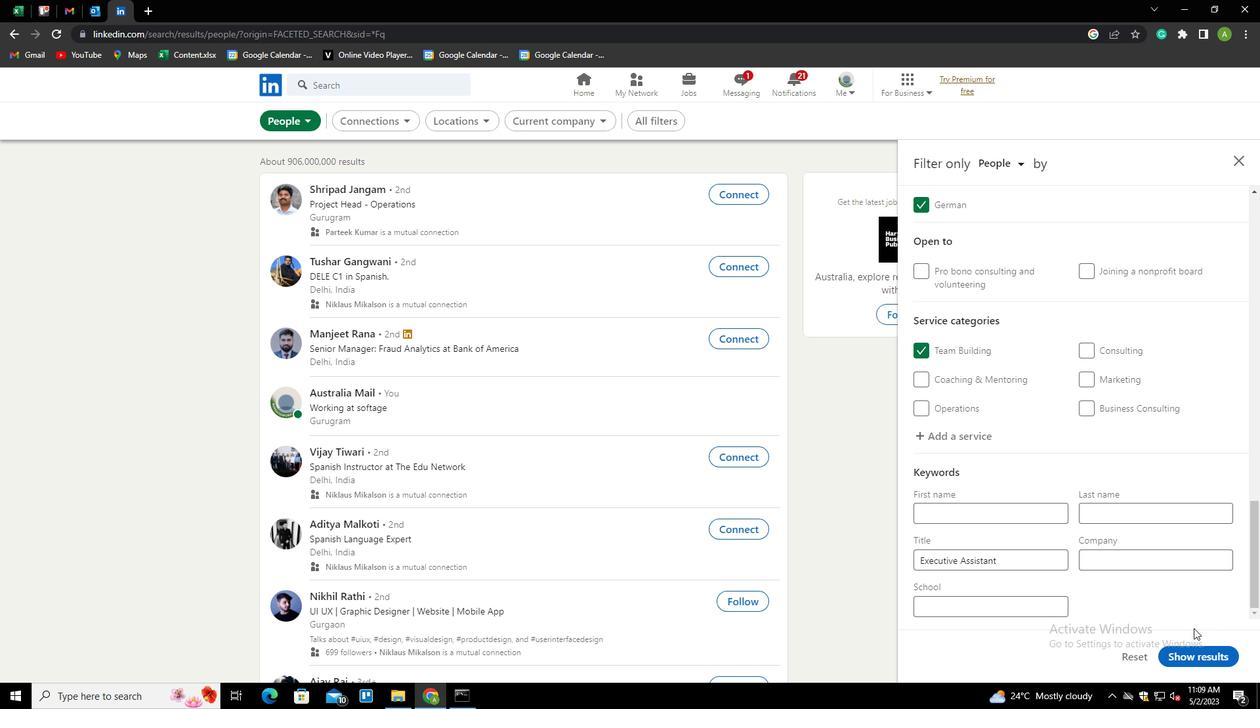 
Action: Mouse pressed left at (1185, 648)
Screenshot: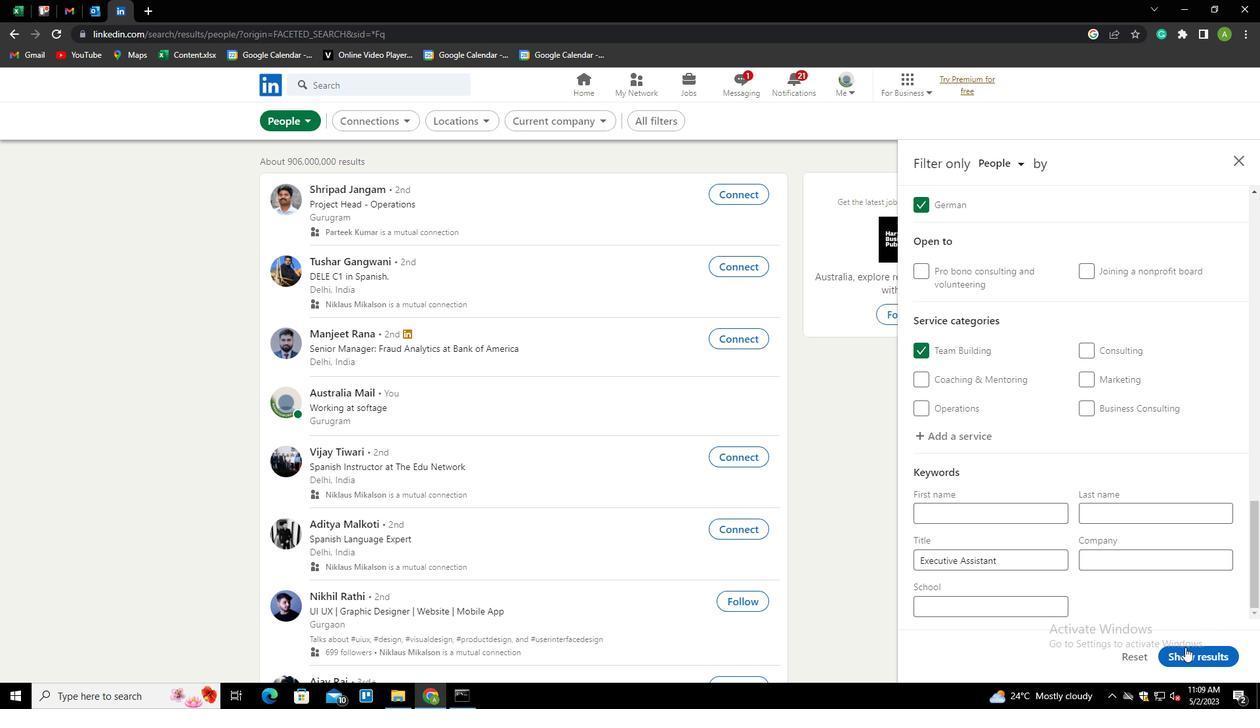 
